 Task: Find connections with filter location Gannan with filter topic #investmentproperty with filter profile language Potuguese with filter current company HashedIn by Deloitte with filter school Careers for youth in Varanasi with filter industry Photography with filter service category CateringChange with filter keywords title Owner
Action: Mouse moved to (590, 83)
Screenshot: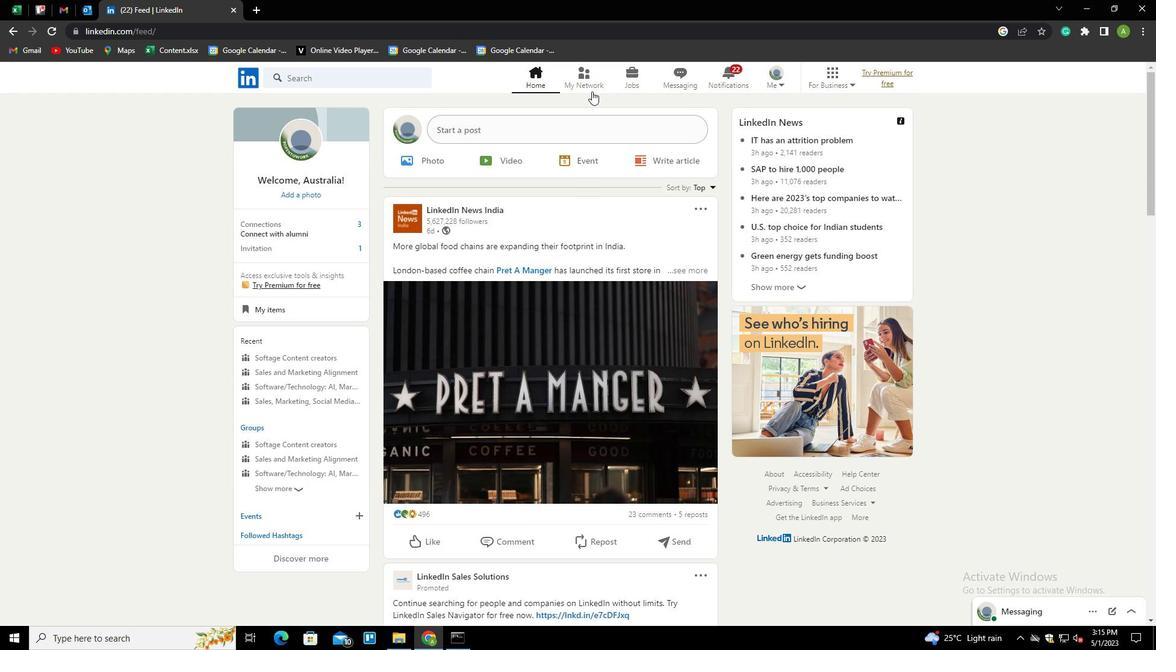 
Action: Mouse pressed left at (590, 83)
Screenshot: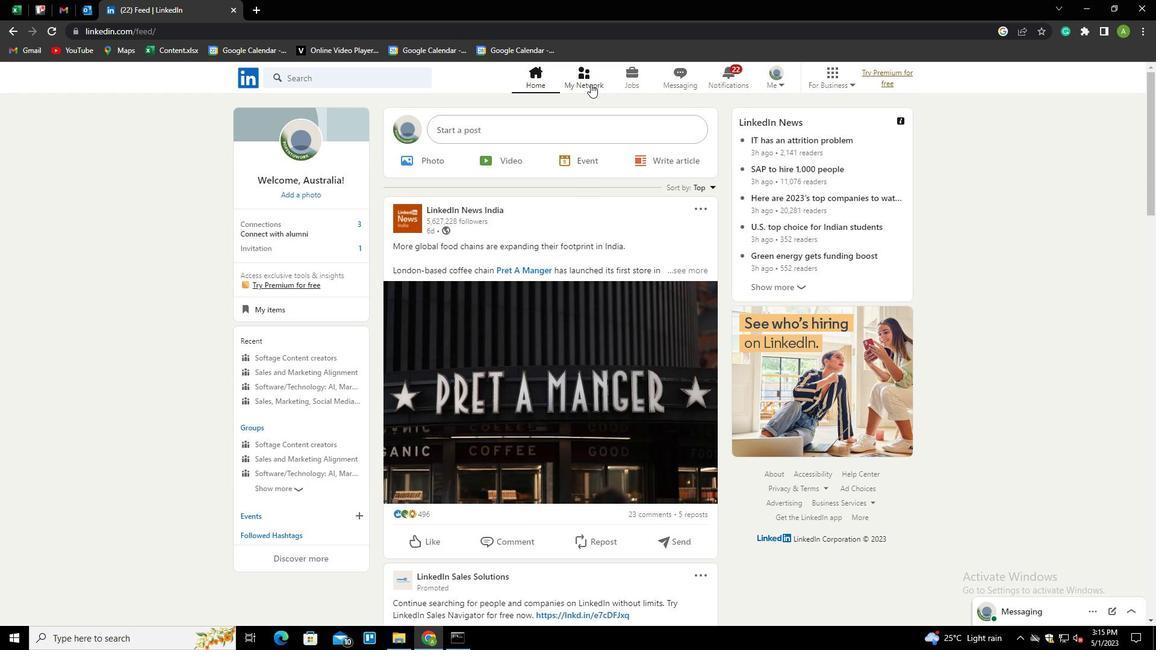 
Action: Mouse moved to (312, 144)
Screenshot: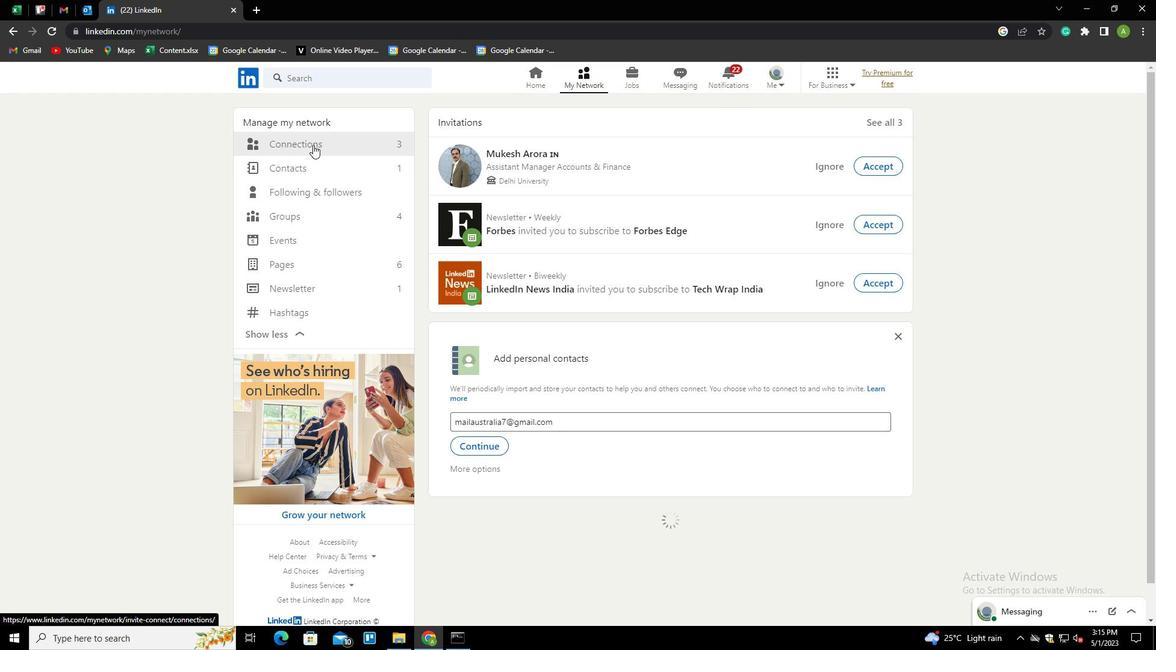 
Action: Mouse pressed left at (312, 144)
Screenshot: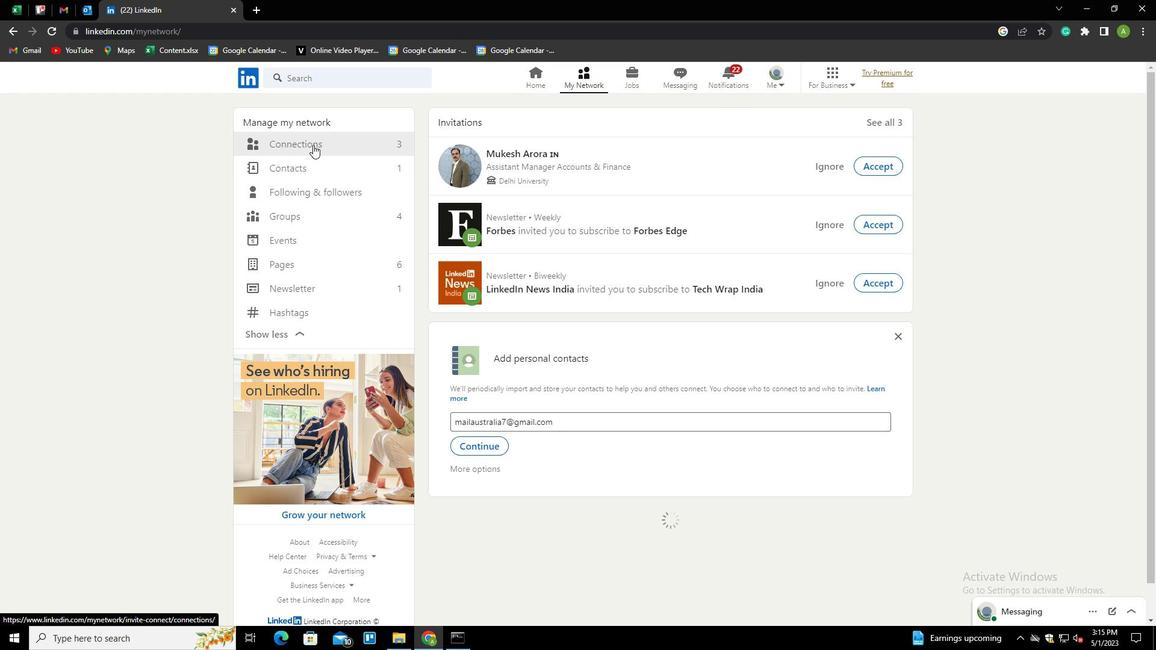 
Action: Mouse moved to (386, 145)
Screenshot: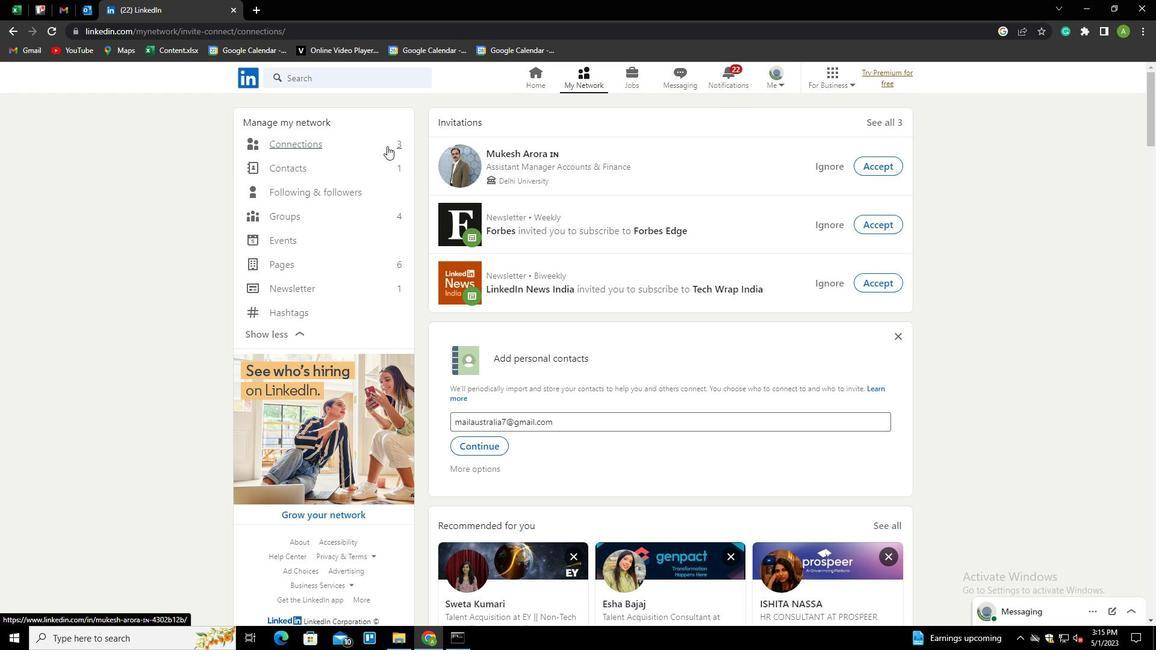 
Action: Mouse pressed left at (386, 145)
Screenshot: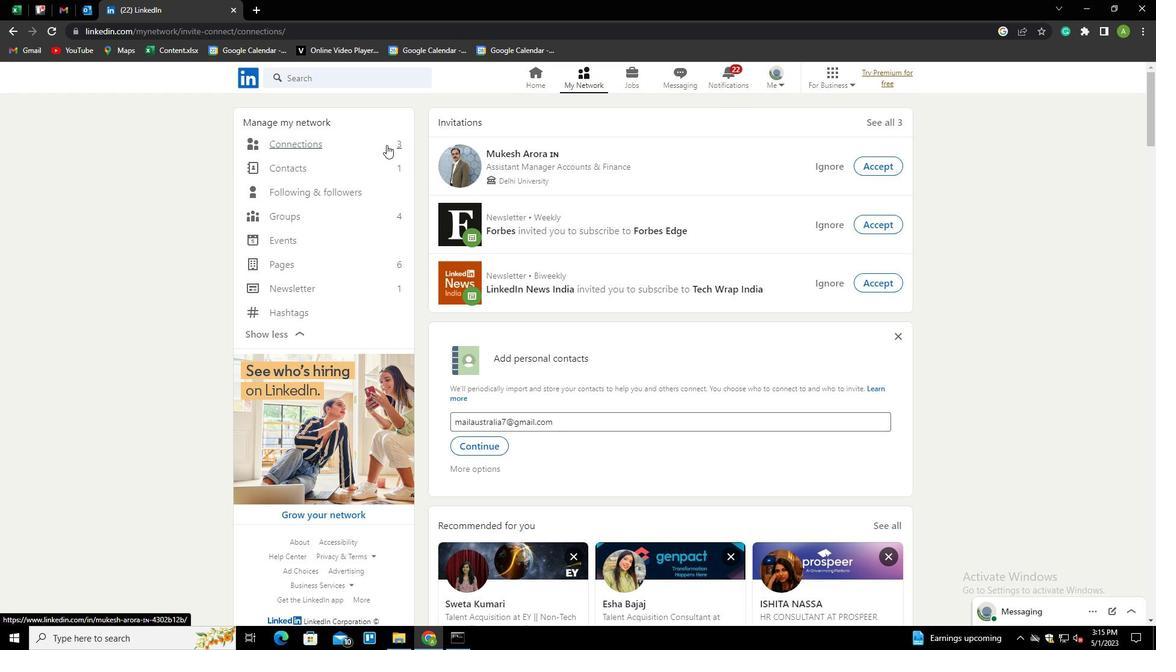
Action: Mouse moved to (685, 146)
Screenshot: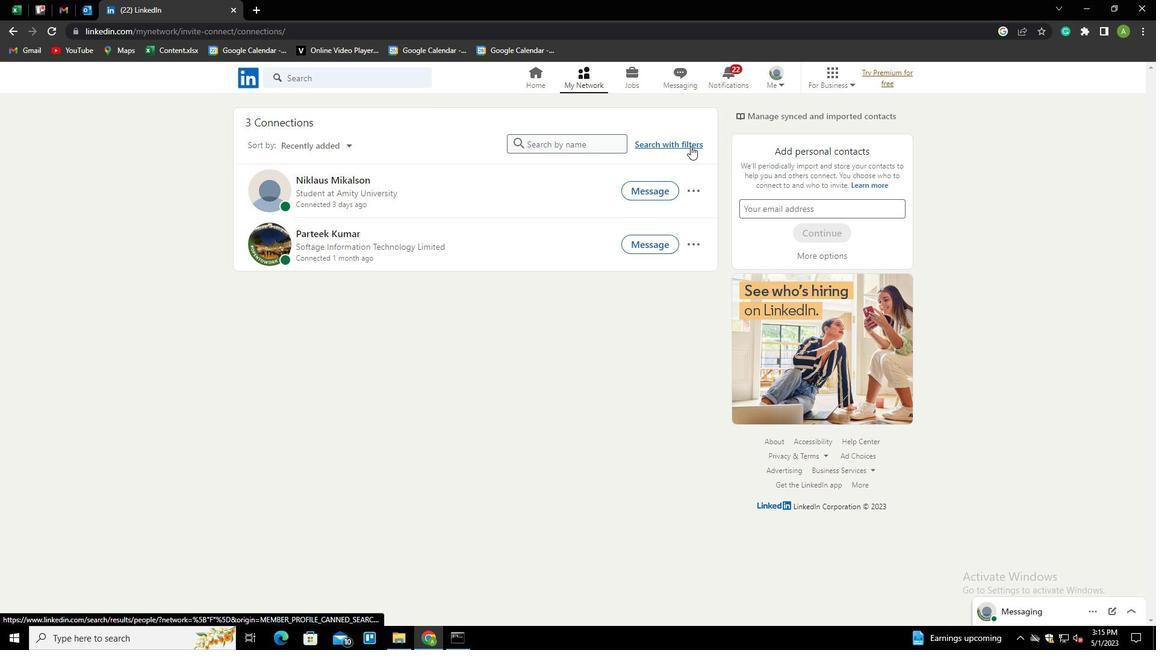 
Action: Mouse pressed left at (685, 146)
Screenshot: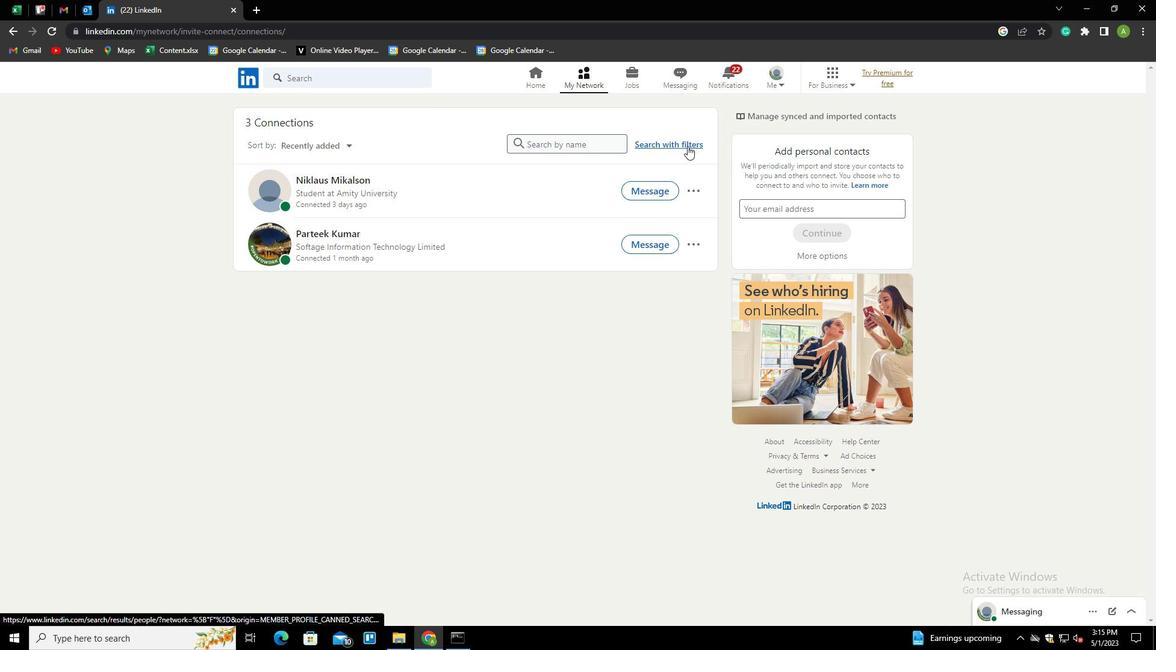 
Action: Mouse moved to (615, 107)
Screenshot: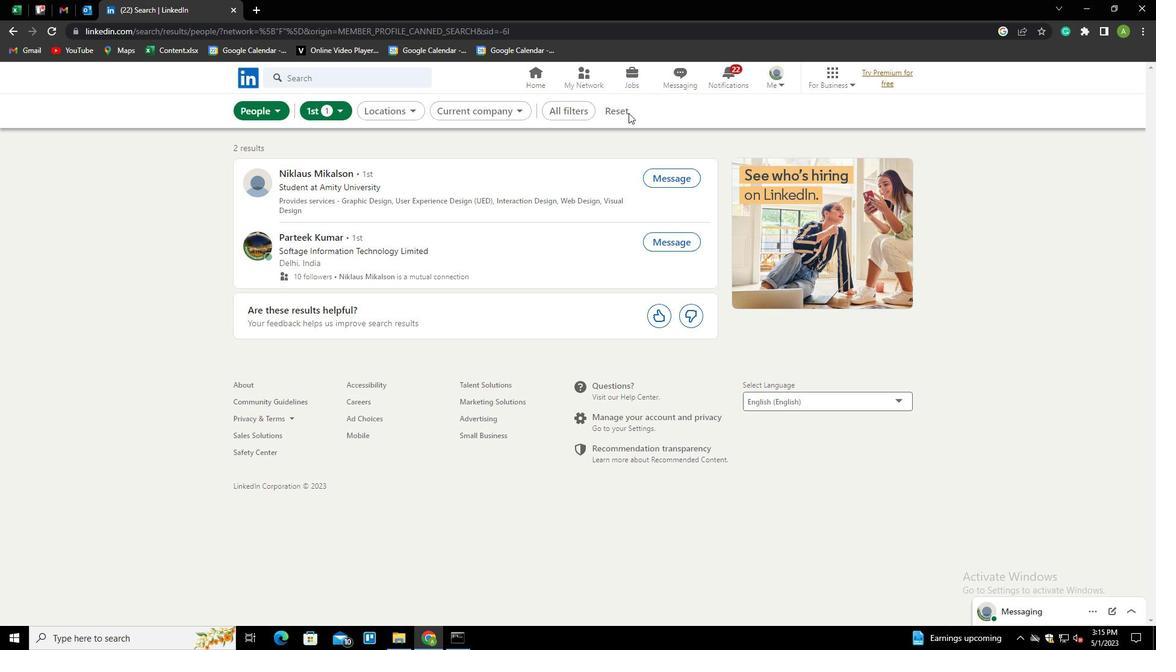 
Action: Mouse pressed left at (615, 107)
Screenshot: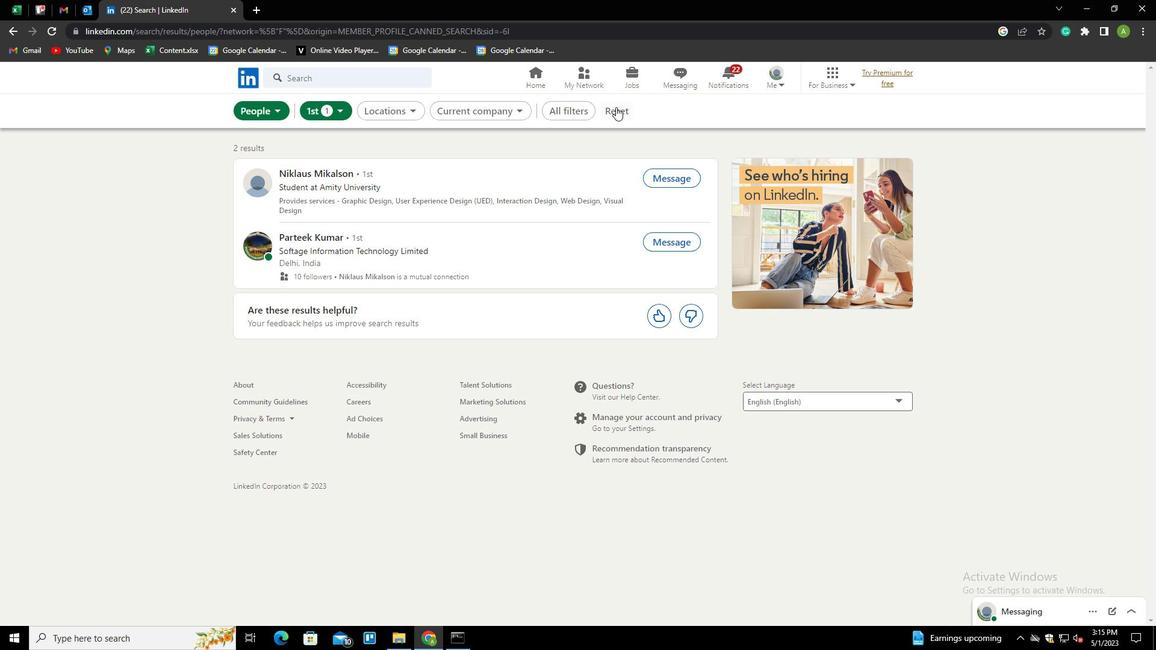 
Action: Mouse moved to (603, 110)
Screenshot: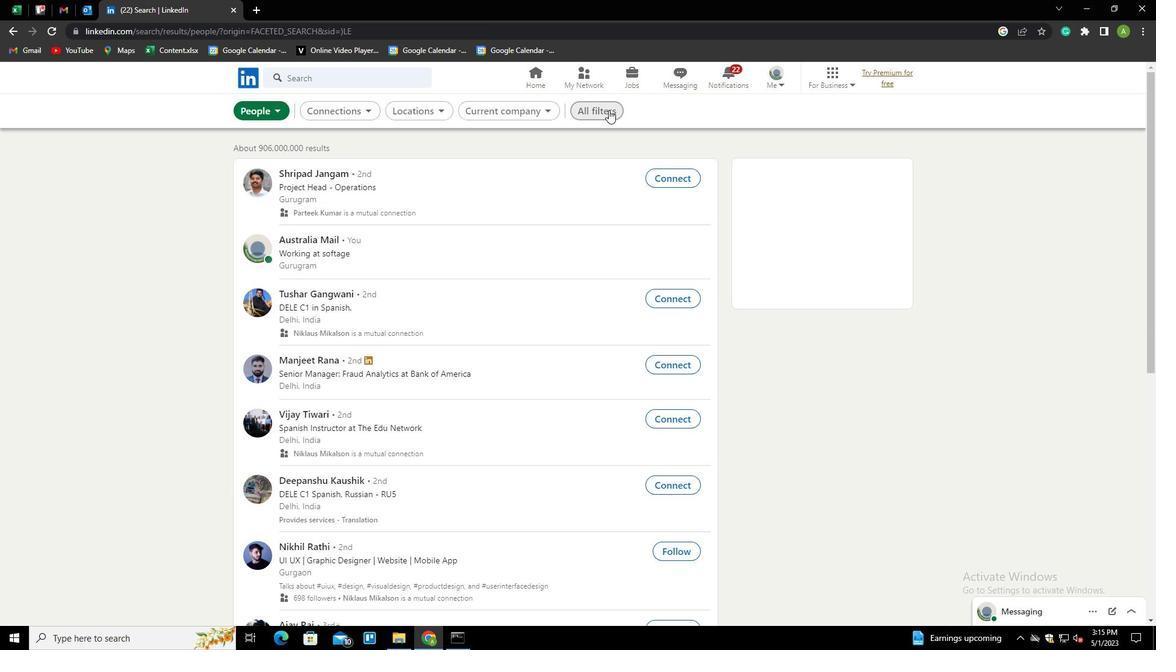 
Action: Mouse pressed left at (603, 110)
Screenshot: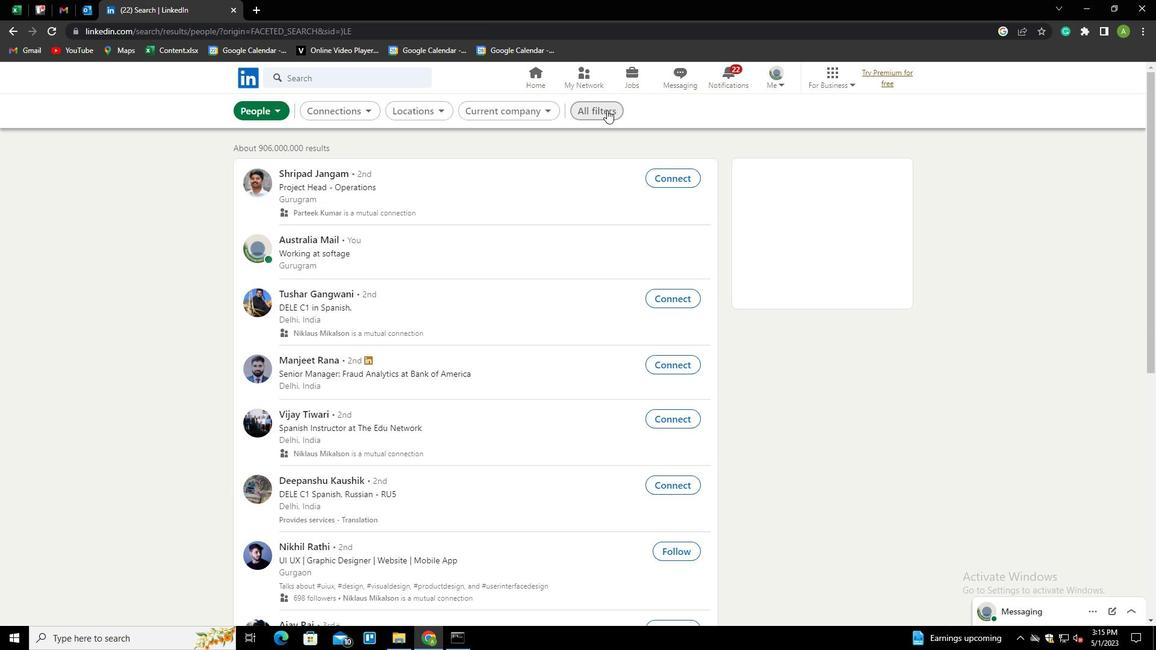
Action: Mouse moved to (942, 326)
Screenshot: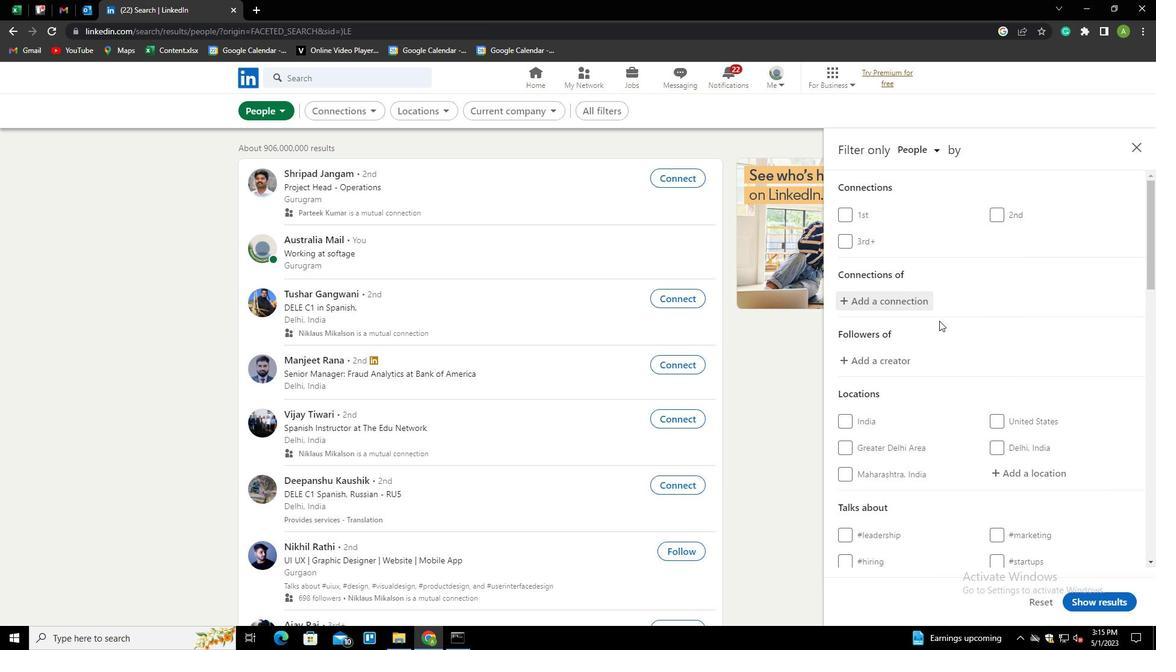 
Action: Mouse scrolled (942, 326) with delta (0, 0)
Screenshot: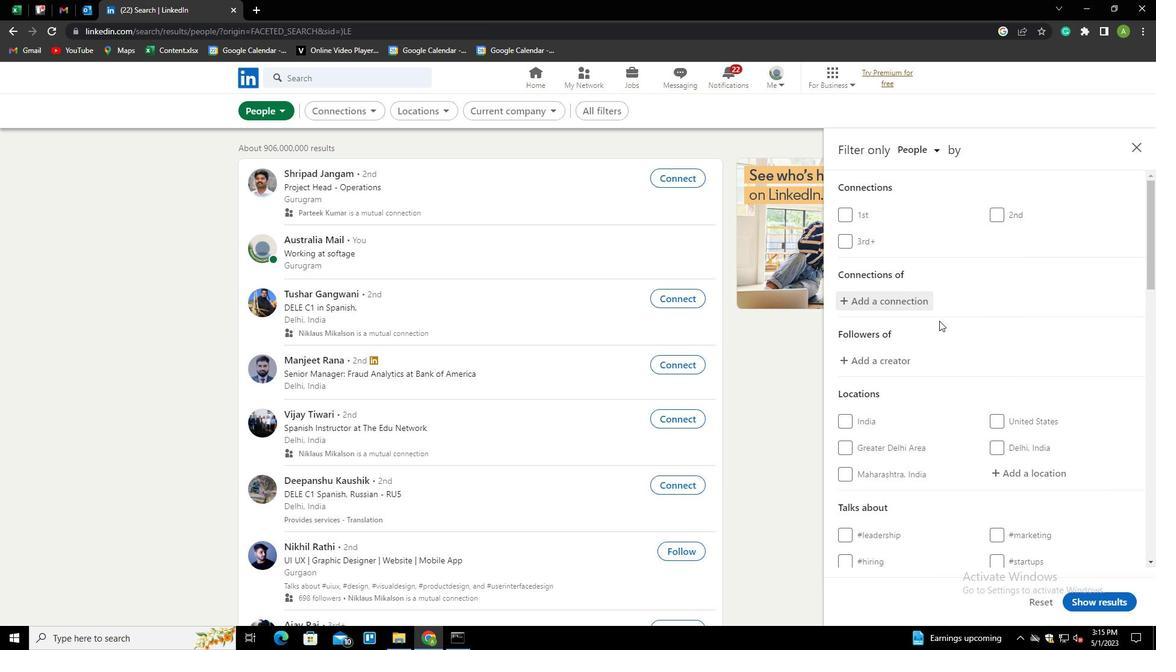 
Action: Mouse moved to (944, 328)
Screenshot: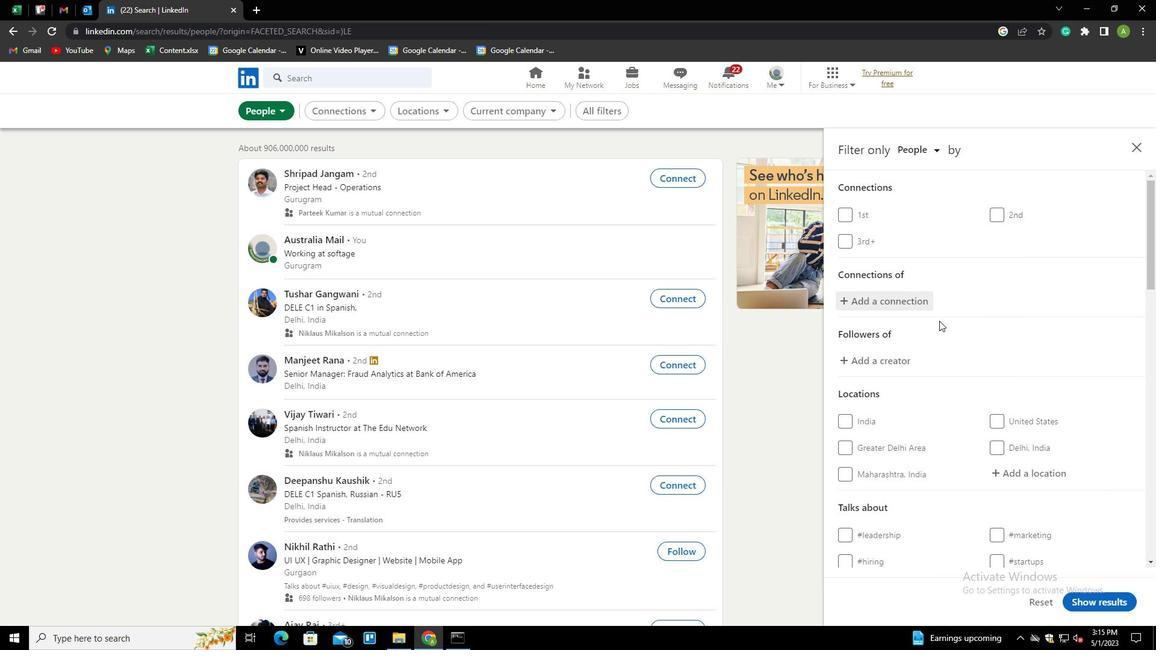 
Action: Mouse scrolled (944, 328) with delta (0, 0)
Screenshot: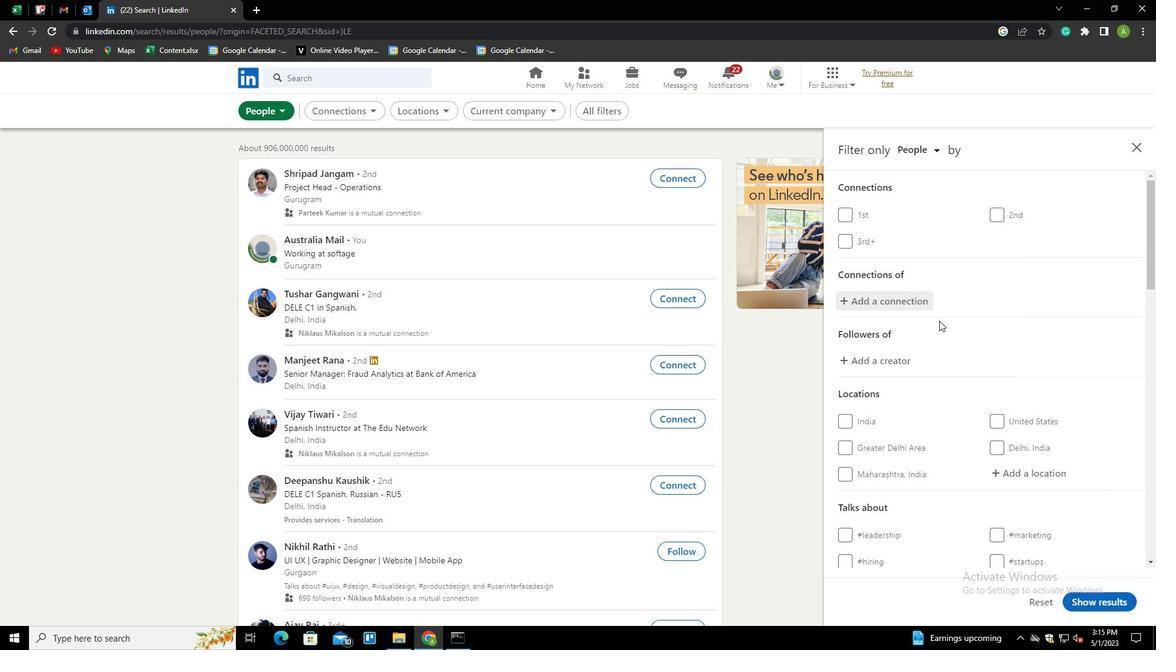 
Action: Mouse moved to (1041, 358)
Screenshot: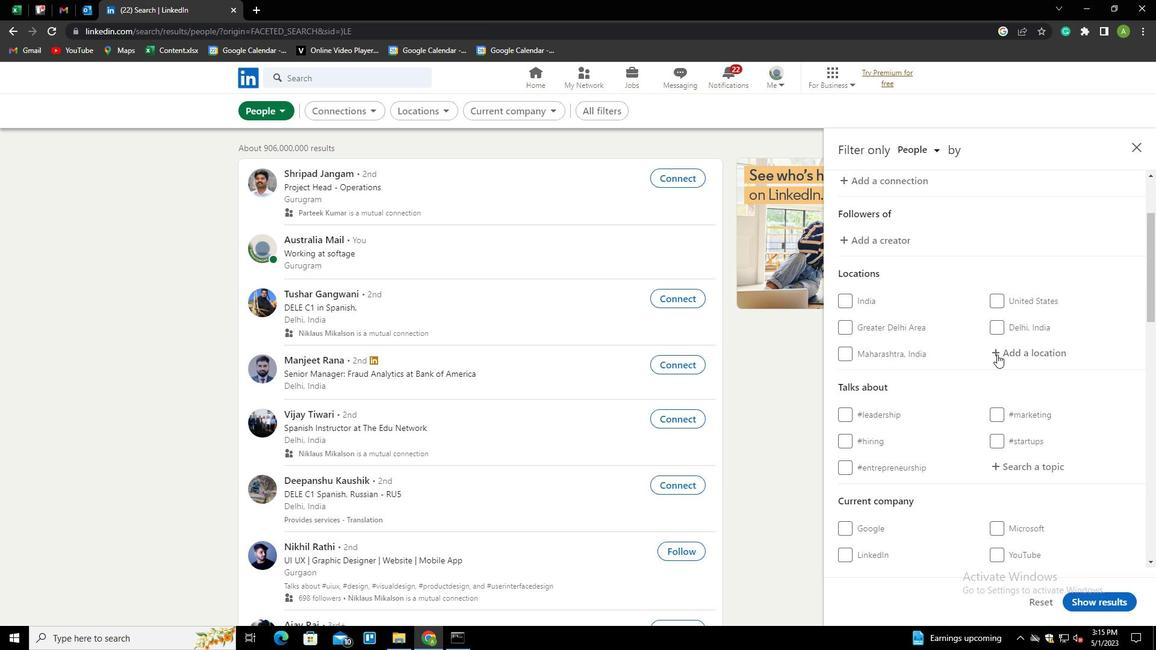 
Action: Mouse pressed left at (1041, 358)
Screenshot: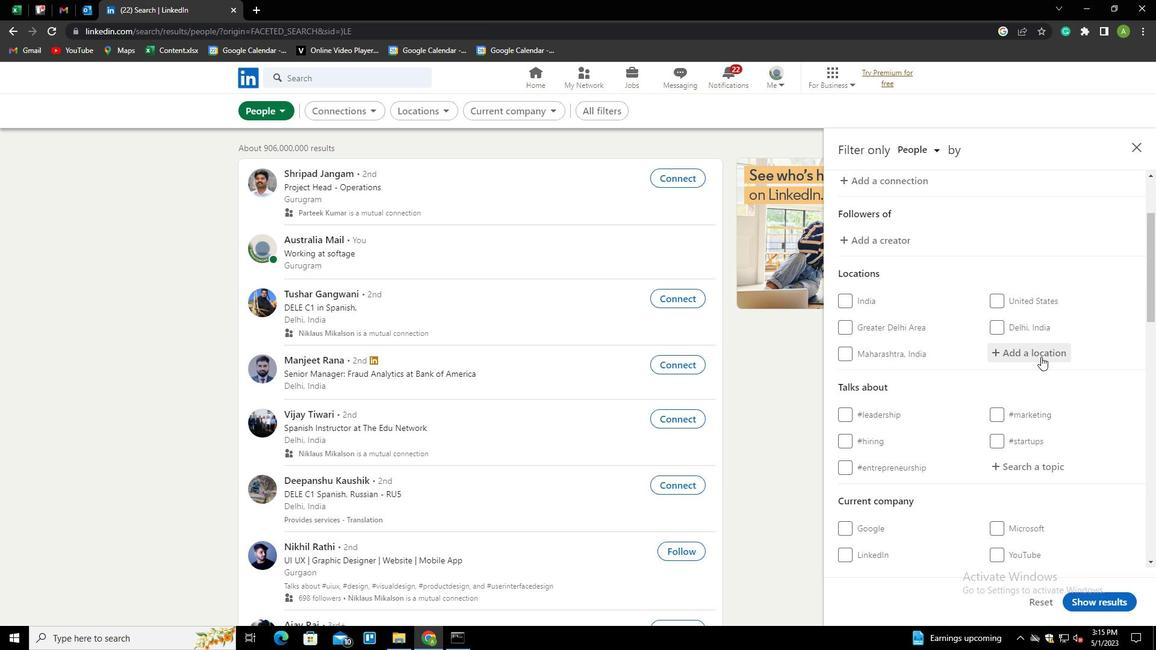 
Action: Mouse moved to (1039, 353)
Screenshot: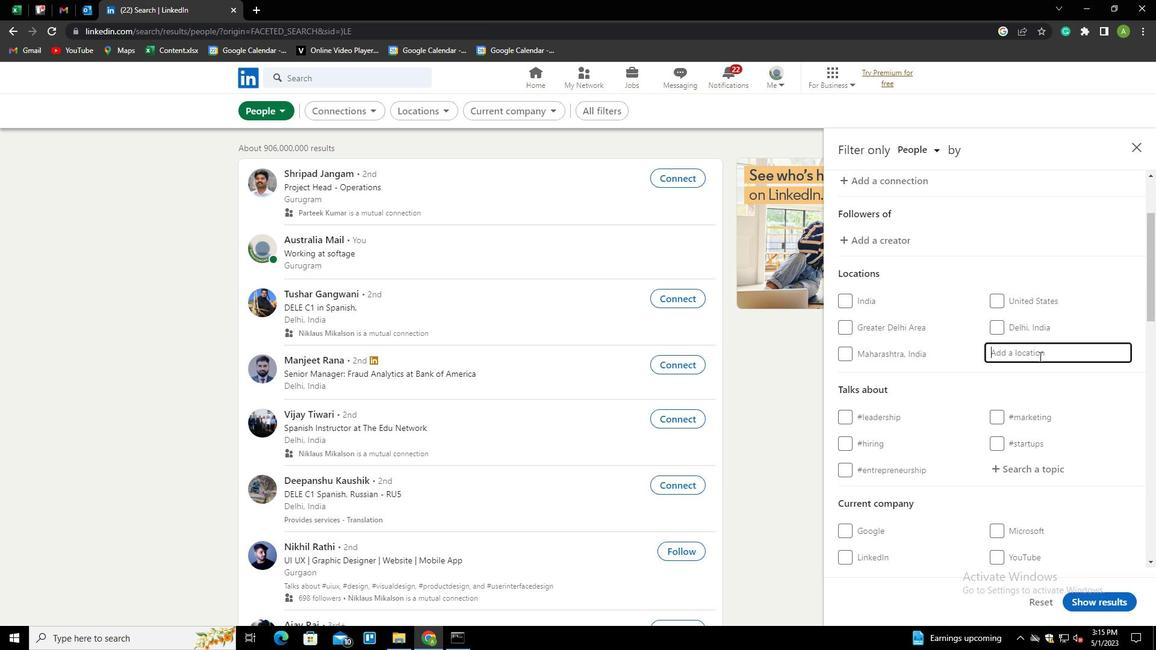 
Action: Mouse pressed left at (1039, 353)
Screenshot: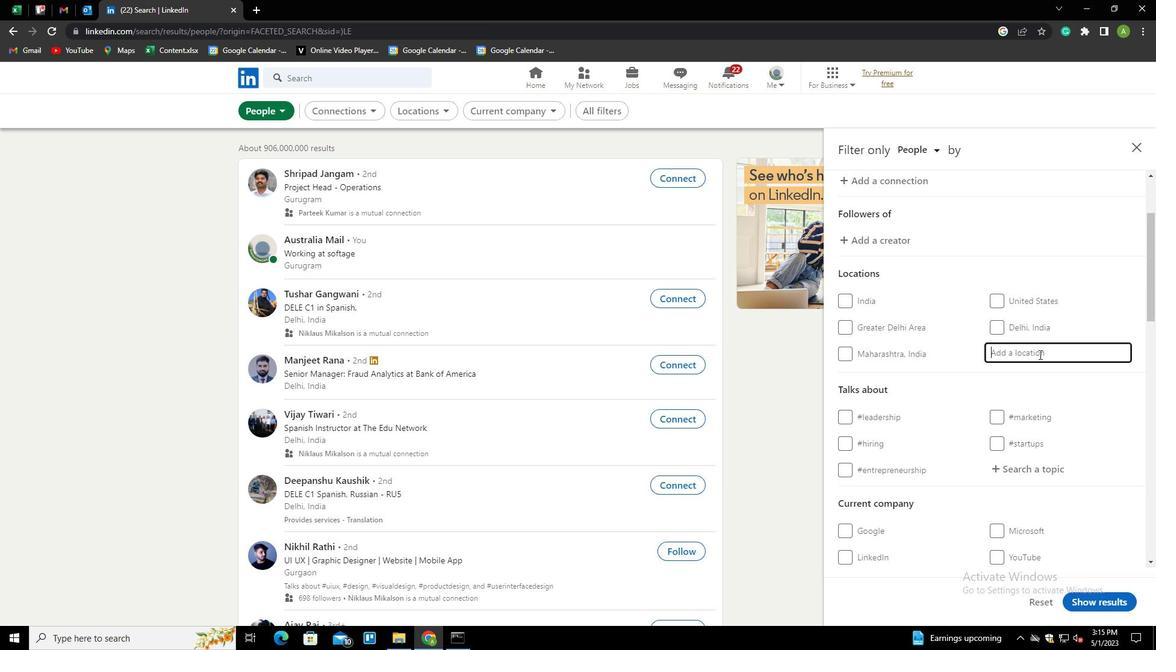 
Action: Key pressed <Key.shift>GANNAN<Key.down><Key.enter>
Screenshot: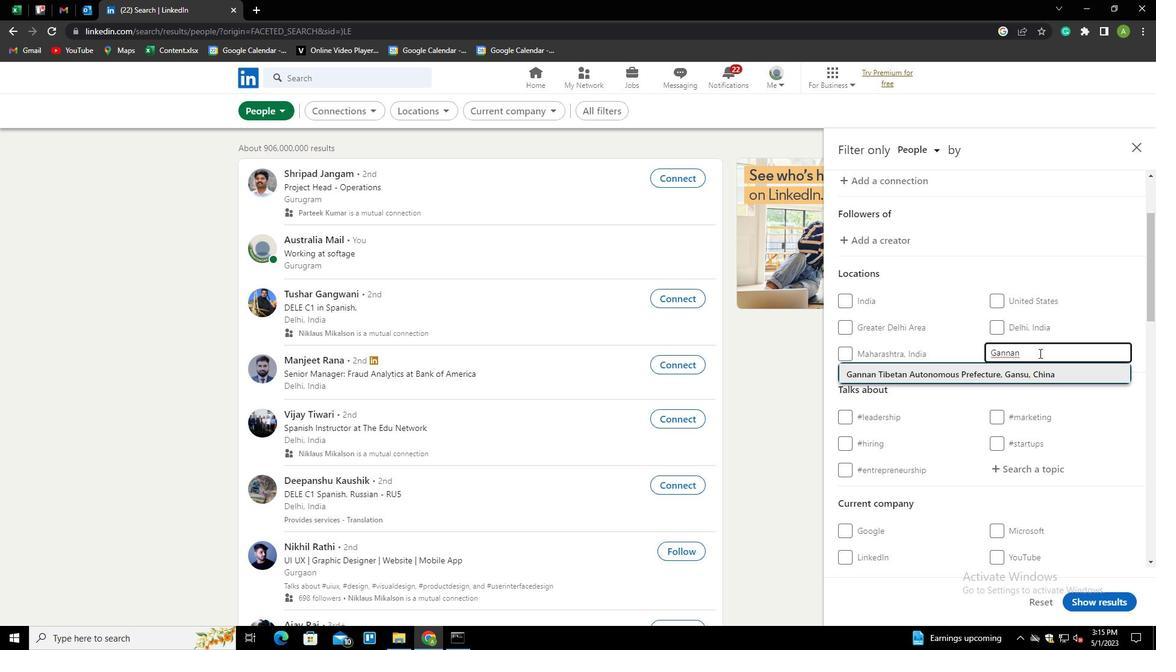 
Action: Mouse scrolled (1039, 352) with delta (0, 0)
Screenshot: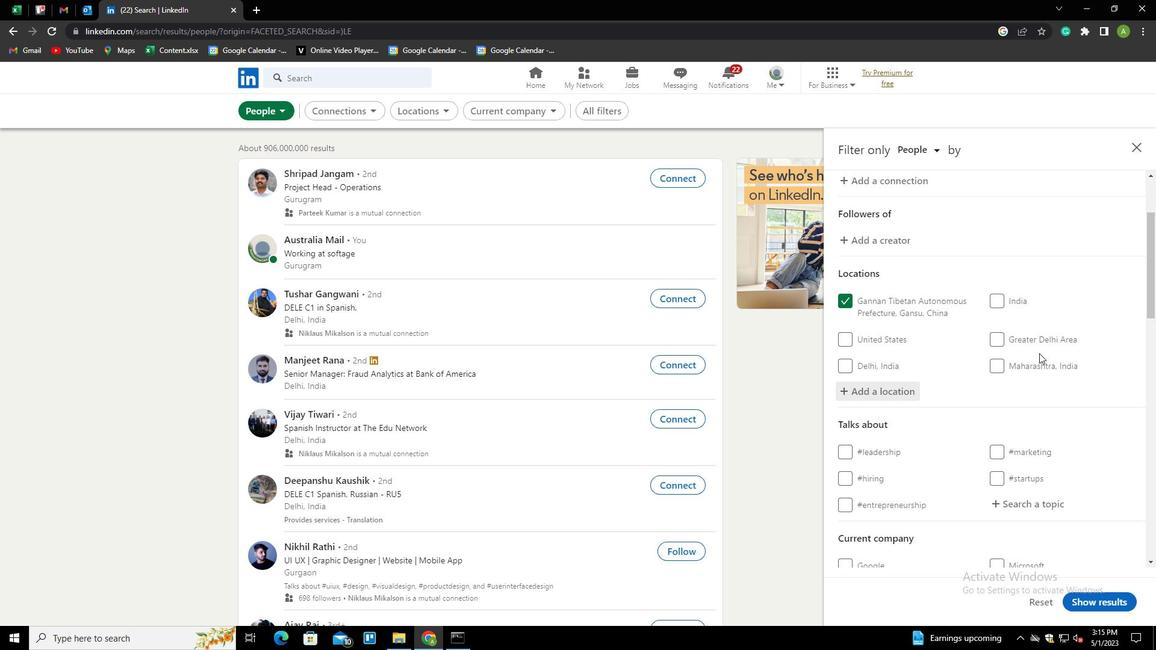 
Action: Mouse scrolled (1039, 352) with delta (0, 0)
Screenshot: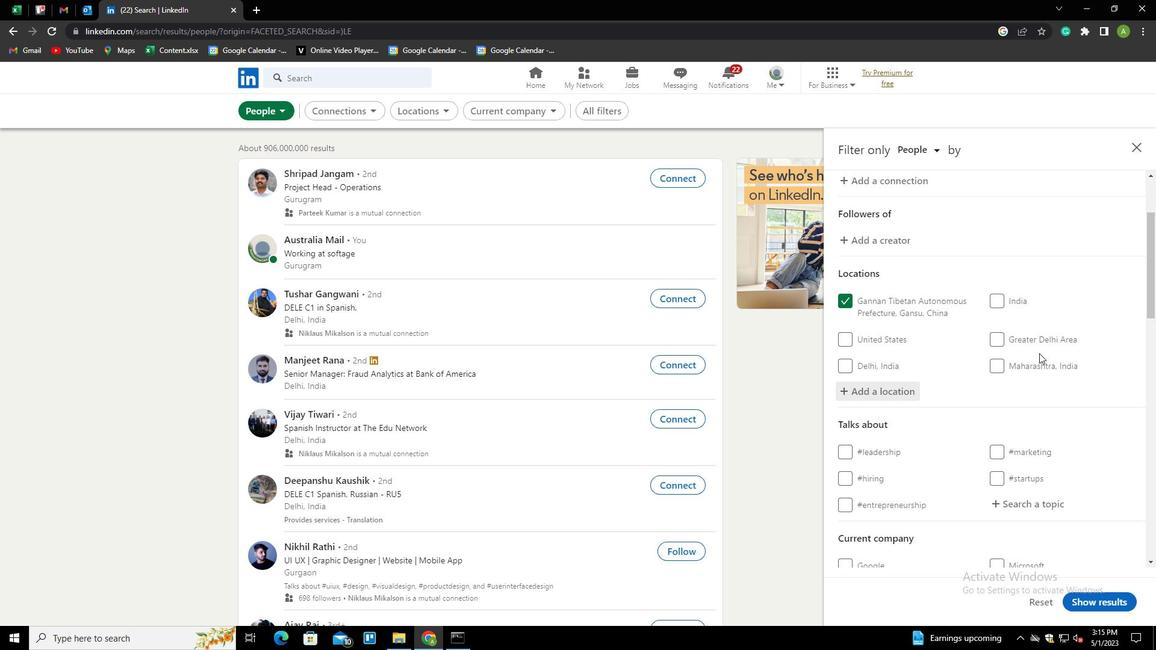 
Action: Mouse moved to (1019, 388)
Screenshot: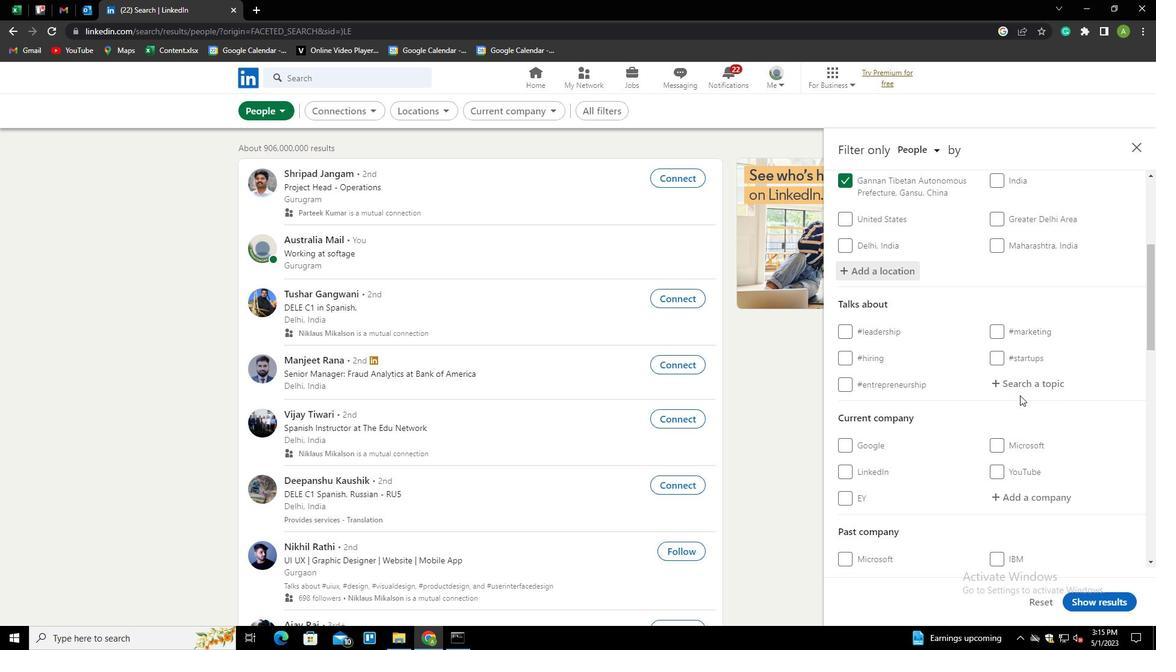 
Action: Mouse pressed left at (1019, 388)
Screenshot: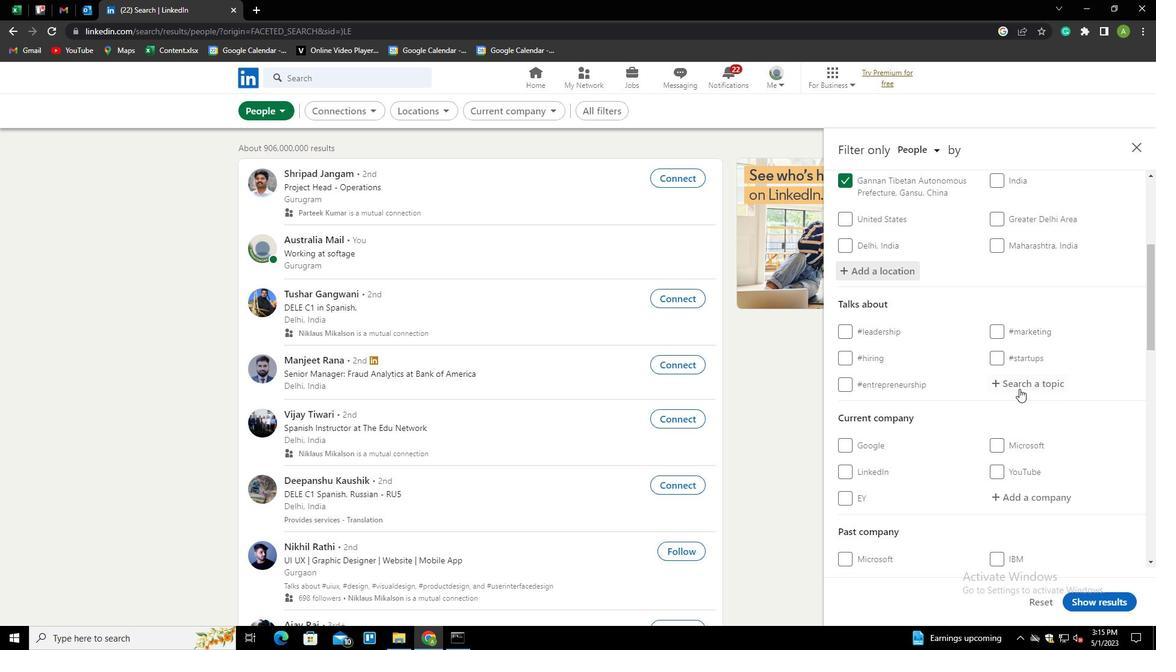 
Action: Key pressed INVESTMENT<Key.down><Key.down><Key.down><Key.down><Key.down><Key.down><Key.down><Key.down>PR<Key.down><Key.enter>
Screenshot: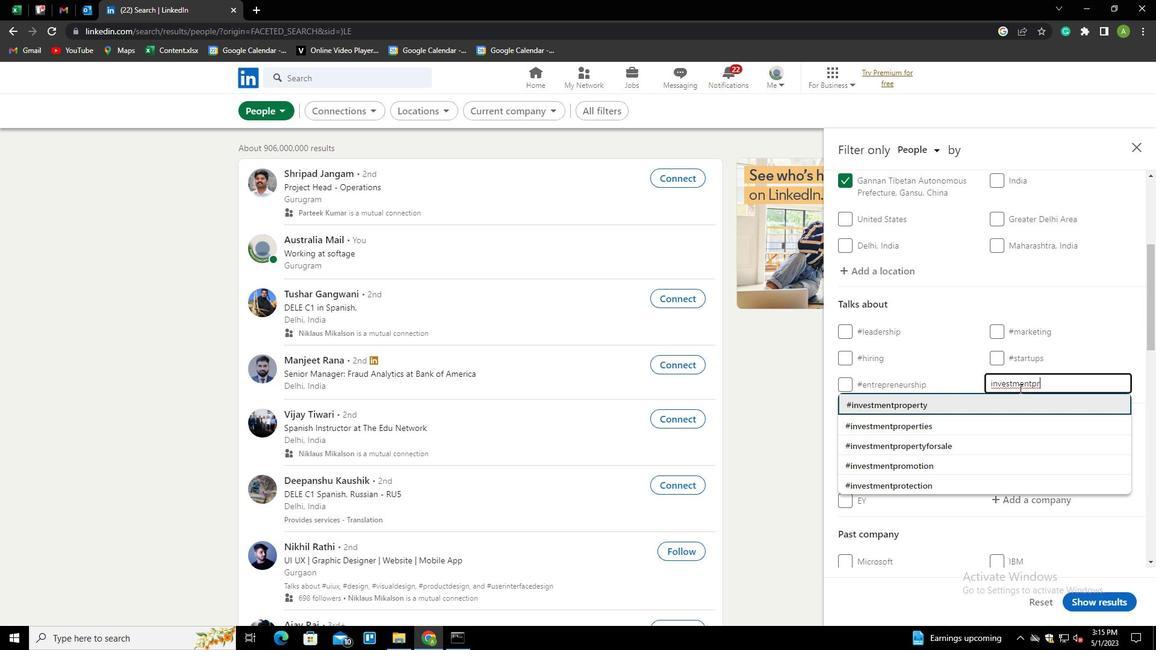 
Action: Mouse moved to (1021, 385)
Screenshot: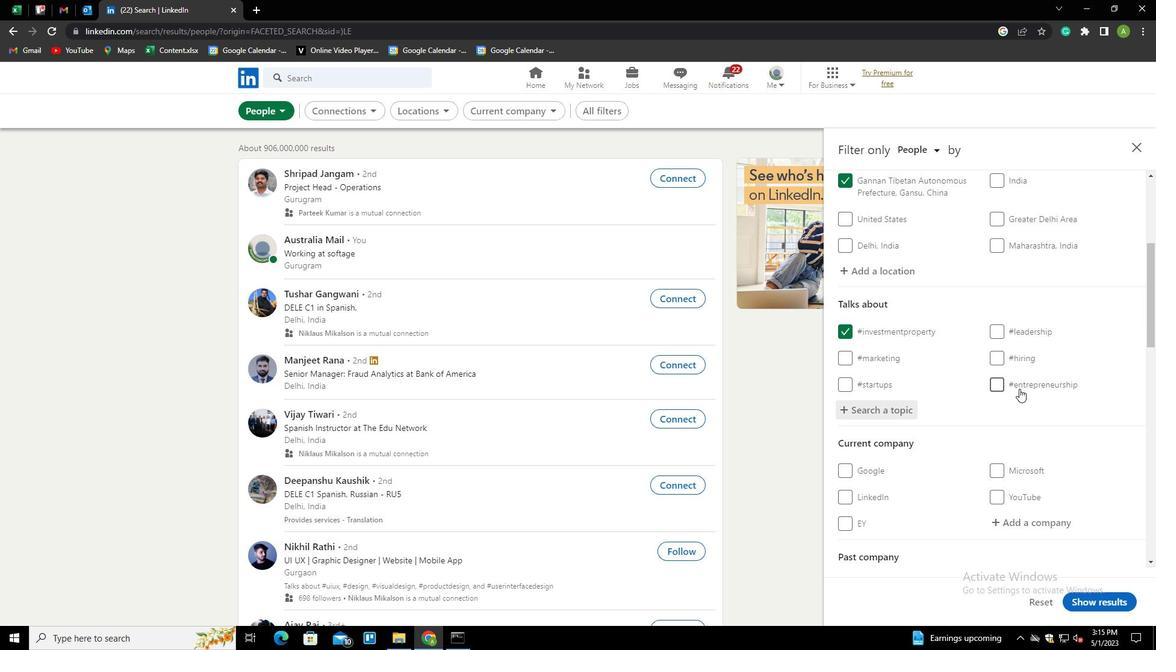 
Action: Mouse scrolled (1021, 385) with delta (0, 0)
Screenshot: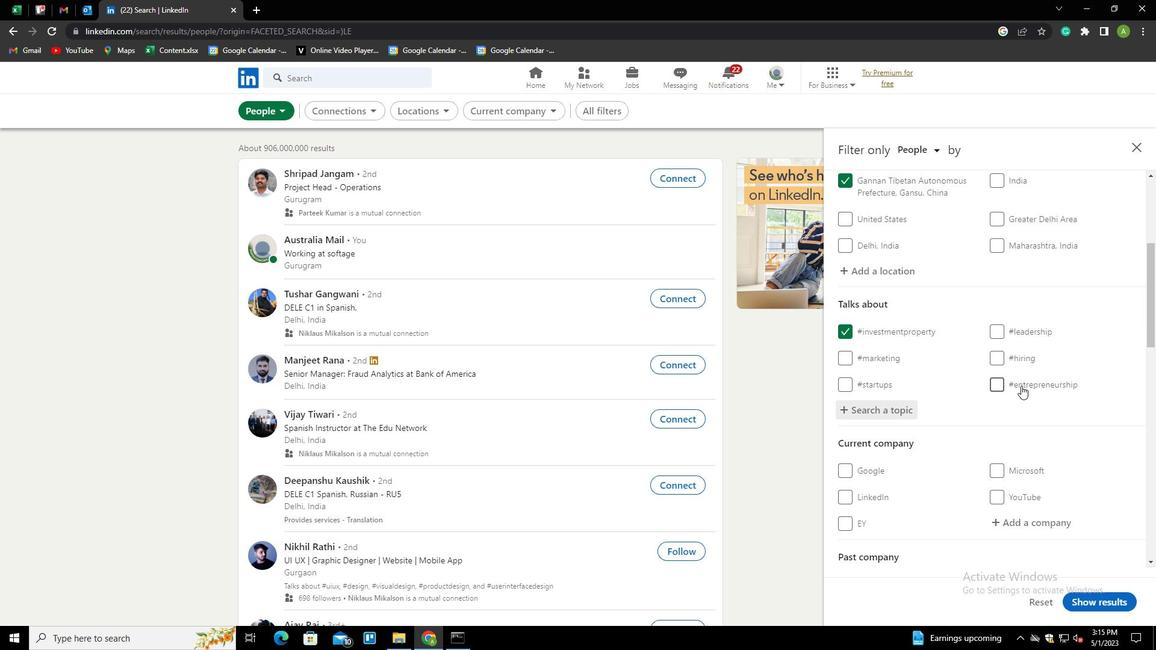 
Action: Mouse scrolled (1021, 385) with delta (0, 0)
Screenshot: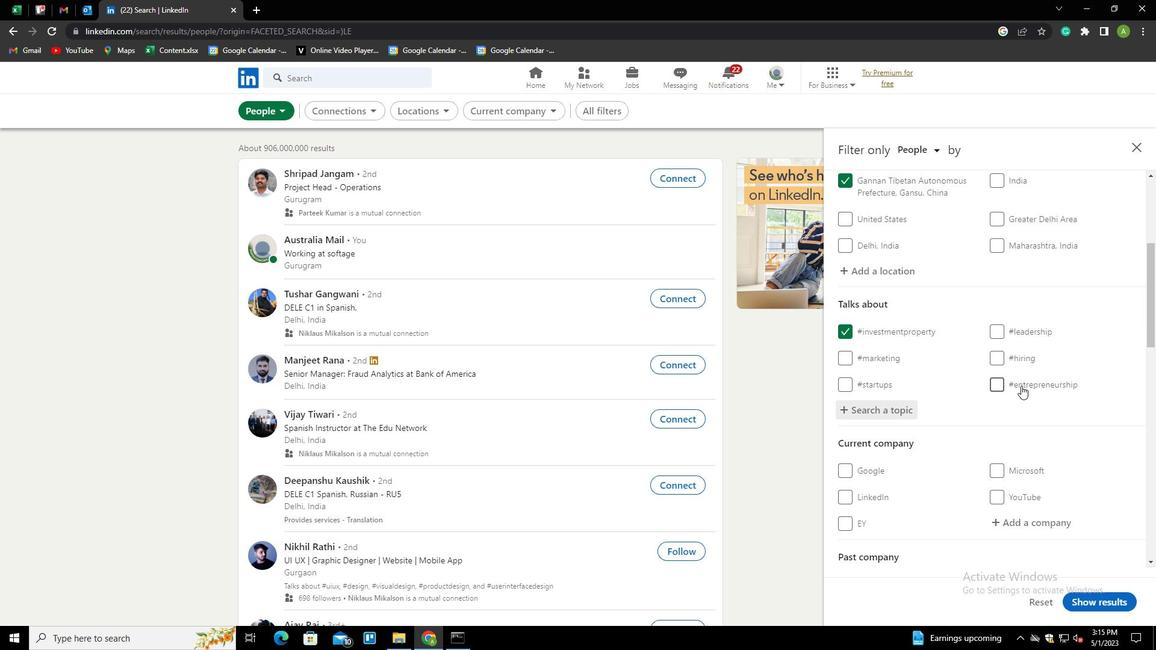 
Action: Mouse scrolled (1021, 385) with delta (0, 0)
Screenshot: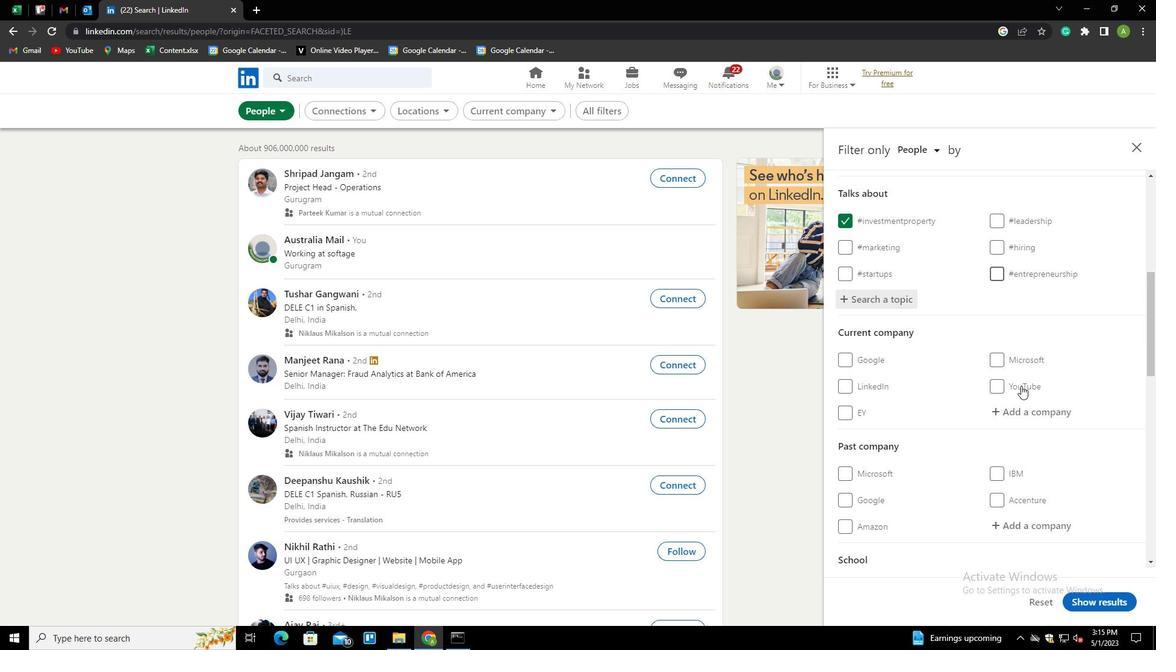 
Action: Mouse moved to (1041, 398)
Screenshot: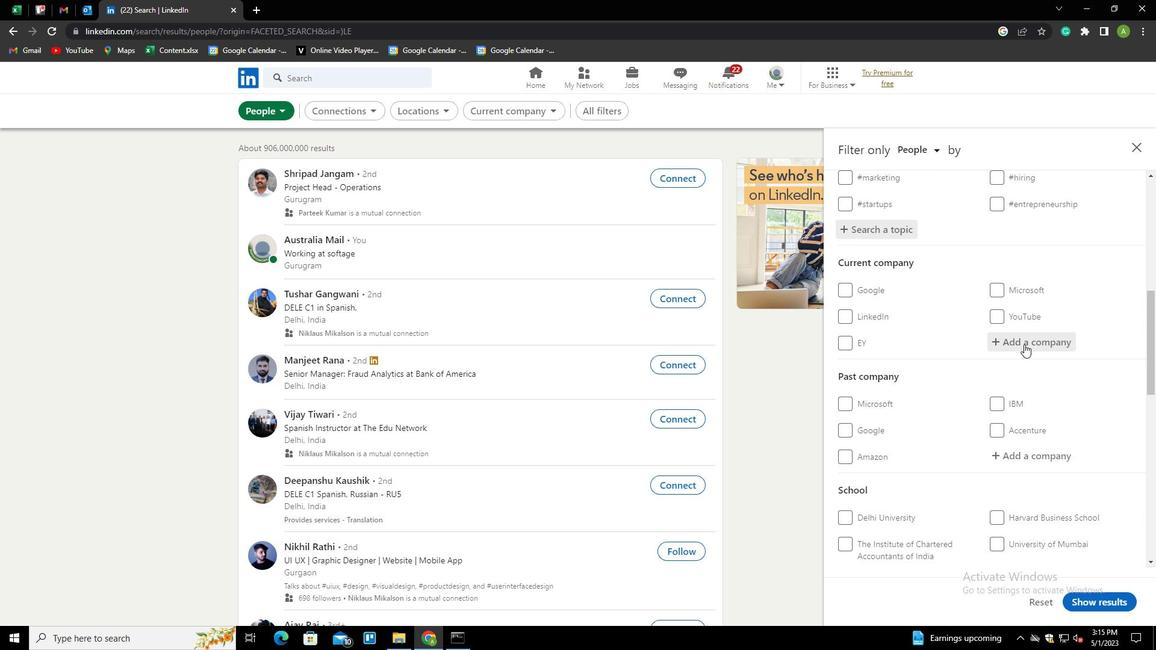 
Action: Mouse scrolled (1041, 397) with delta (0, 0)
Screenshot: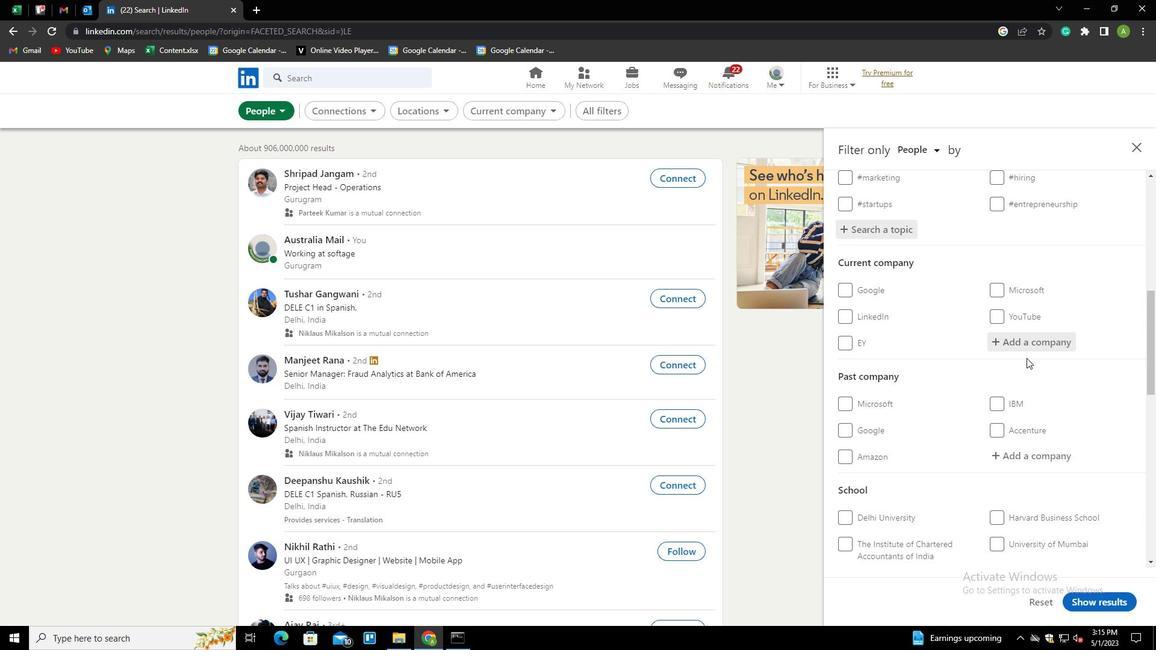 
Action: Mouse scrolled (1041, 397) with delta (0, 0)
Screenshot: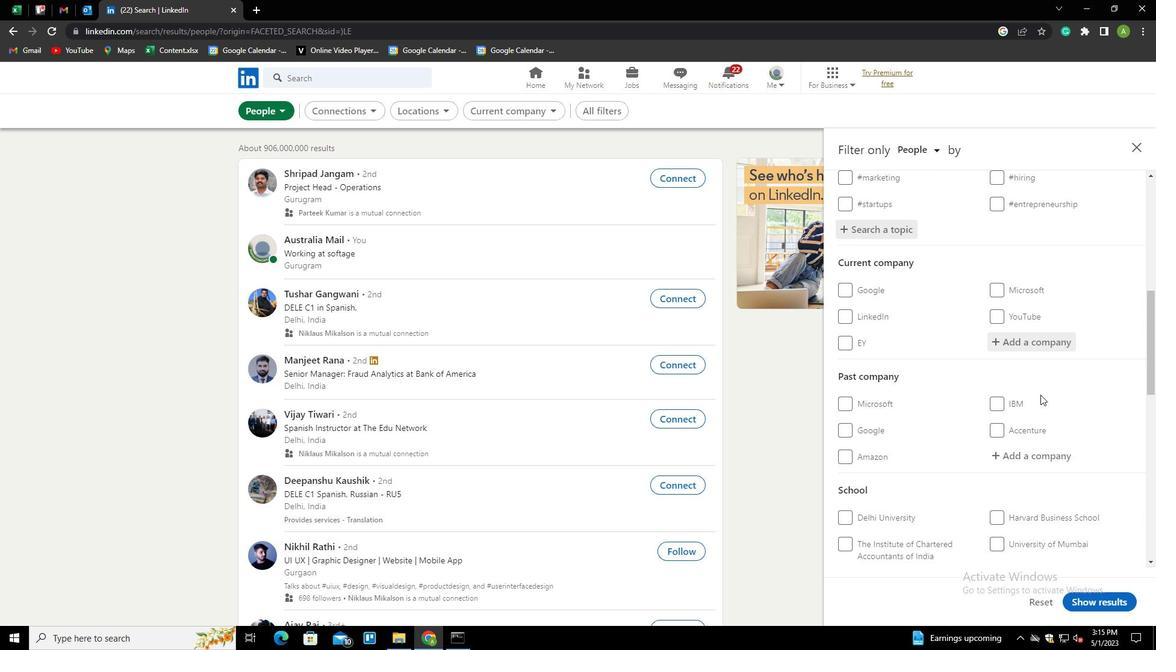 
Action: Mouse scrolled (1041, 397) with delta (0, 0)
Screenshot: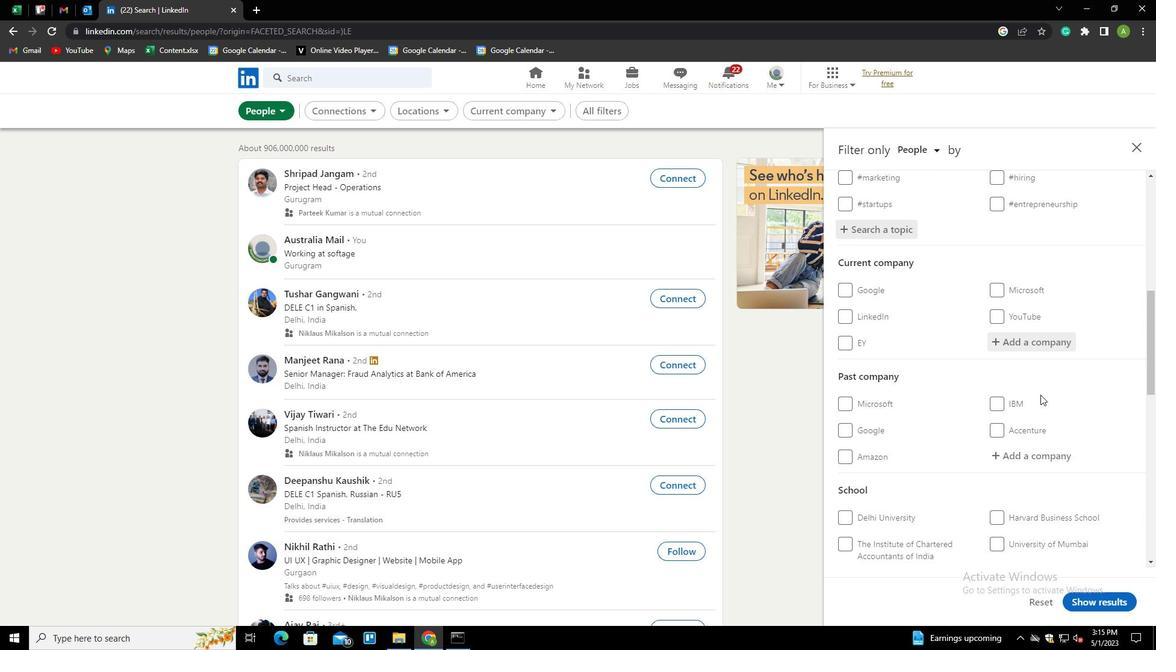 
Action: Mouse scrolled (1041, 397) with delta (0, 0)
Screenshot: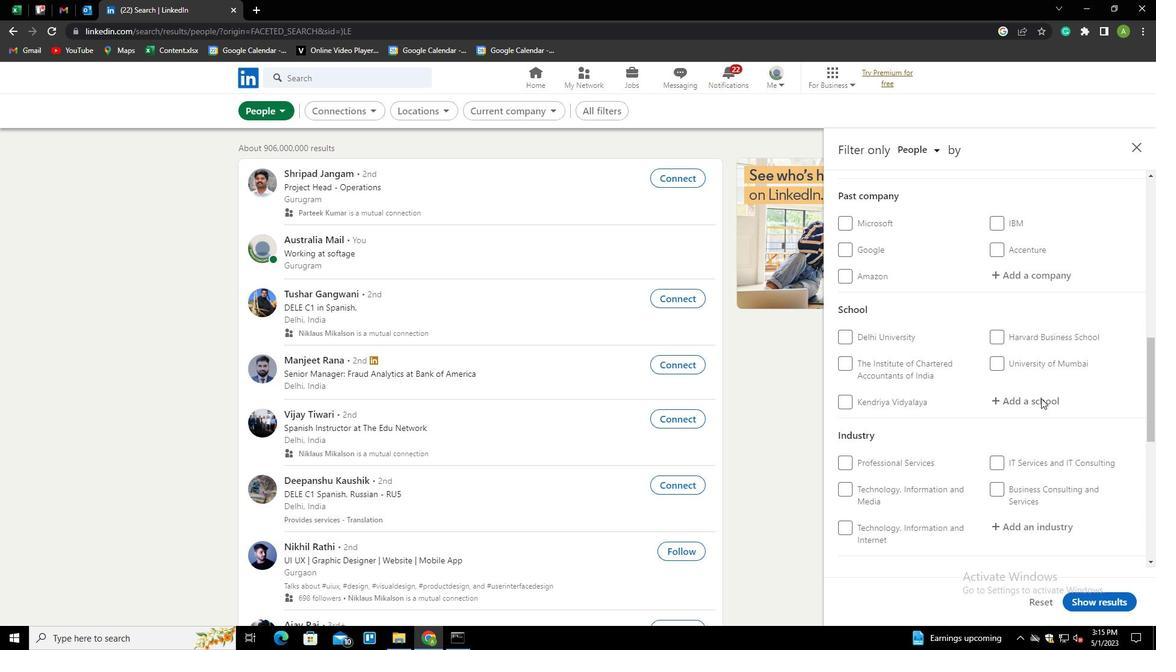 
Action: Mouse scrolled (1041, 397) with delta (0, 0)
Screenshot: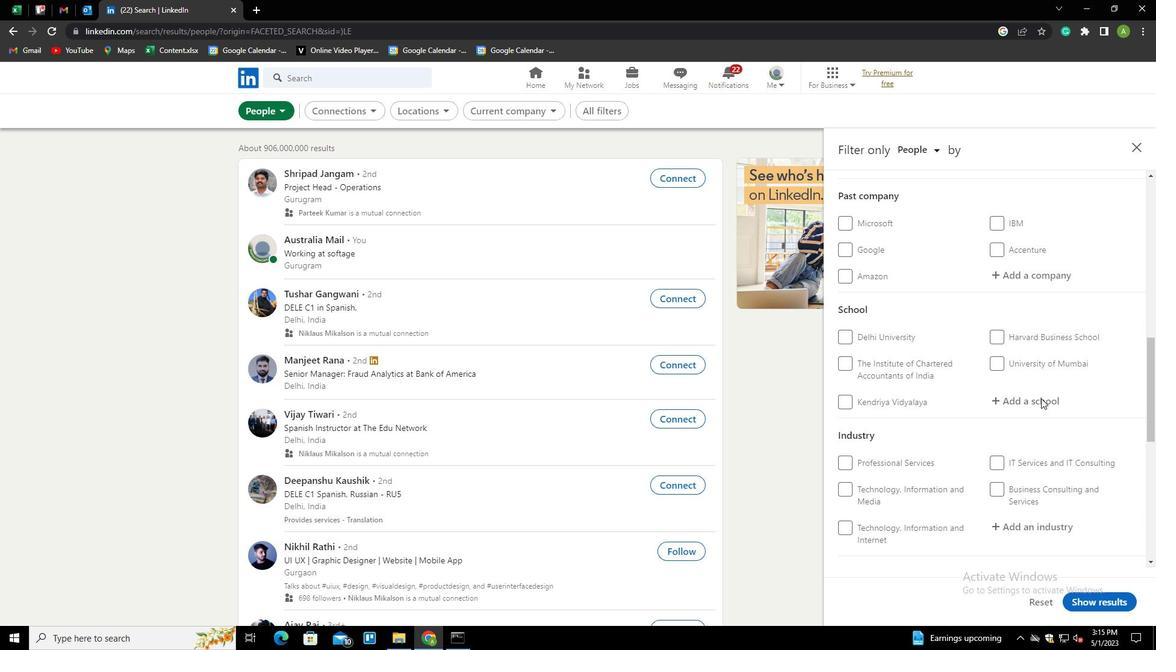 
Action: Mouse scrolled (1041, 397) with delta (0, 0)
Screenshot: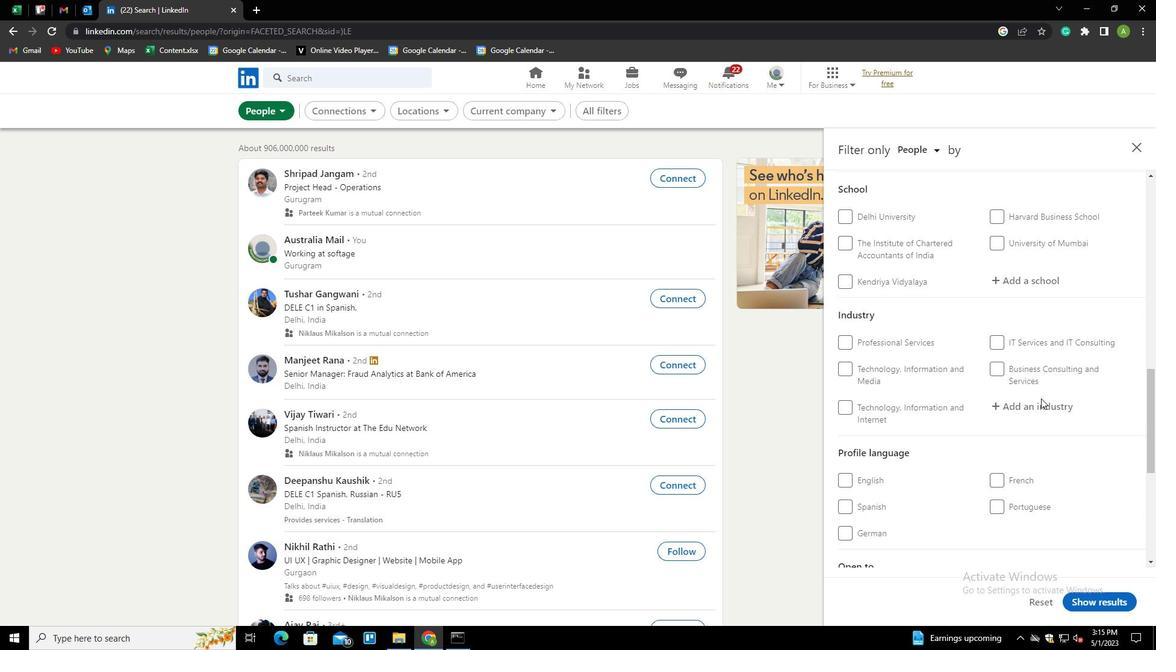 
Action: Mouse scrolled (1041, 397) with delta (0, 0)
Screenshot: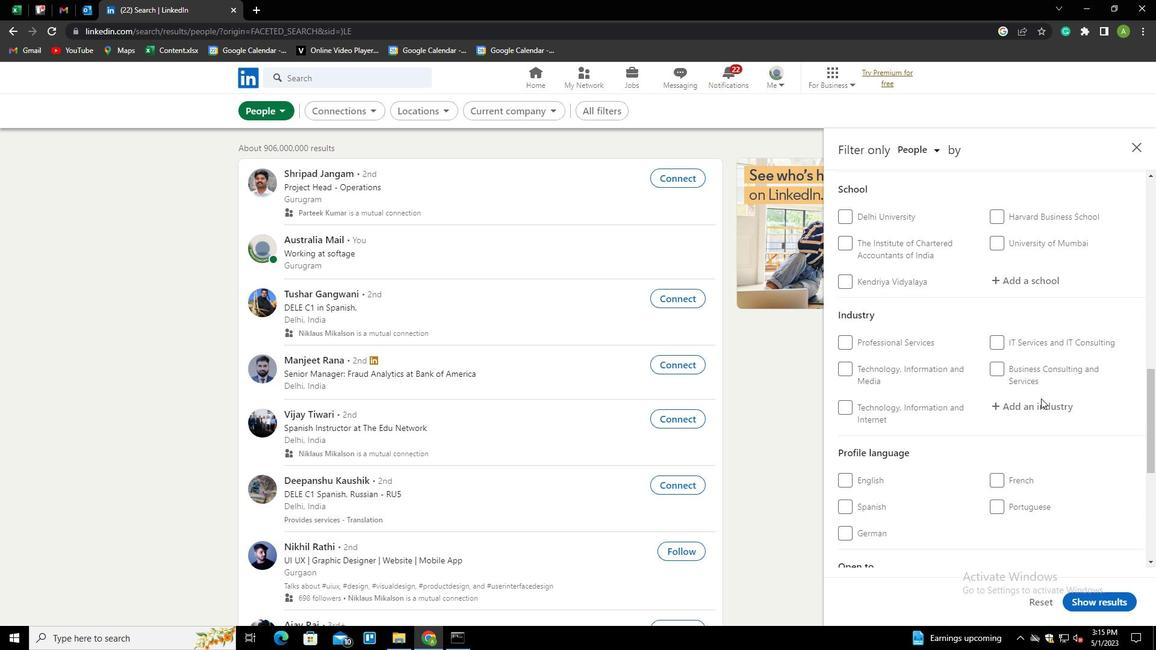 
Action: Mouse moved to (1030, 407)
Screenshot: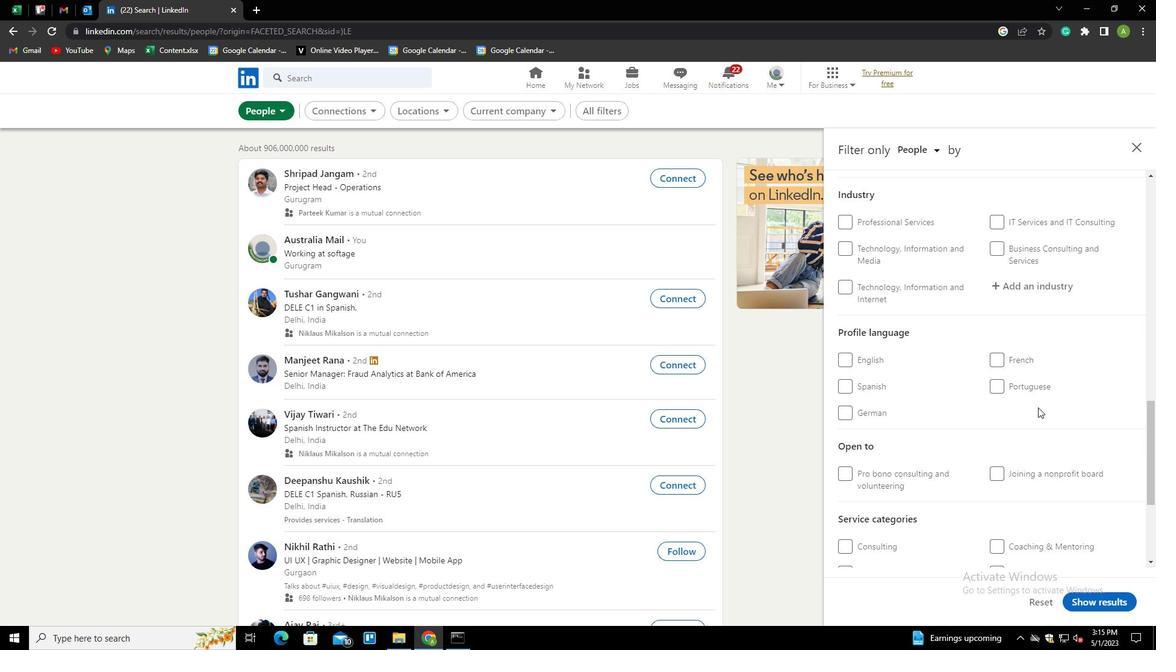 
Action: Mouse scrolled (1030, 406) with delta (0, 0)
Screenshot: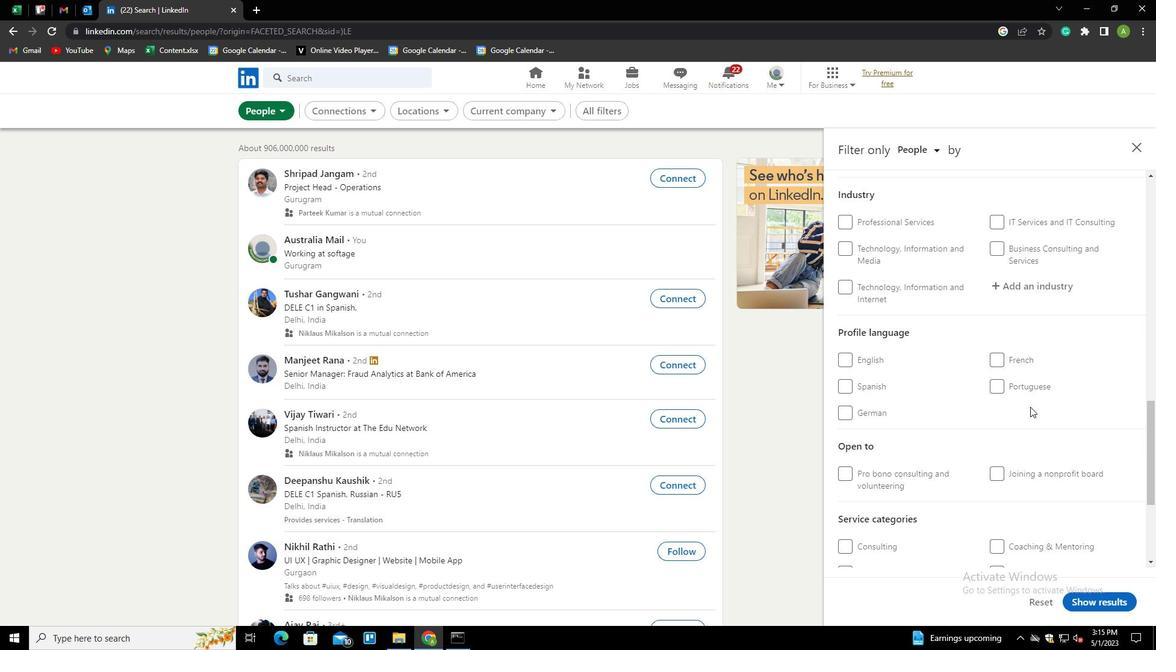 
Action: Mouse moved to (1010, 316)
Screenshot: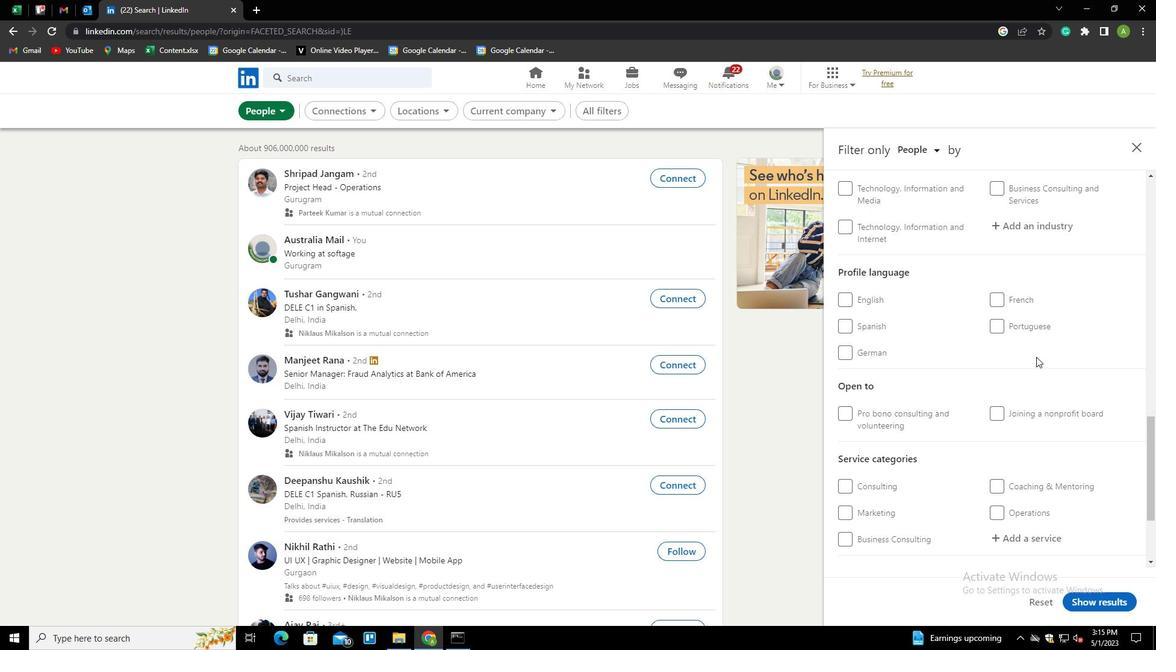 
Action: Mouse pressed left at (1010, 316)
Screenshot: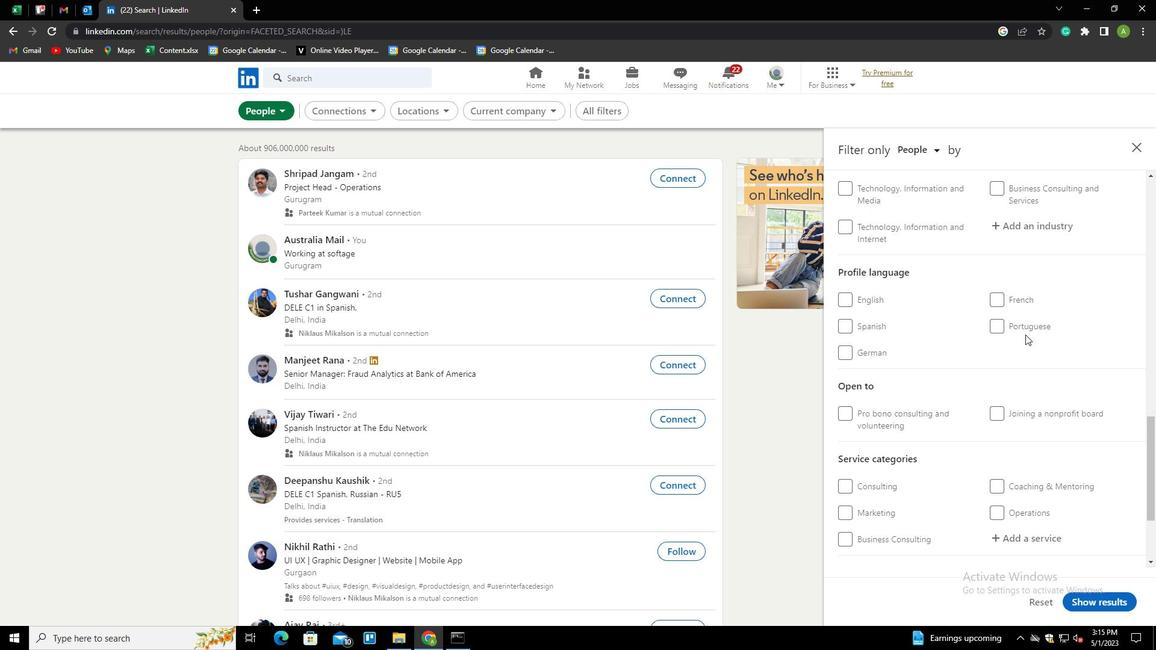 
Action: Mouse moved to (1010, 326)
Screenshot: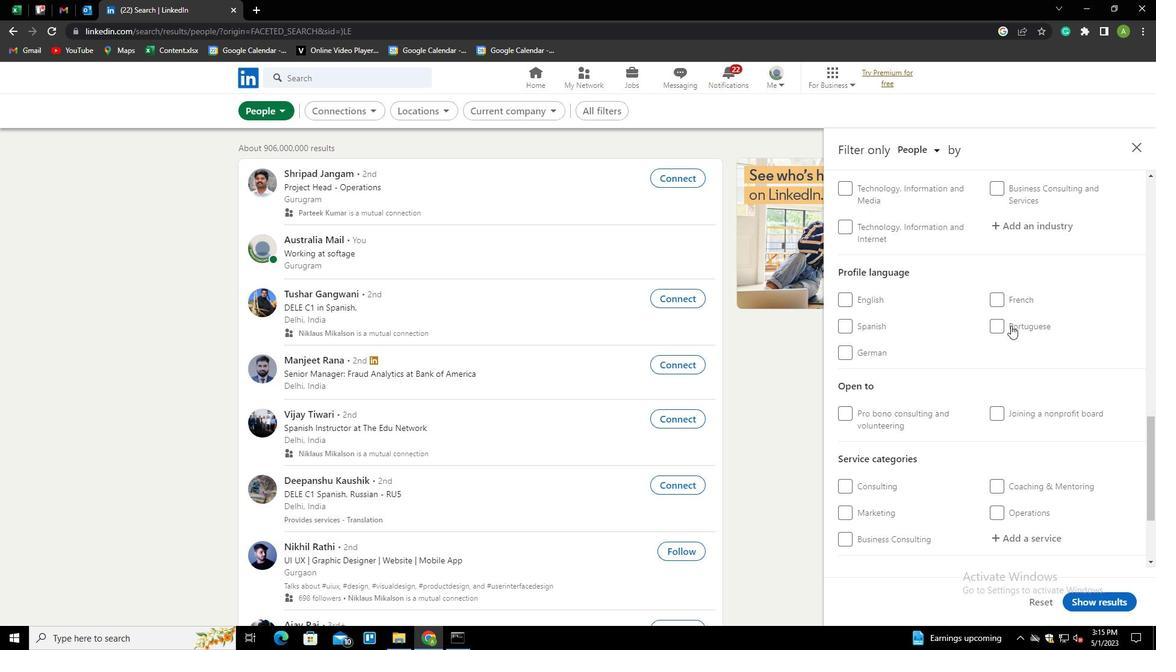 
Action: Mouse pressed left at (1010, 326)
Screenshot: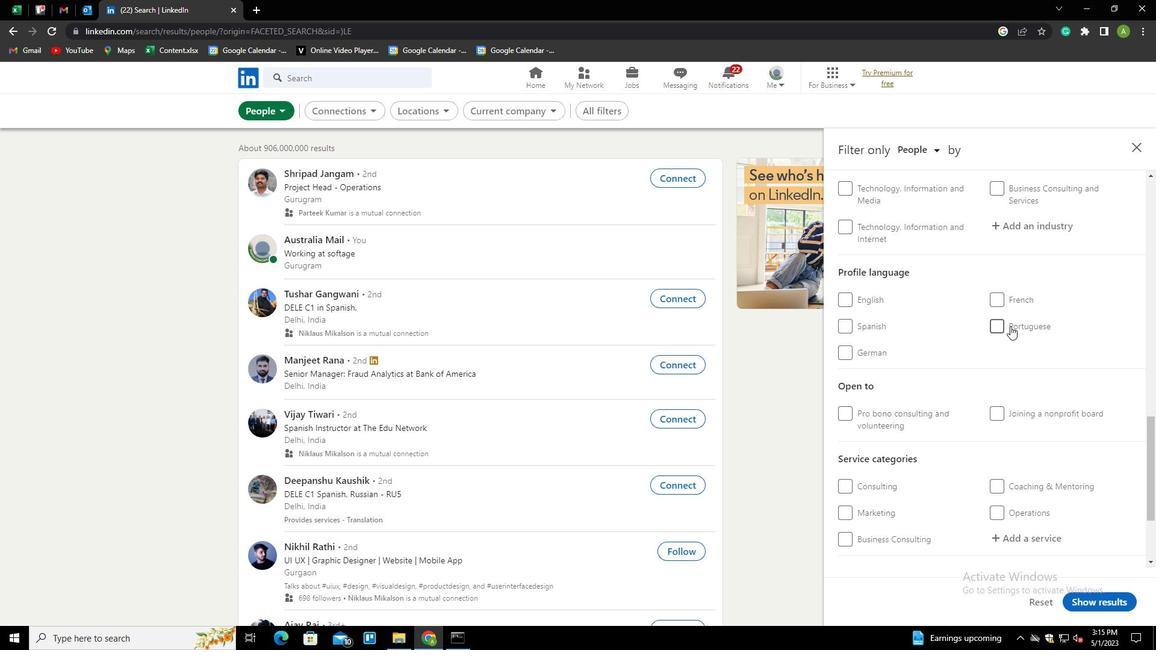 
Action: Mouse moved to (1044, 356)
Screenshot: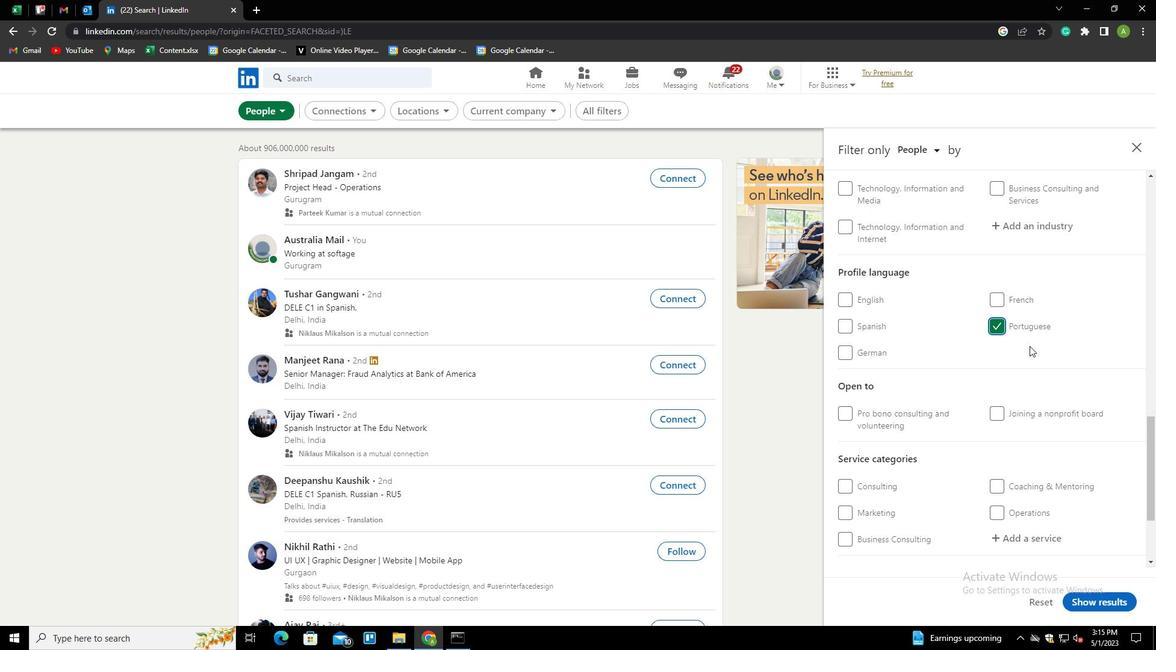 
Action: Mouse scrolled (1044, 357) with delta (0, 0)
Screenshot: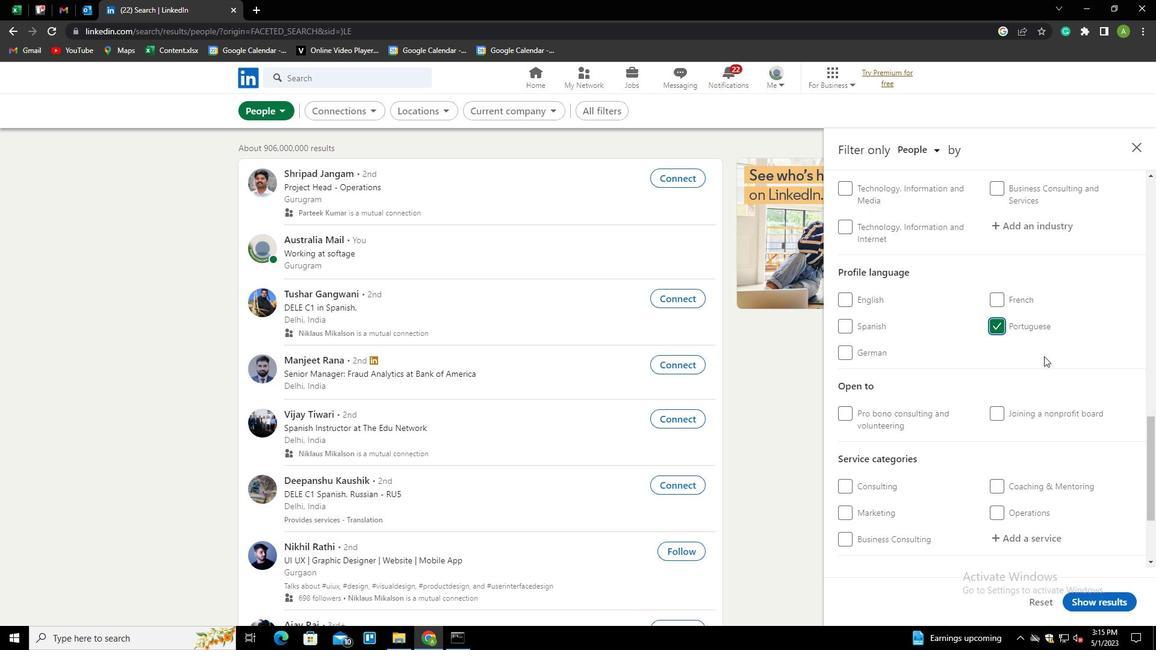 
Action: Mouse scrolled (1044, 357) with delta (0, 0)
Screenshot: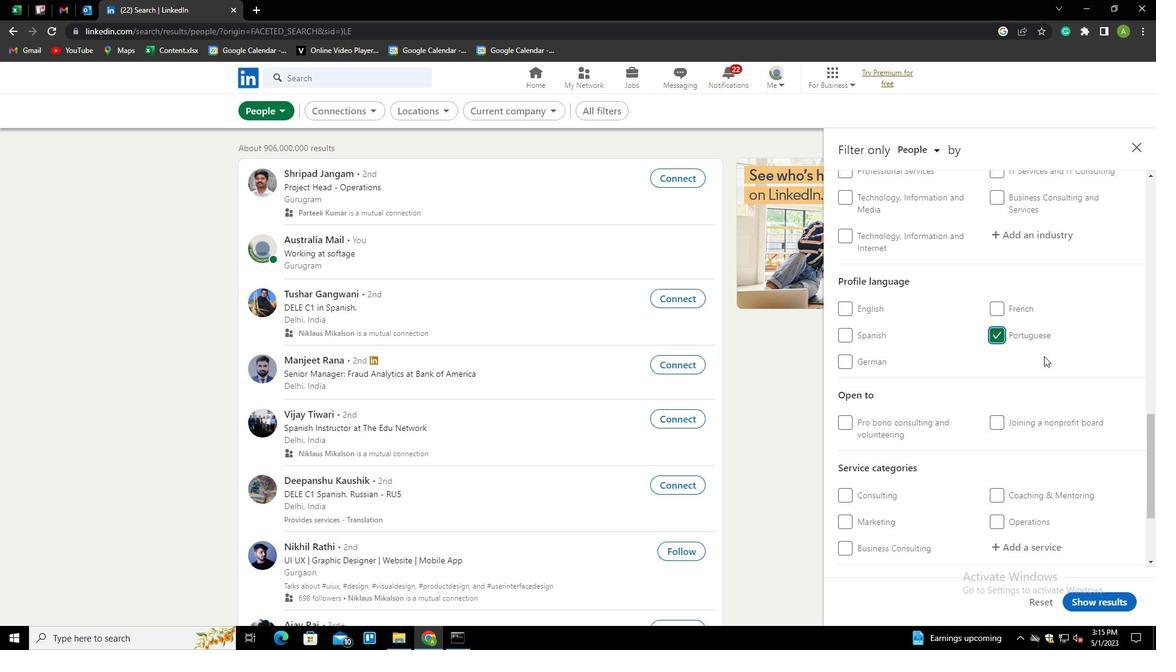 
Action: Mouse scrolled (1044, 357) with delta (0, 0)
Screenshot: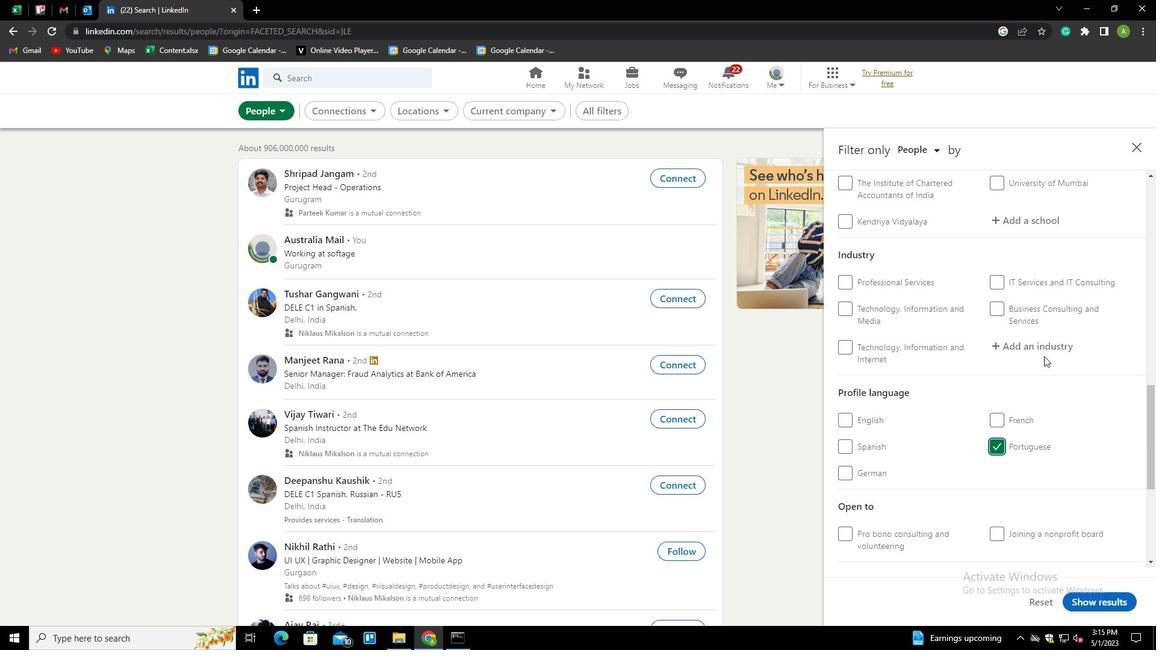 
Action: Mouse scrolled (1044, 357) with delta (0, 0)
Screenshot: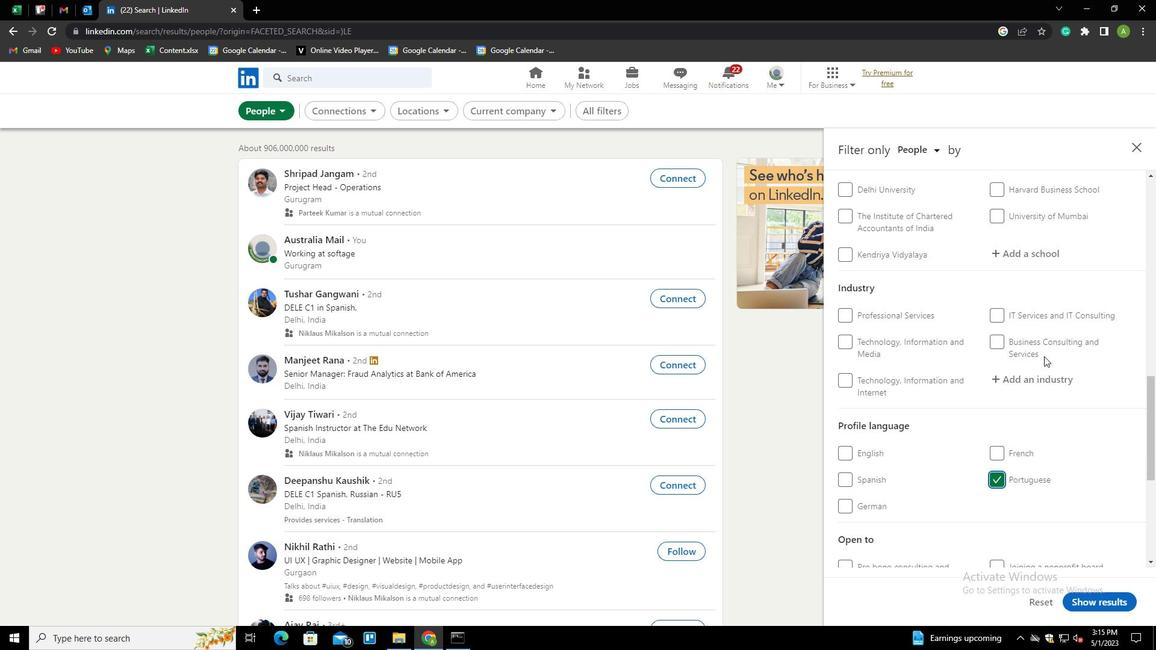 
Action: Mouse scrolled (1044, 357) with delta (0, 0)
Screenshot: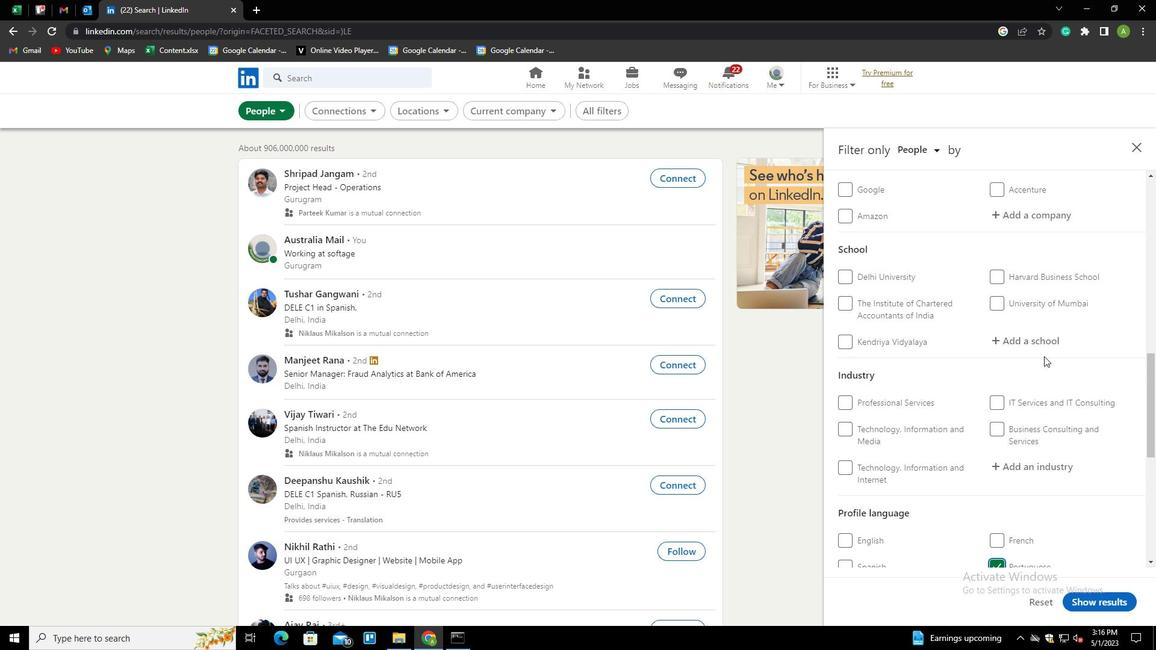 
Action: Mouse scrolled (1044, 357) with delta (0, 0)
Screenshot: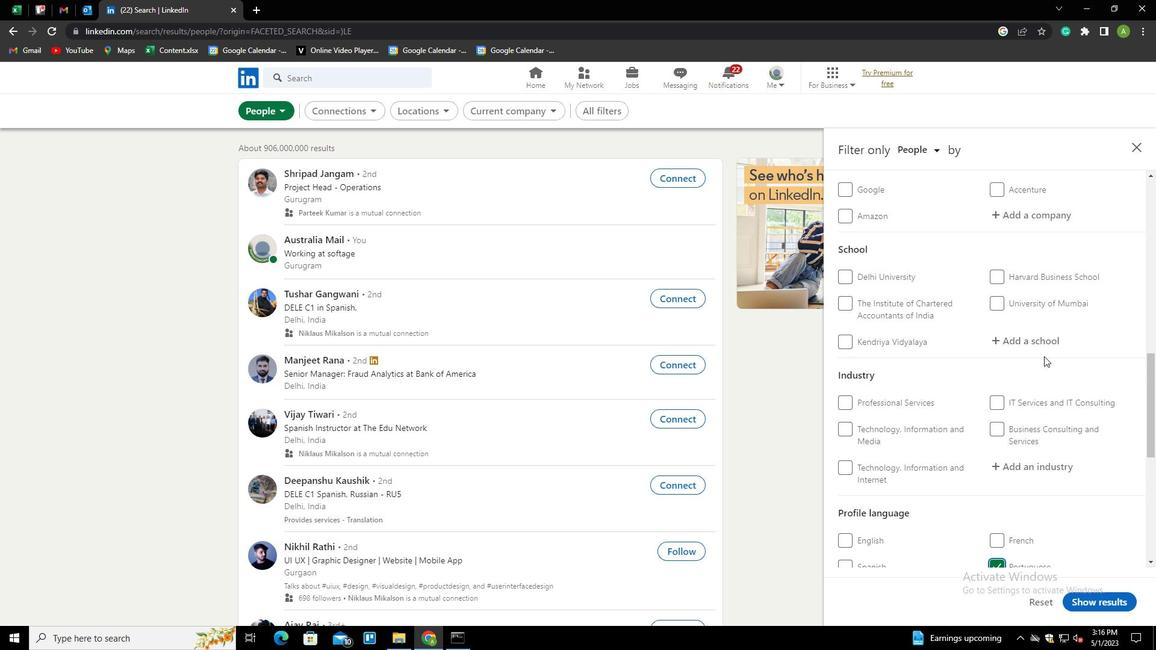 
Action: Mouse scrolled (1044, 357) with delta (0, 0)
Screenshot: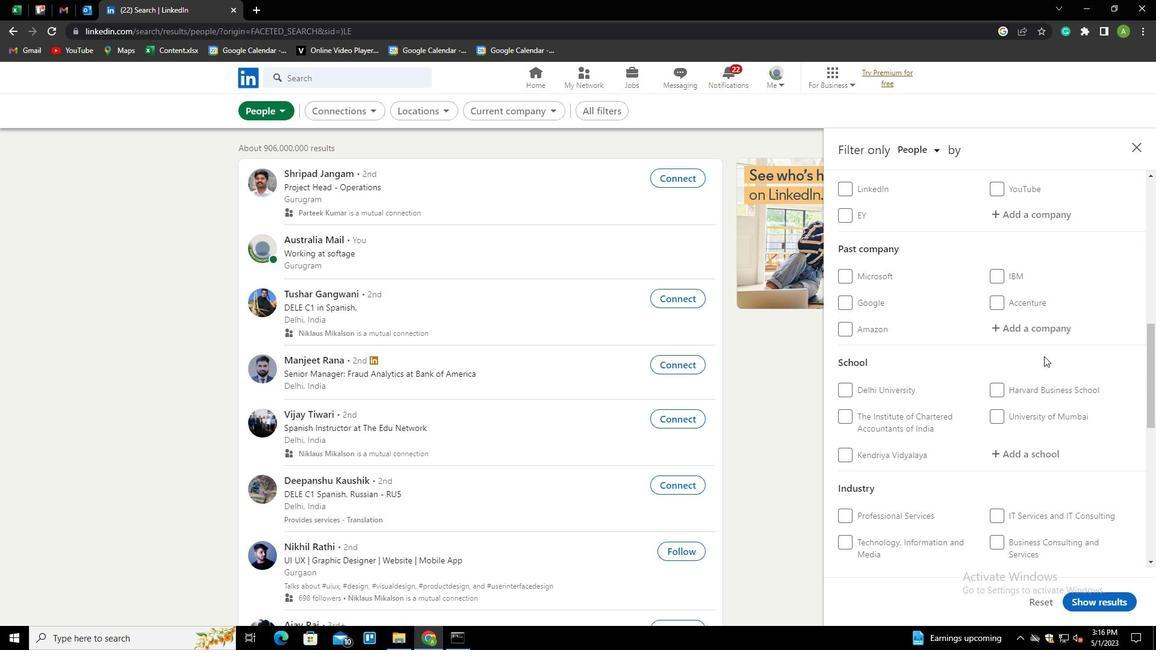 
Action: Mouse moved to (1010, 286)
Screenshot: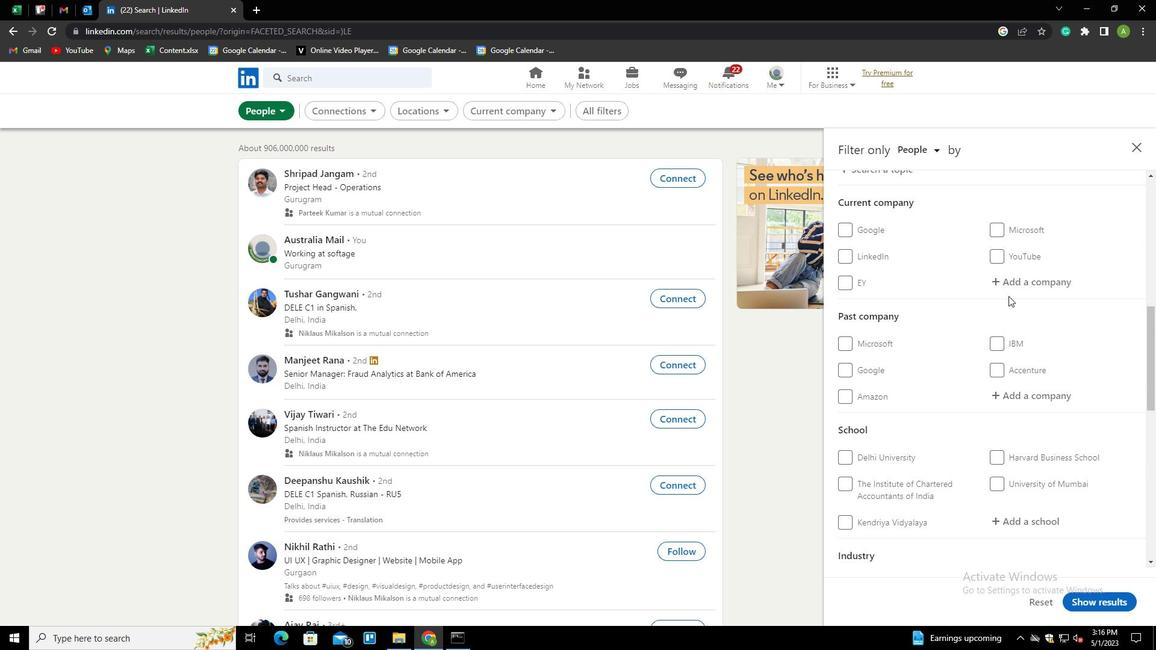 
Action: Mouse pressed left at (1010, 286)
Screenshot: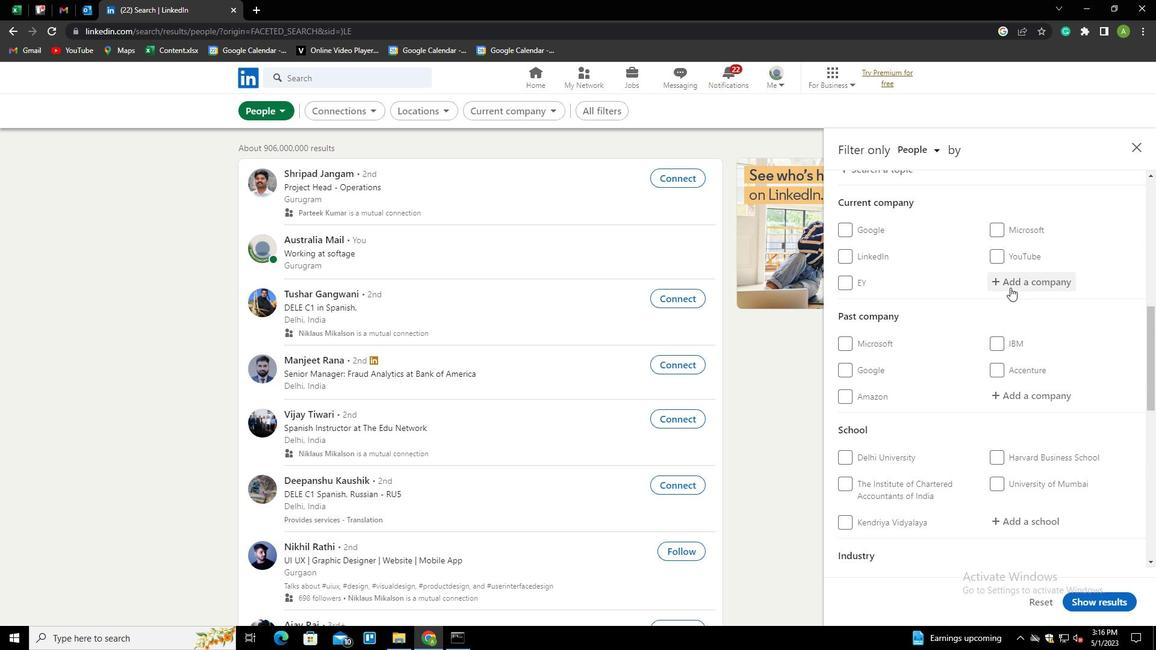 
Action: Key pressed <Key.shift>HASHED<Key.down><Key.enter>
Screenshot: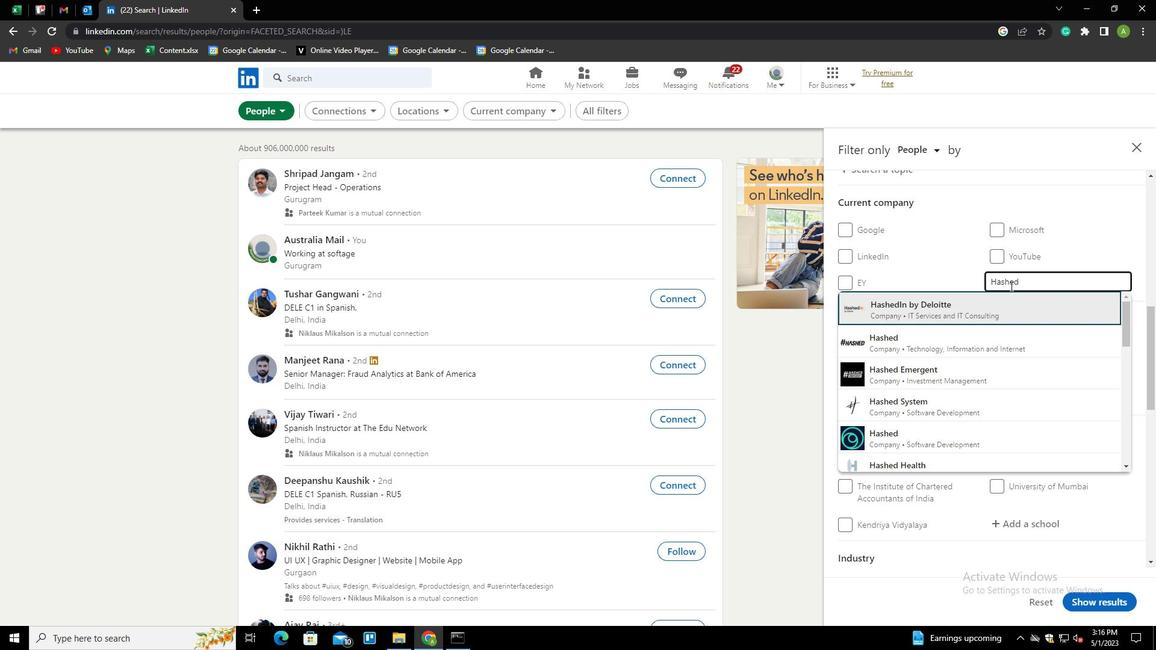 
Action: Mouse scrolled (1010, 285) with delta (0, 0)
Screenshot: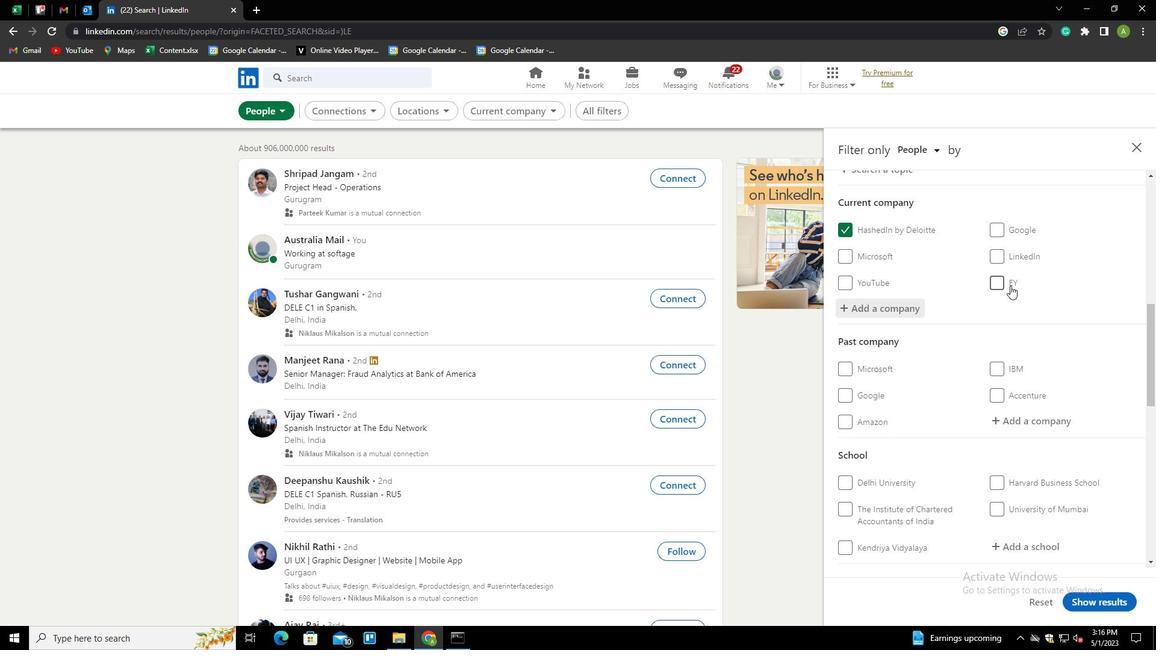
Action: Mouse scrolled (1010, 285) with delta (0, 0)
Screenshot: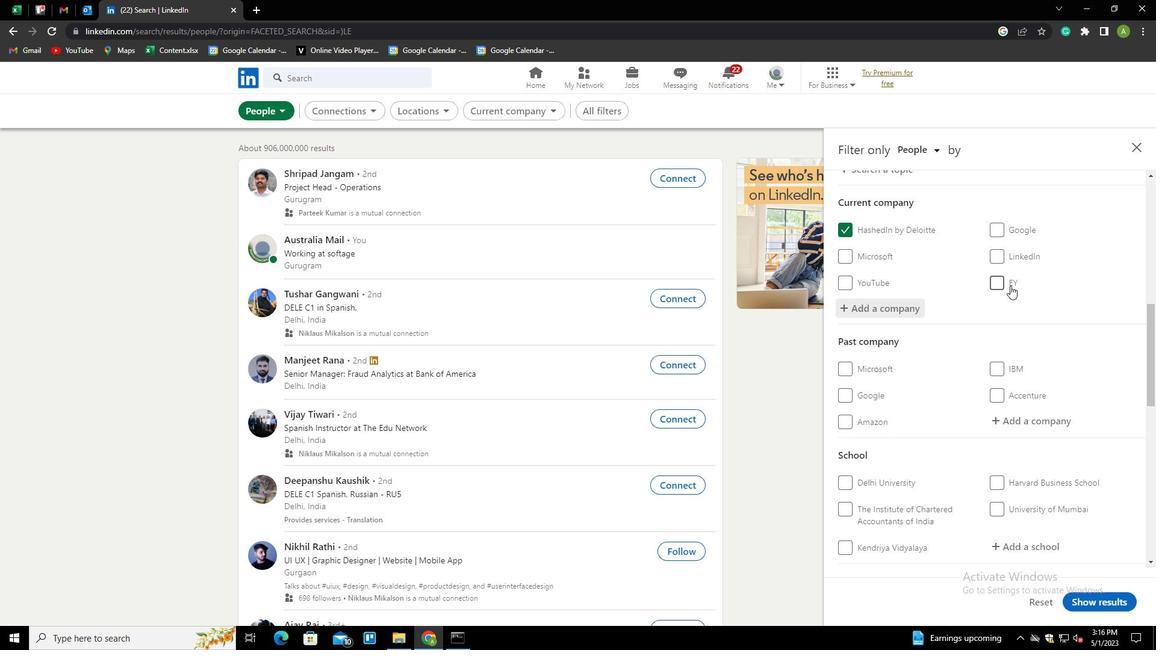 
Action: Mouse moved to (1010, 286)
Screenshot: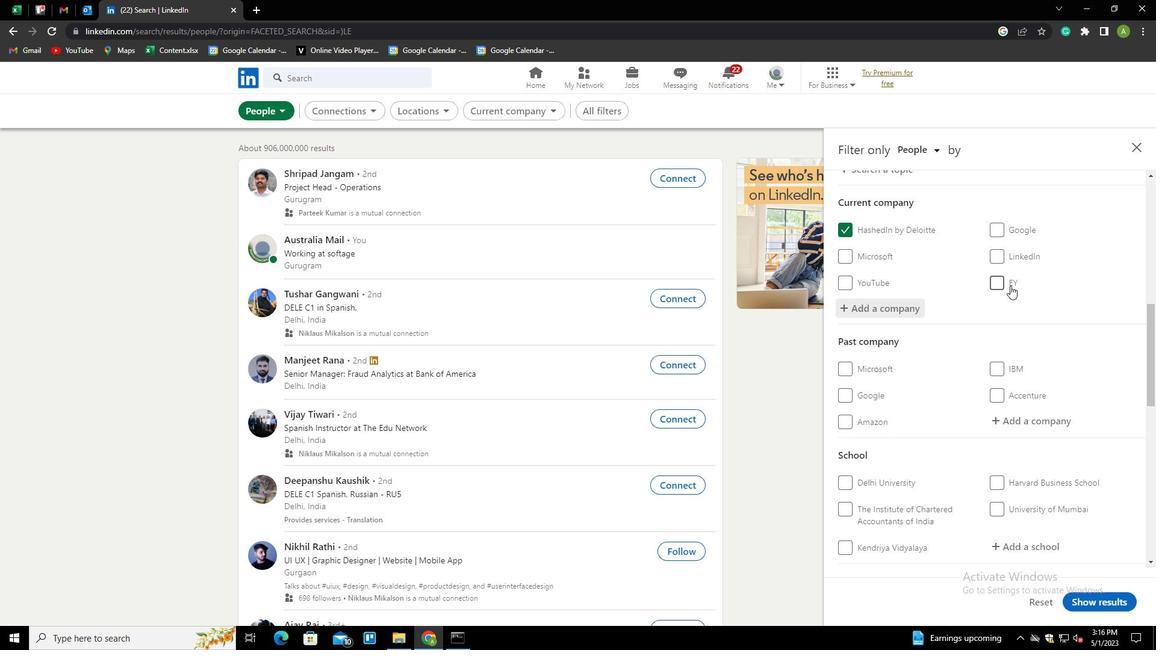 
Action: Mouse scrolled (1010, 285) with delta (0, 0)
Screenshot: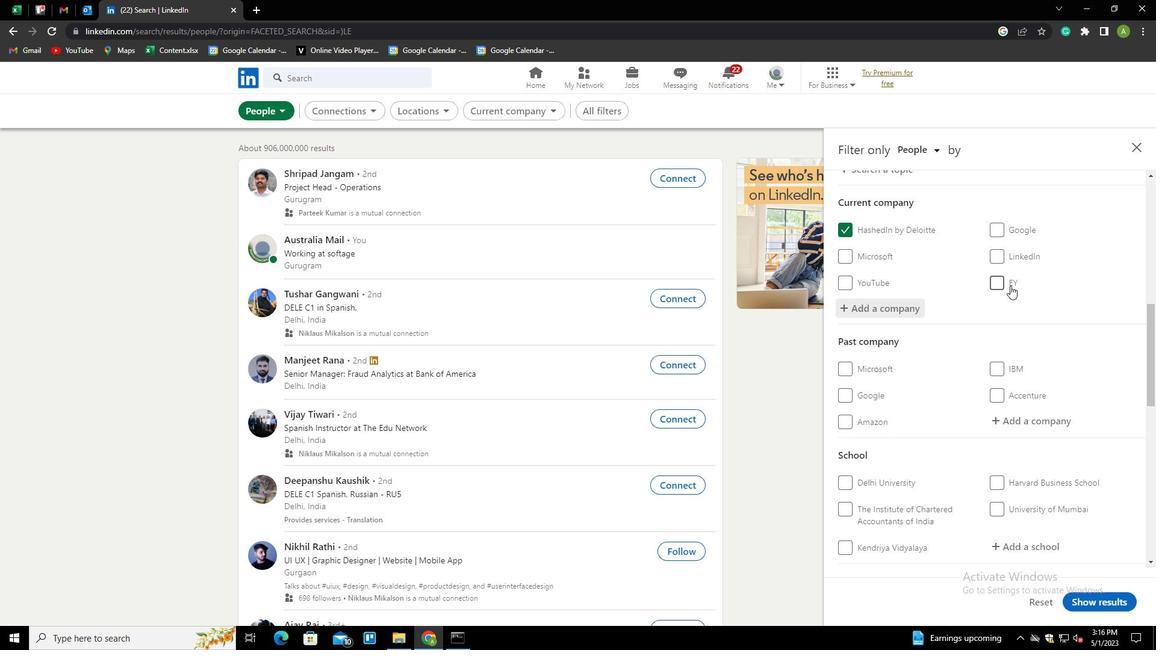 
Action: Mouse moved to (998, 372)
Screenshot: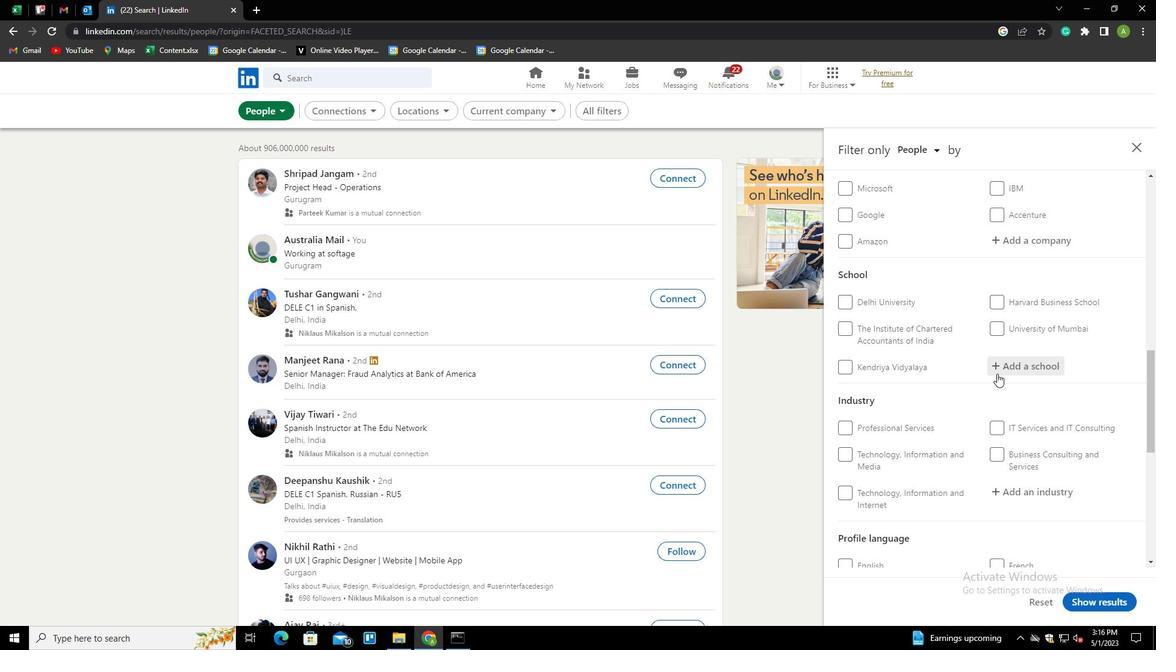 
Action: Mouse pressed left at (998, 372)
Screenshot: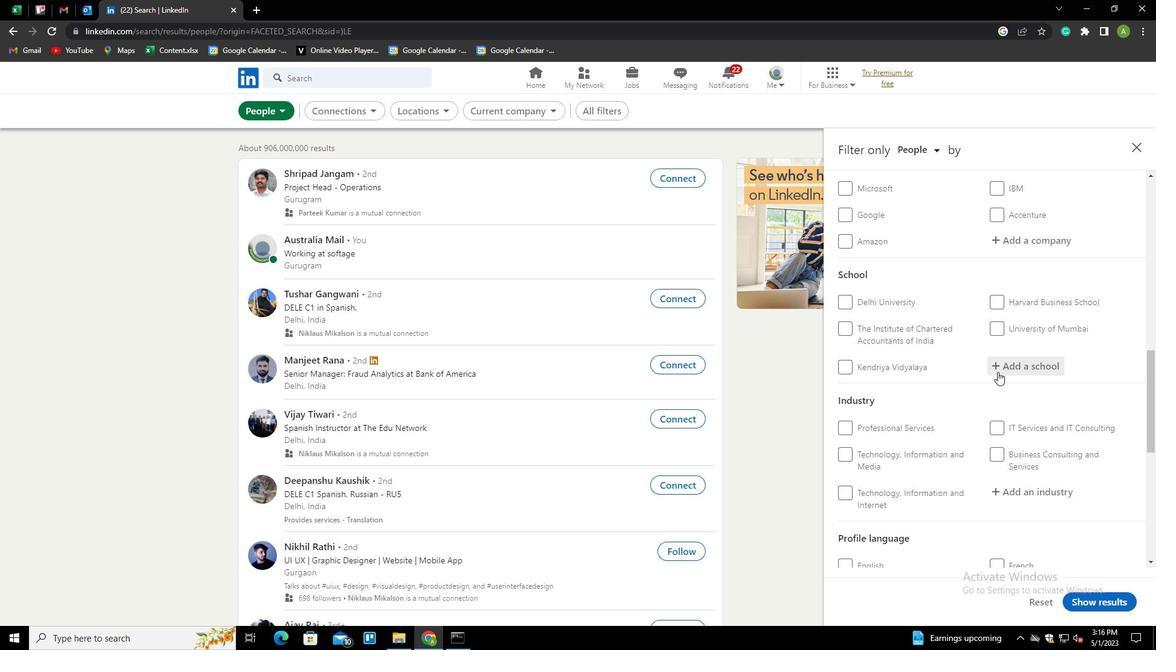 
Action: Mouse moved to (1006, 364)
Screenshot: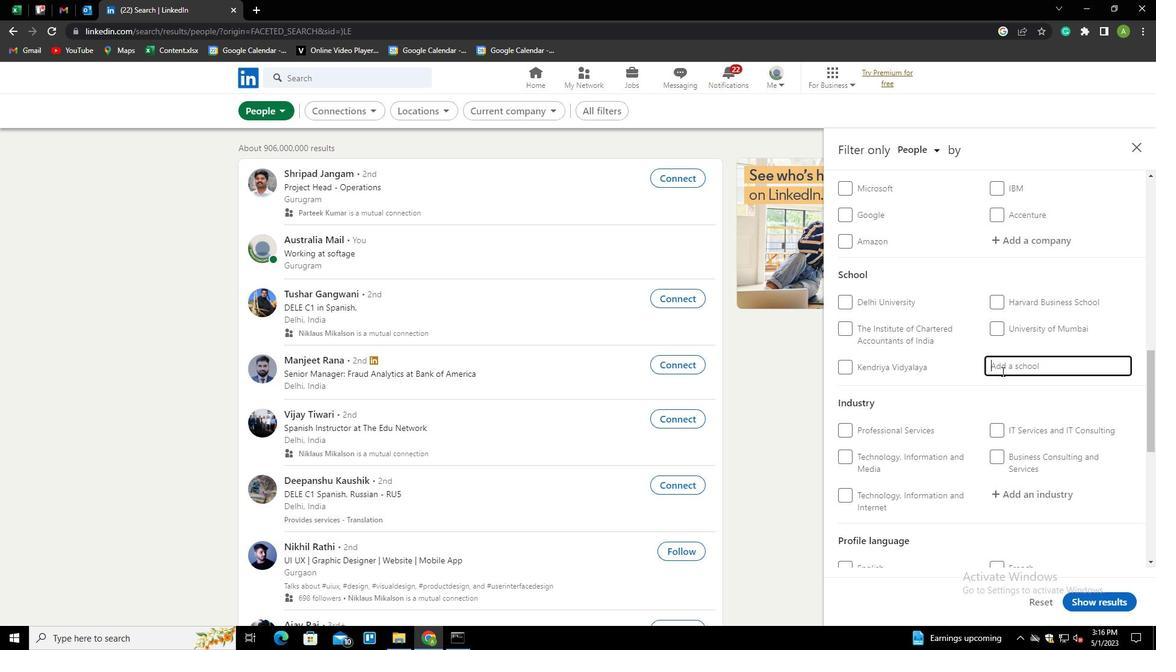 
Action: Mouse pressed left at (1006, 364)
Screenshot: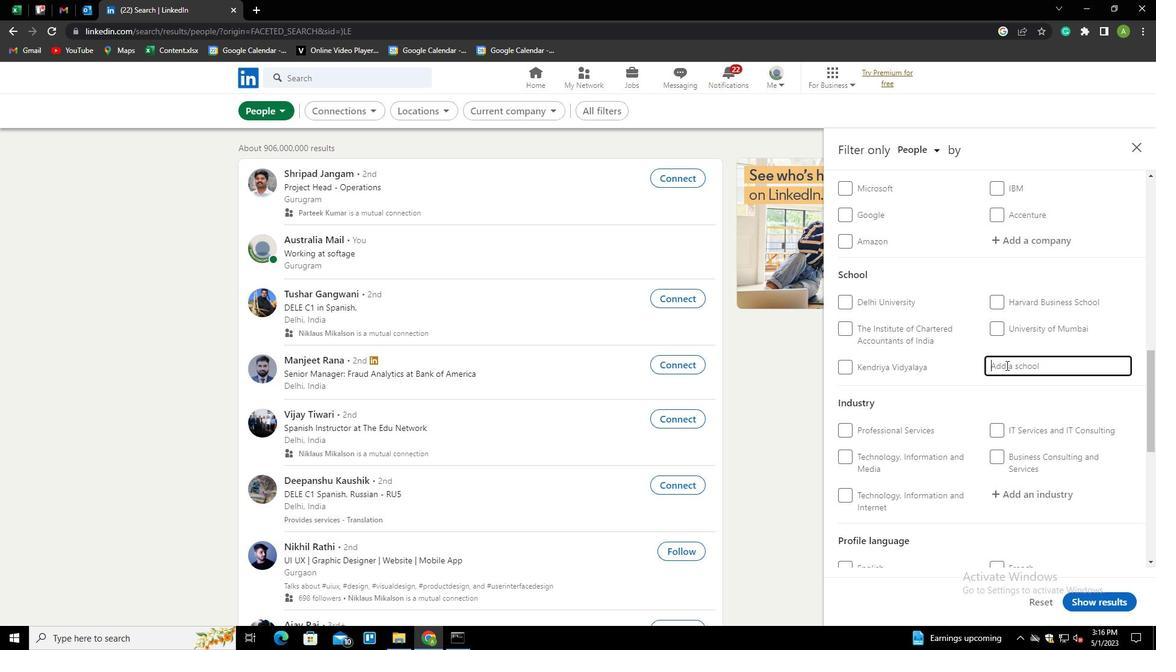 
Action: Key pressed <Key.shift><Key.shift><Key.shift><Key.shift>CAREERS<Key.down><Key.down><Key.down><Key.up><Key.down><Key.down><Key.enter>
Screenshot: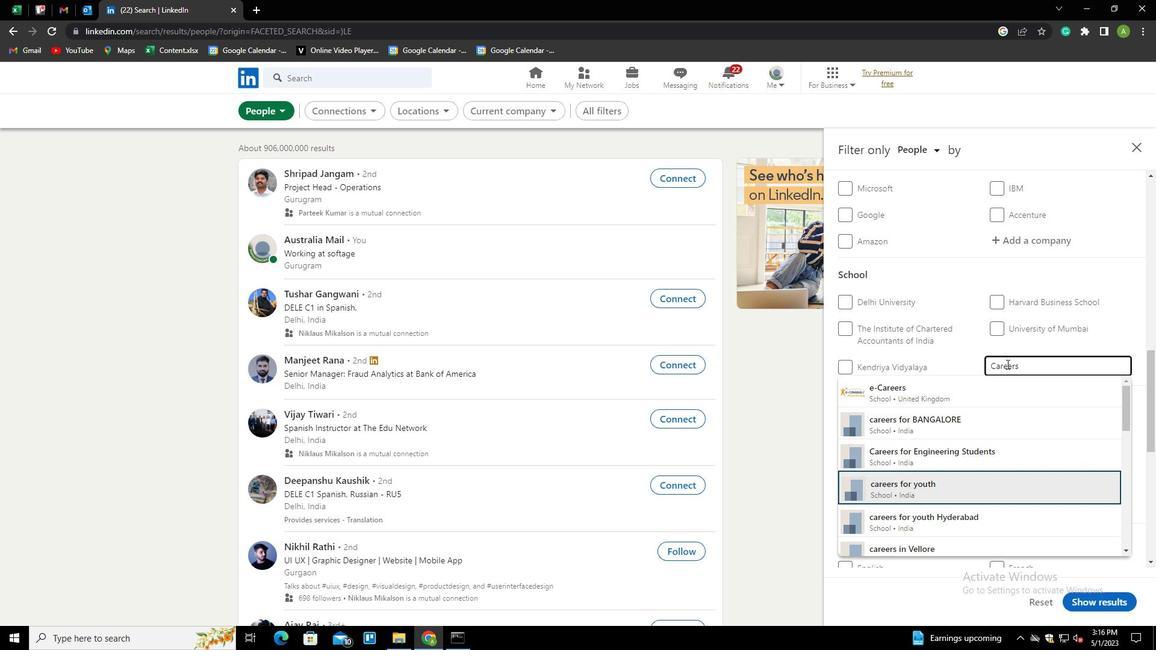 
Action: Mouse scrolled (1006, 363) with delta (0, 0)
Screenshot: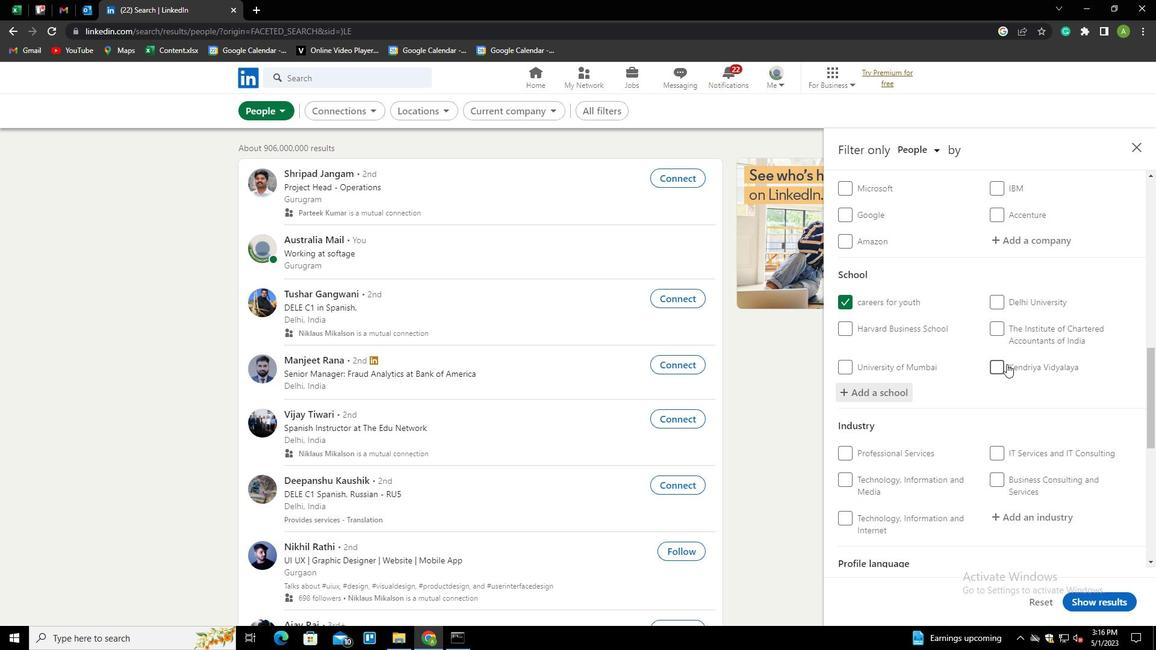 
Action: Mouse scrolled (1006, 363) with delta (0, 0)
Screenshot: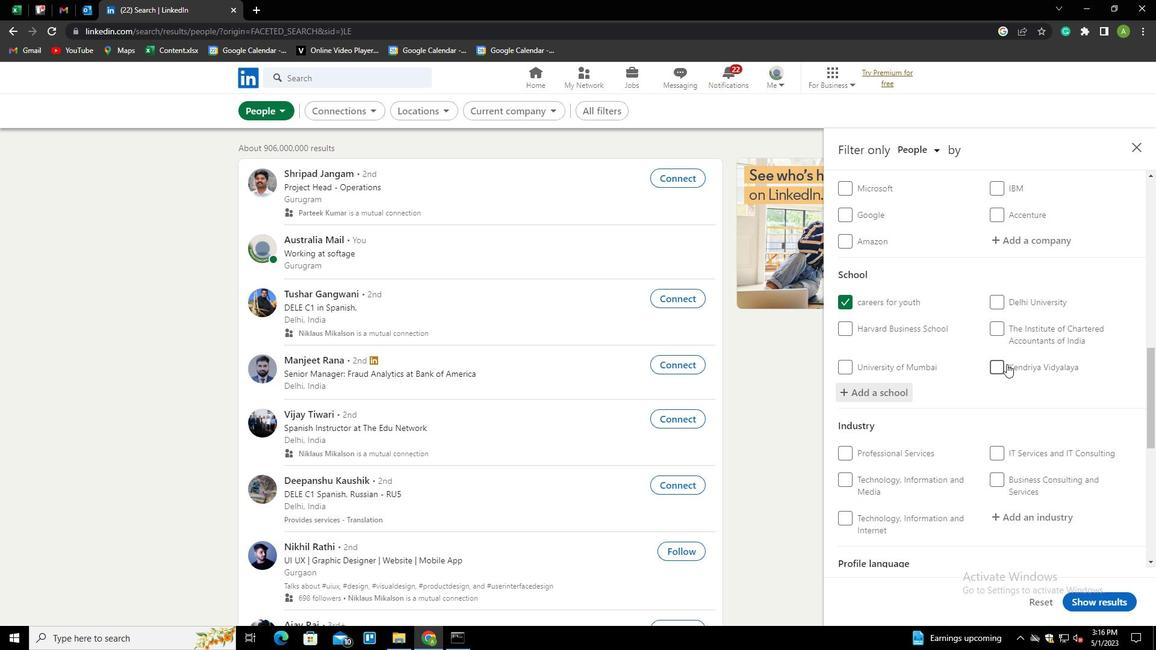 
Action: Mouse scrolled (1006, 363) with delta (0, 0)
Screenshot: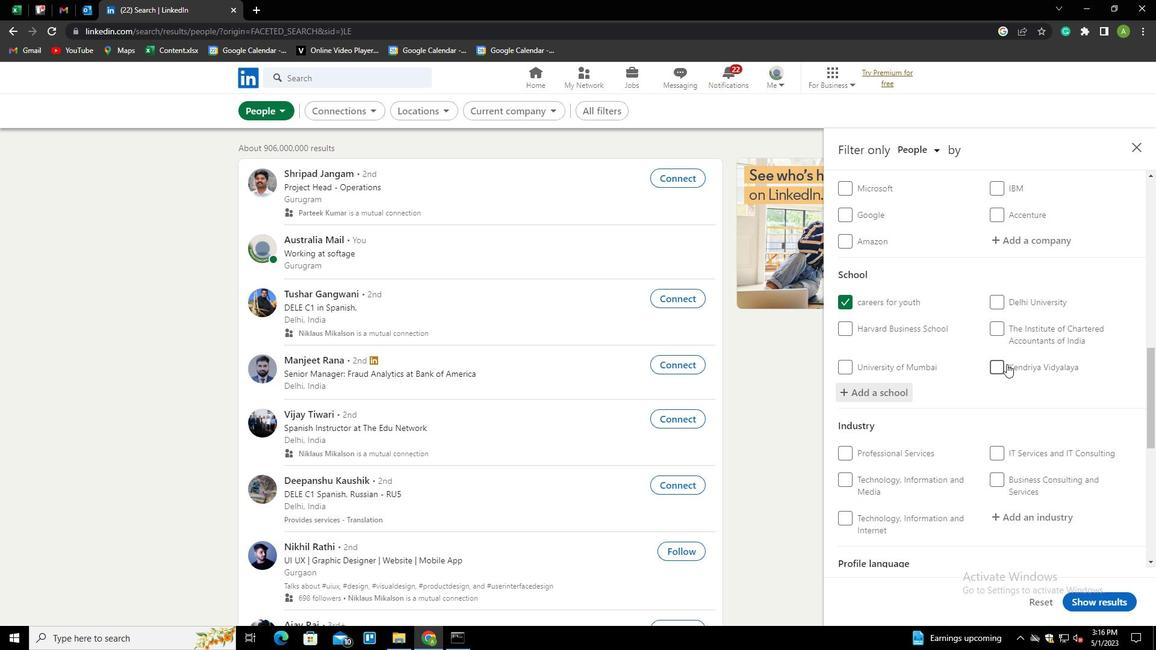 
Action: Mouse moved to (1010, 339)
Screenshot: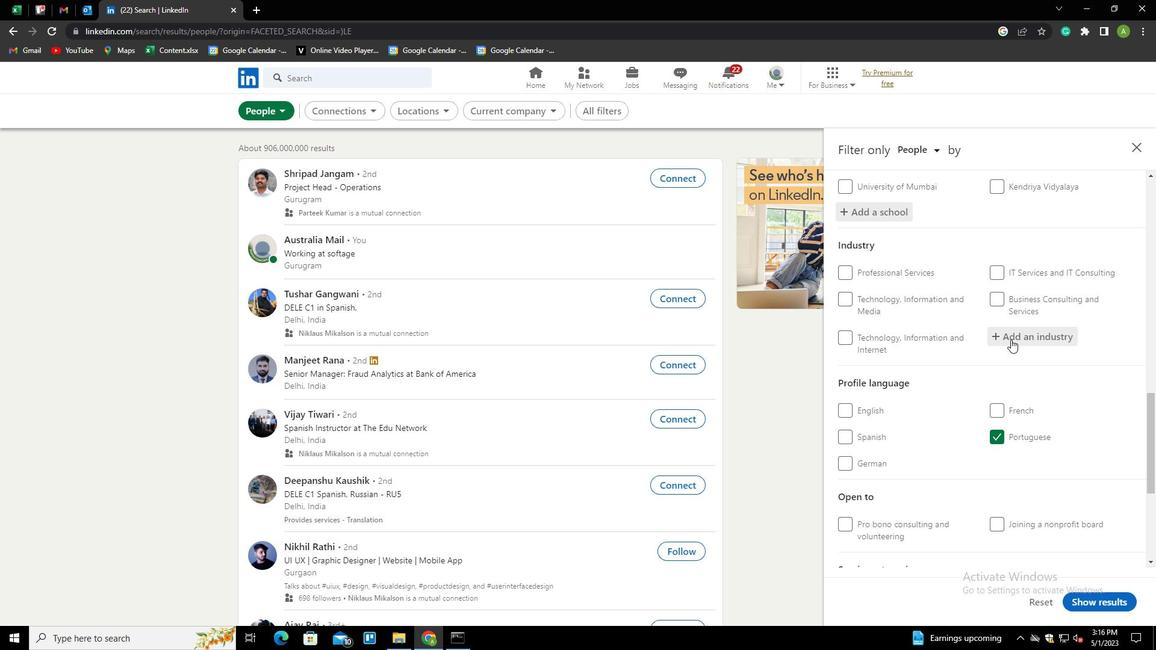 
Action: Mouse pressed left at (1010, 339)
Screenshot: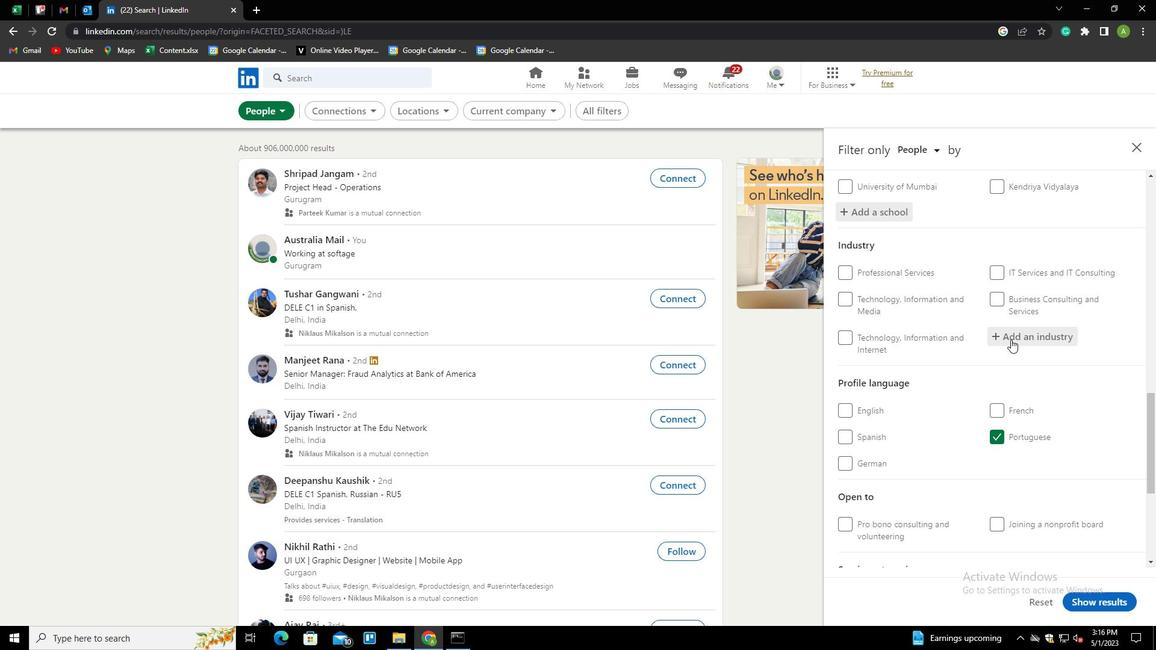 
Action: Mouse moved to (1017, 337)
Screenshot: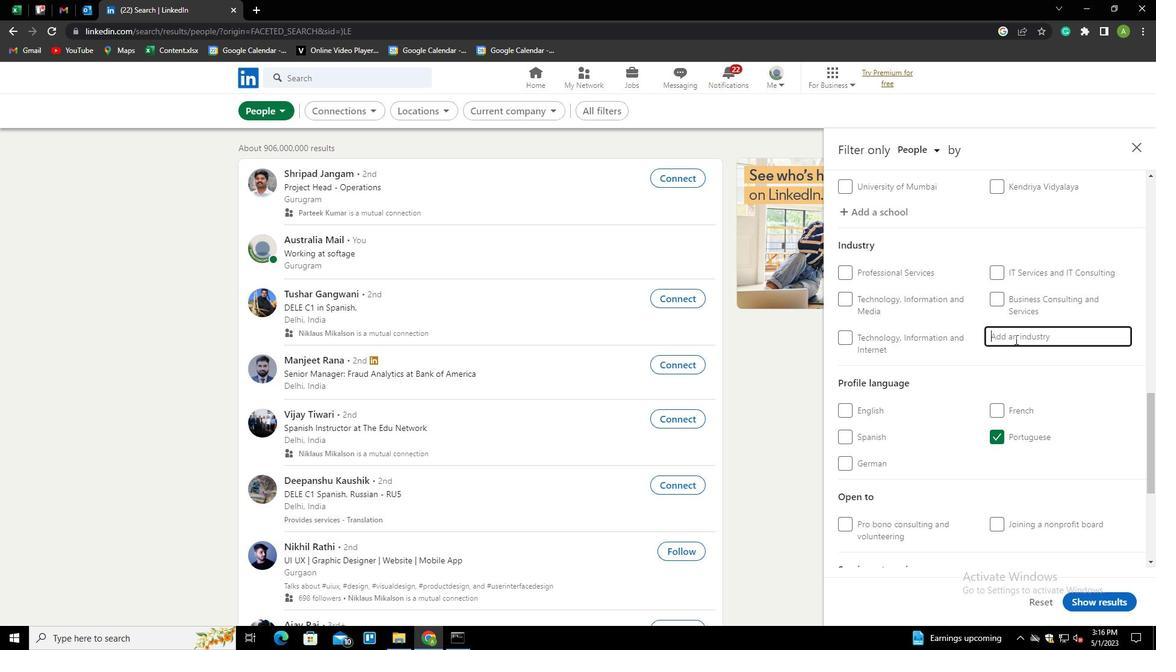 
Action: Mouse pressed left at (1017, 337)
Screenshot: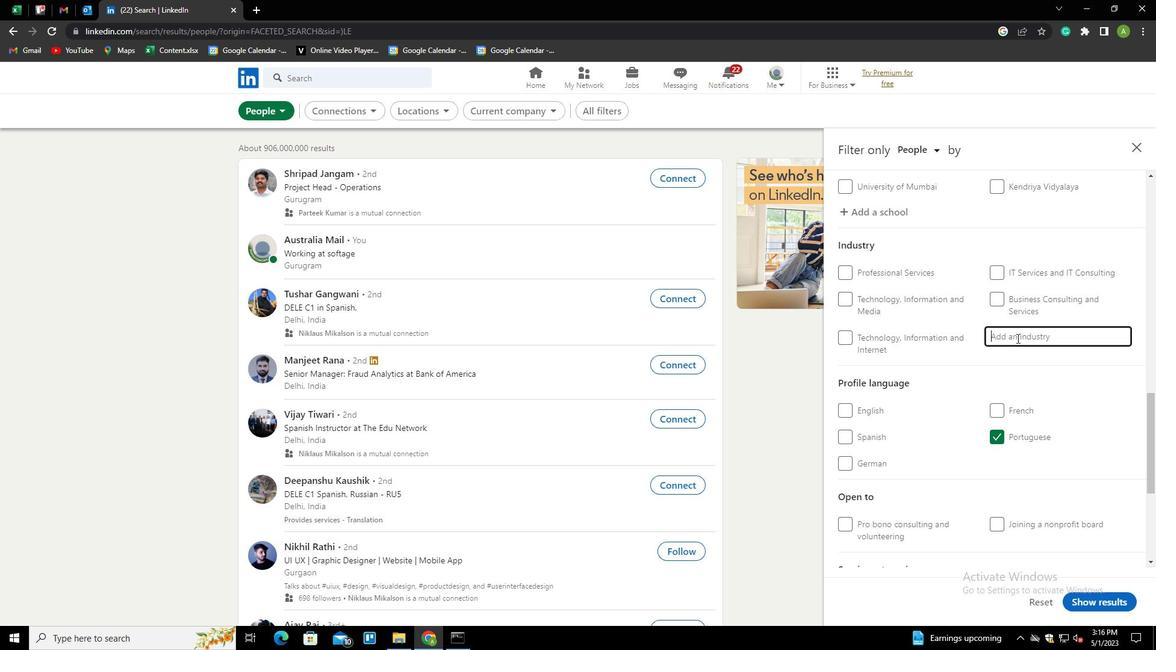 
Action: Key pressed <Key.shift>PHOTO<Key.down><Key.enter>
Screenshot: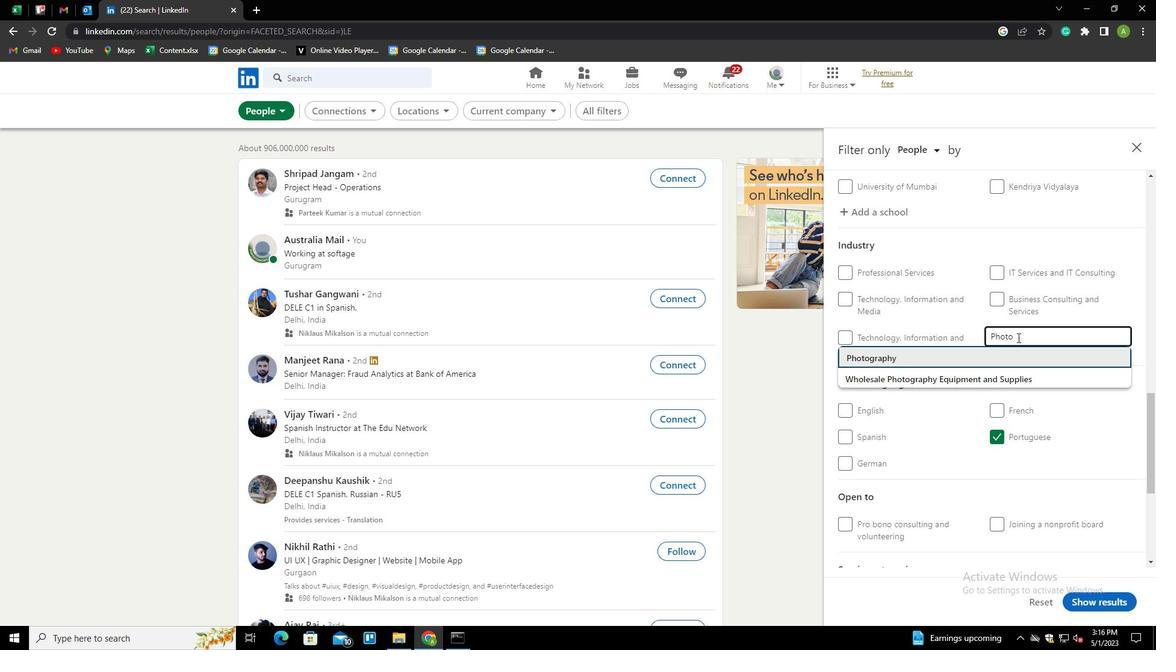 
Action: Mouse scrolled (1017, 337) with delta (0, 0)
Screenshot: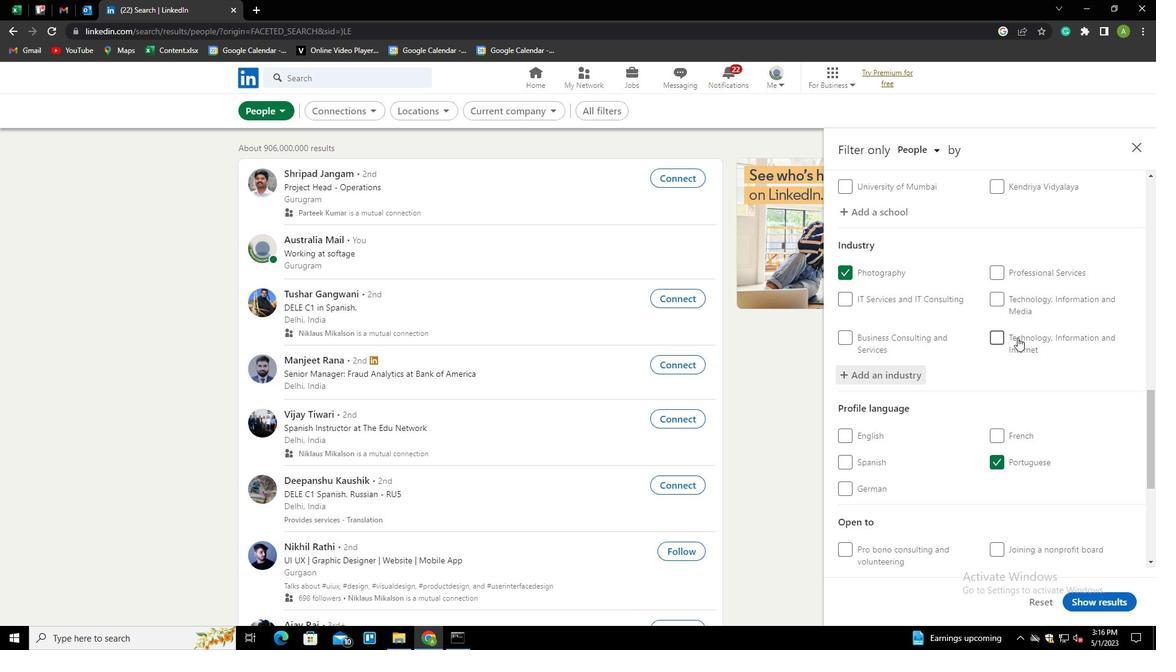 
Action: Mouse scrolled (1017, 337) with delta (0, 0)
Screenshot: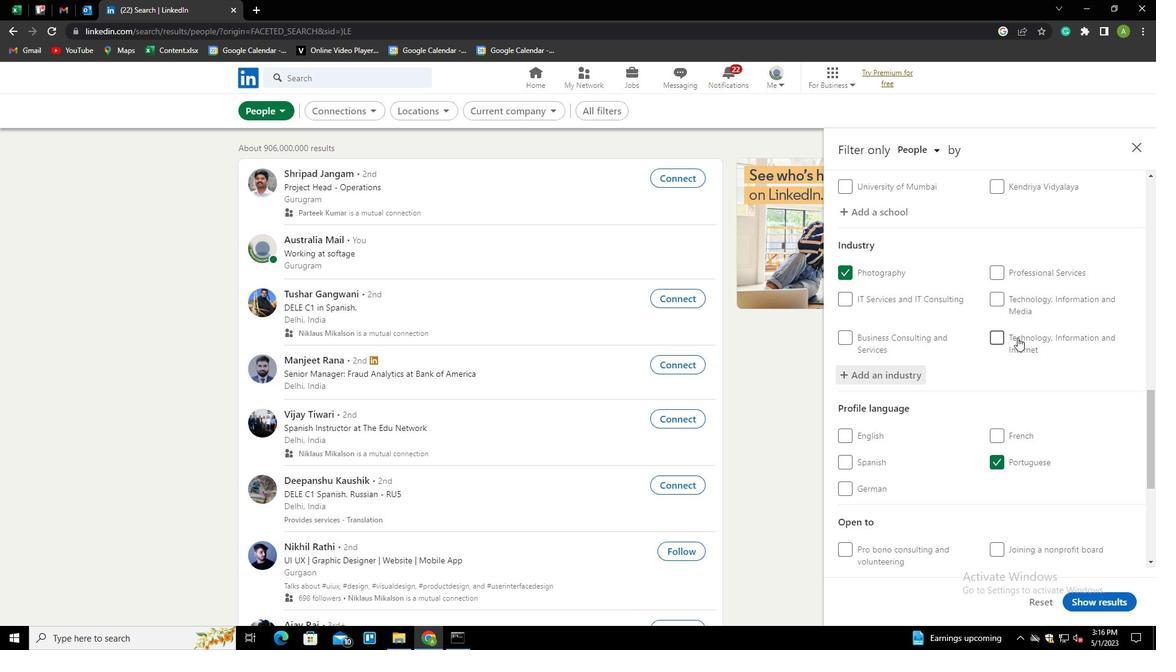 
Action: Mouse scrolled (1017, 337) with delta (0, 0)
Screenshot: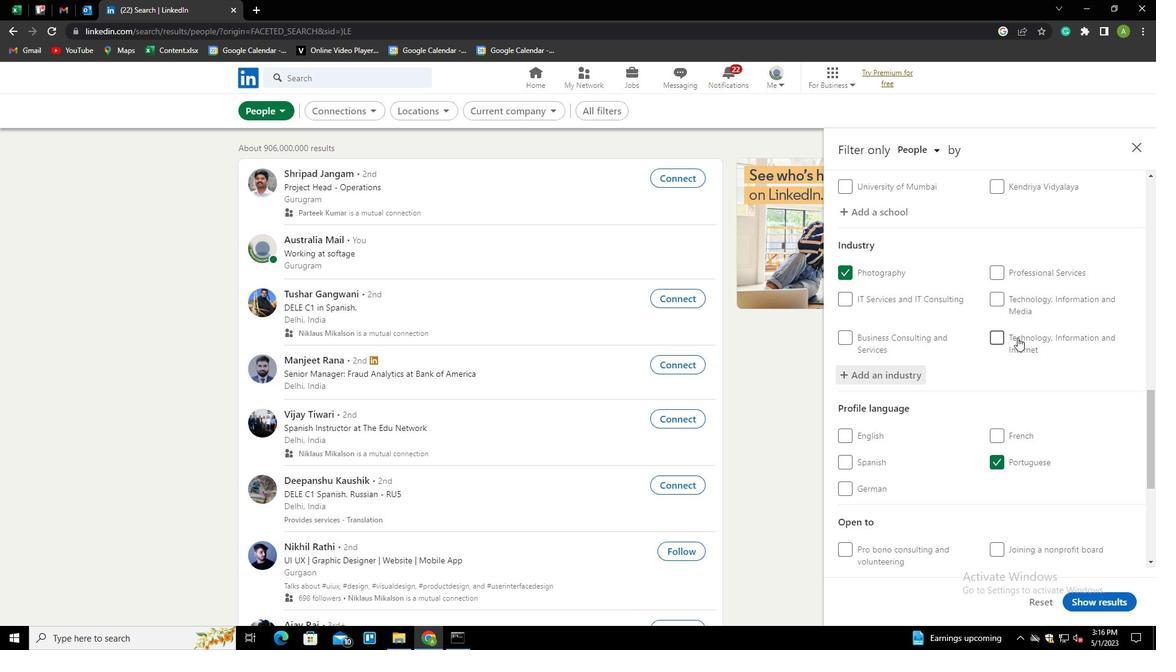 
Action: Mouse moved to (1014, 495)
Screenshot: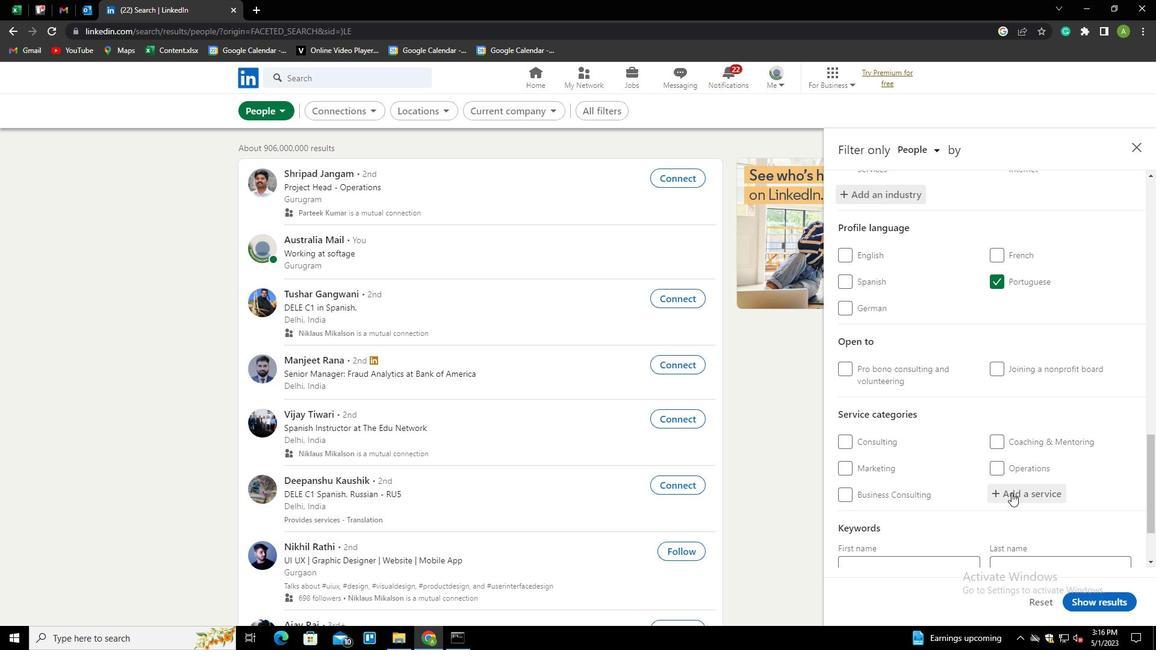
Action: Mouse pressed left at (1014, 495)
Screenshot: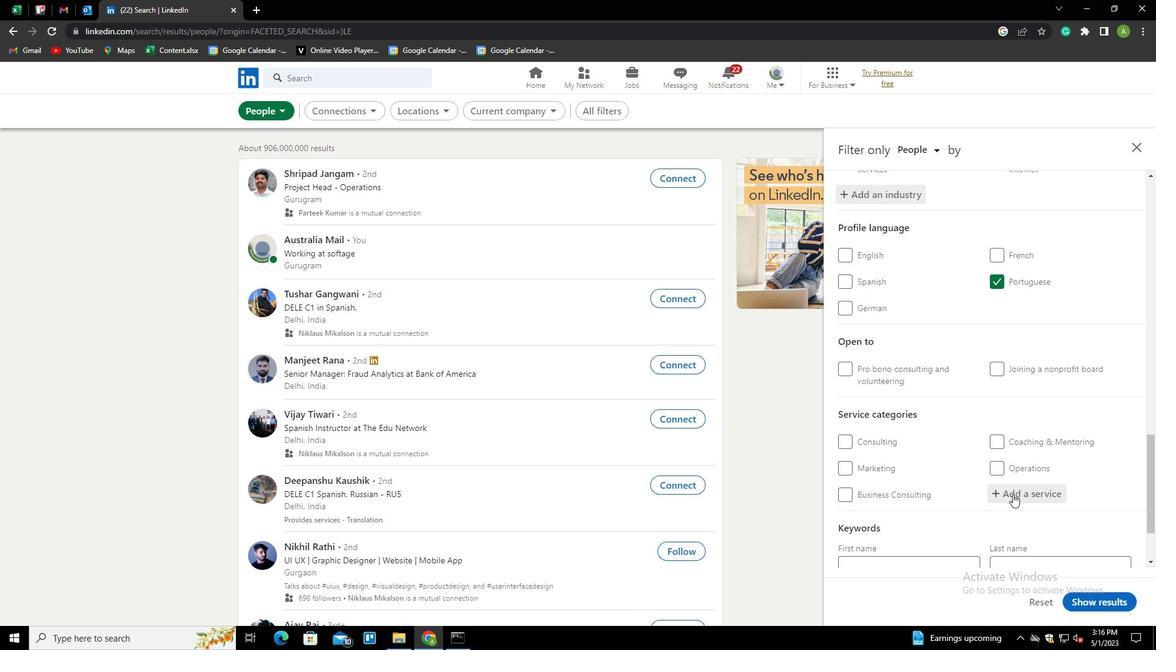
Action: Key pressed <Key.shift>CATER<Key.down><Key.down><Key.enter>
Screenshot: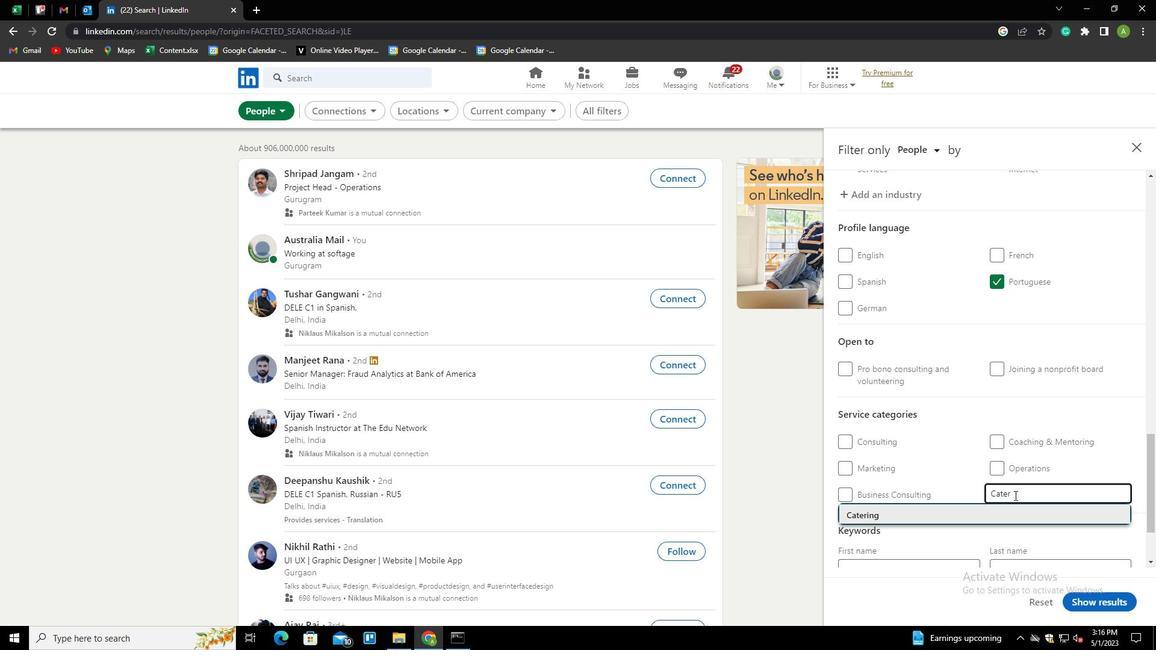 
Action: Mouse scrolled (1014, 494) with delta (0, 0)
Screenshot: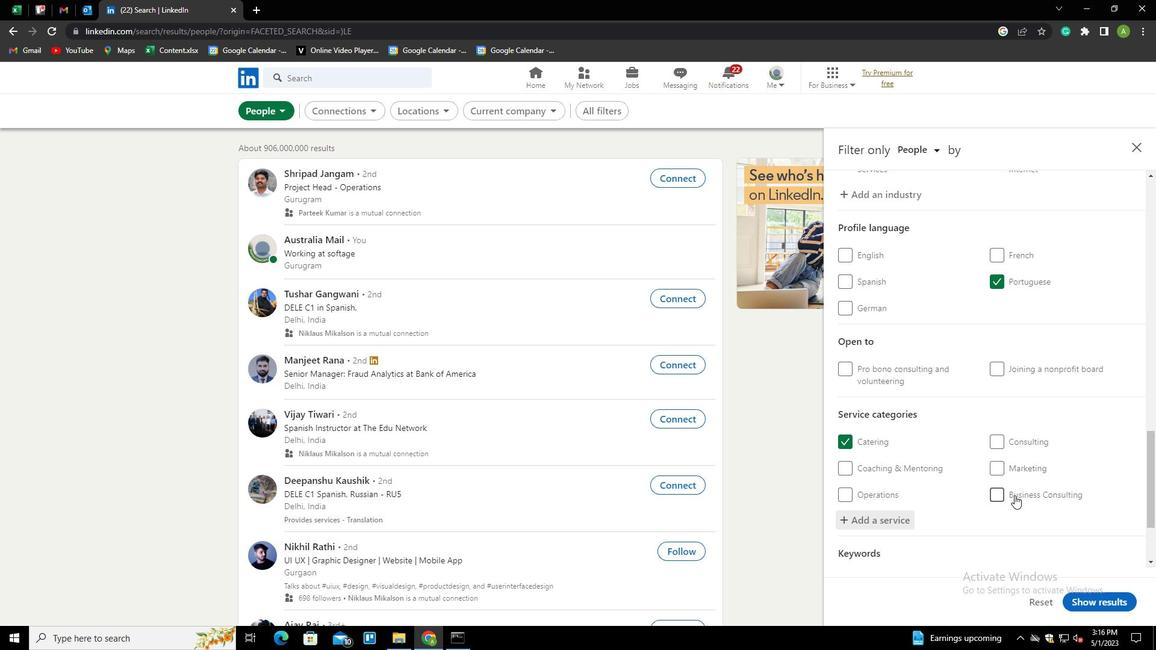 
Action: Mouse scrolled (1014, 494) with delta (0, 0)
Screenshot: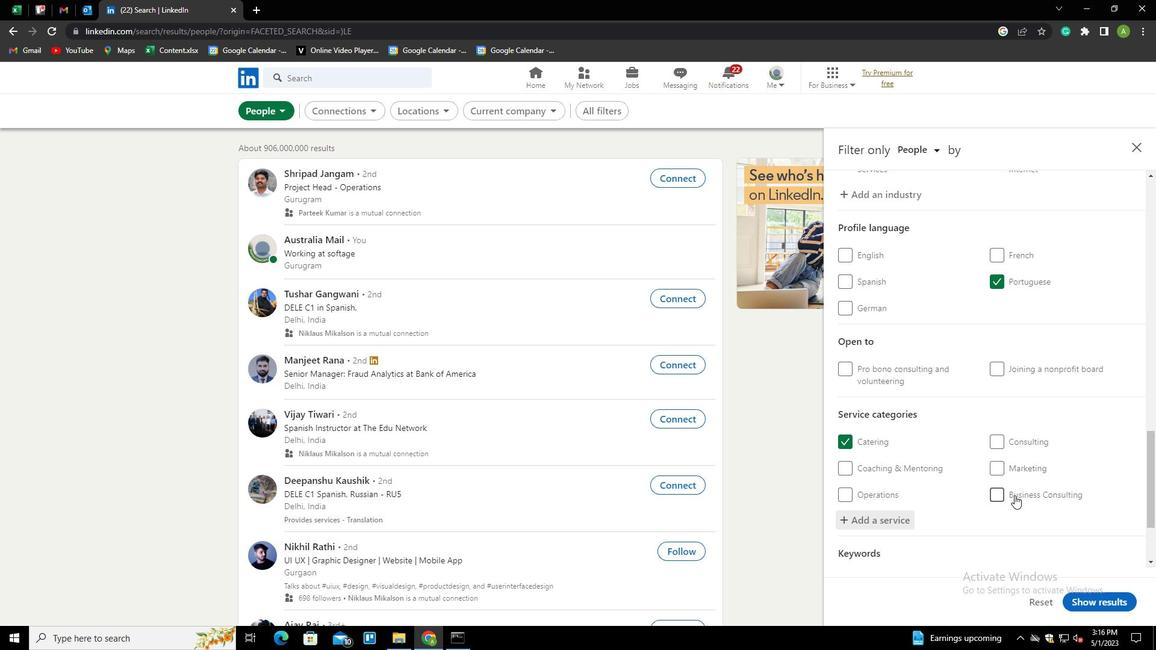 
Action: Mouse scrolled (1014, 494) with delta (0, 0)
Screenshot: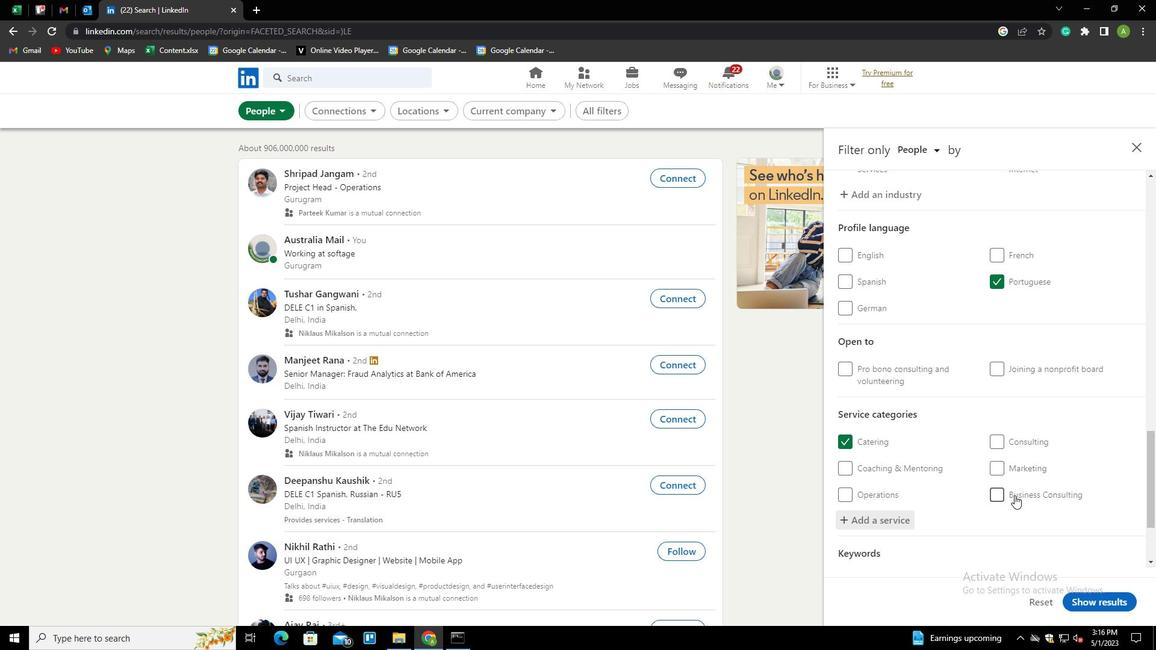 
Action: Mouse scrolled (1014, 494) with delta (0, 0)
Screenshot: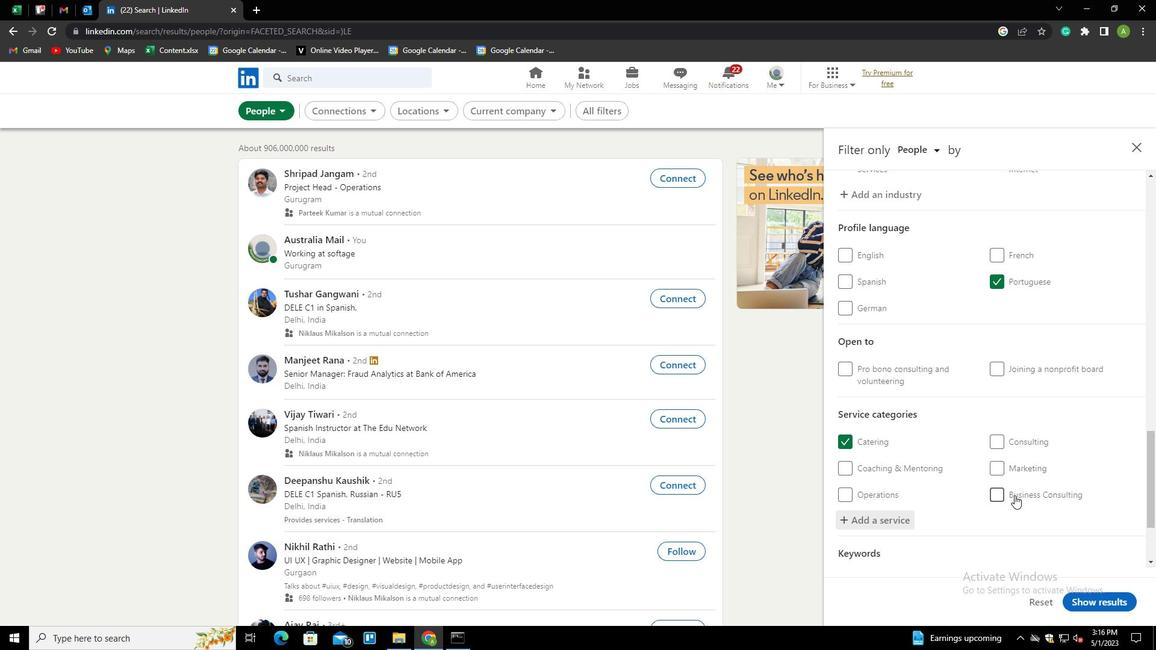 
Action: Mouse scrolled (1014, 494) with delta (0, 0)
Screenshot: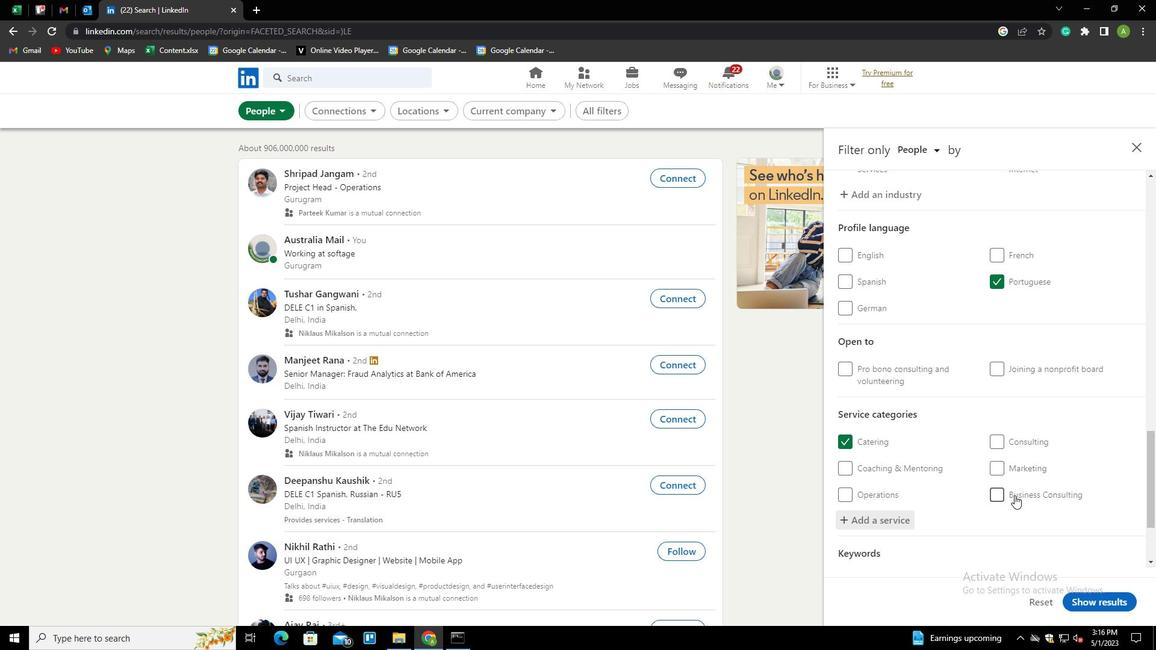 
Action: Mouse scrolled (1014, 494) with delta (0, 0)
Screenshot: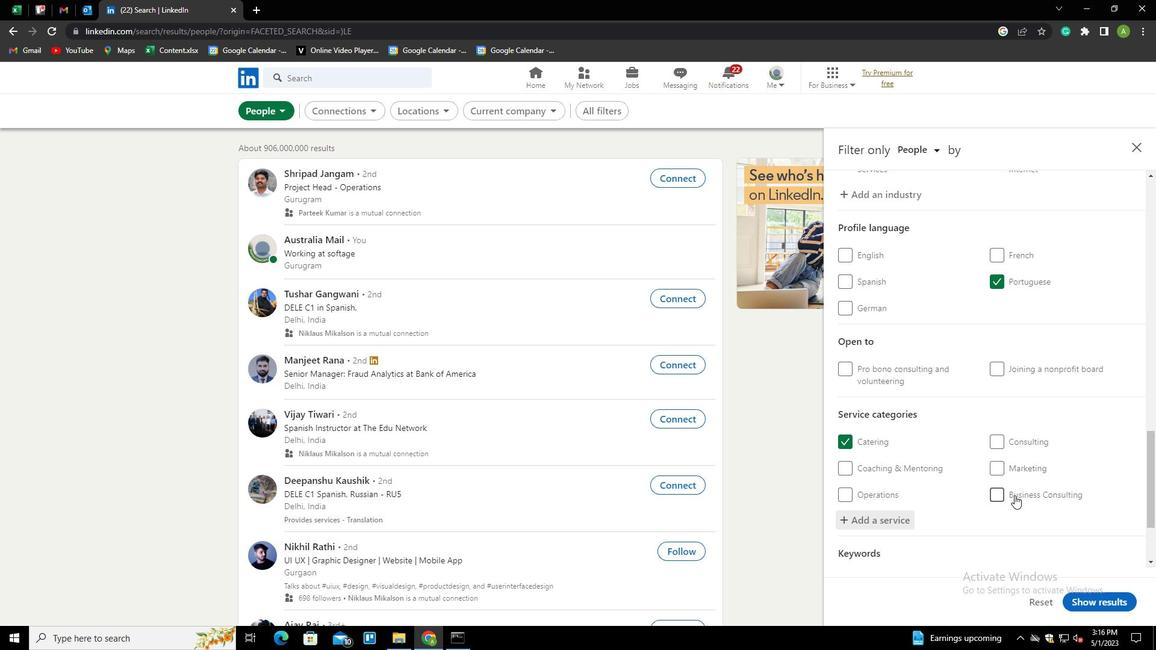 
Action: Mouse scrolled (1014, 494) with delta (0, 0)
Screenshot: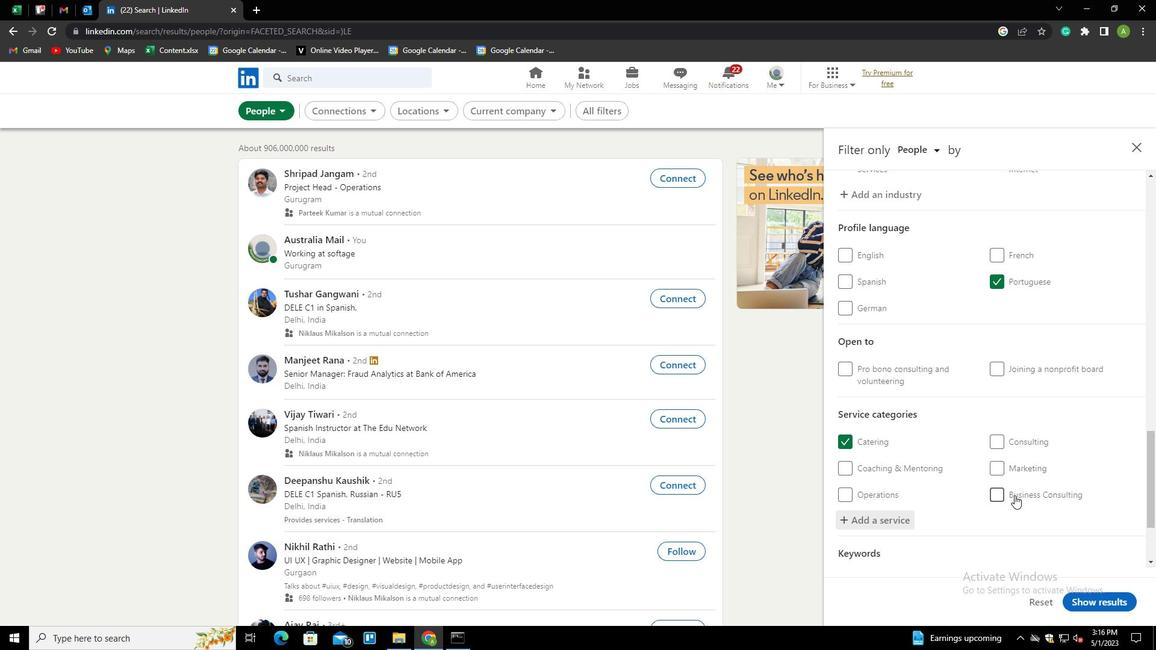 
Action: Mouse moved to (921, 517)
Screenshot: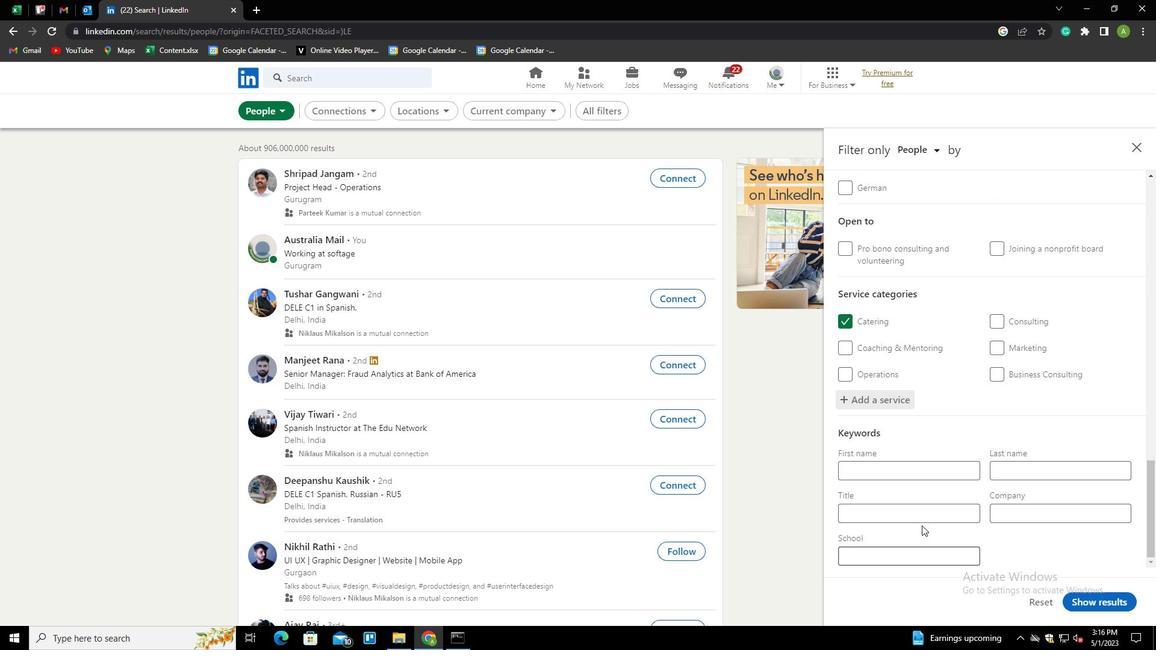 
Action: Mouse pressed left at (921, 517)
Screenshot: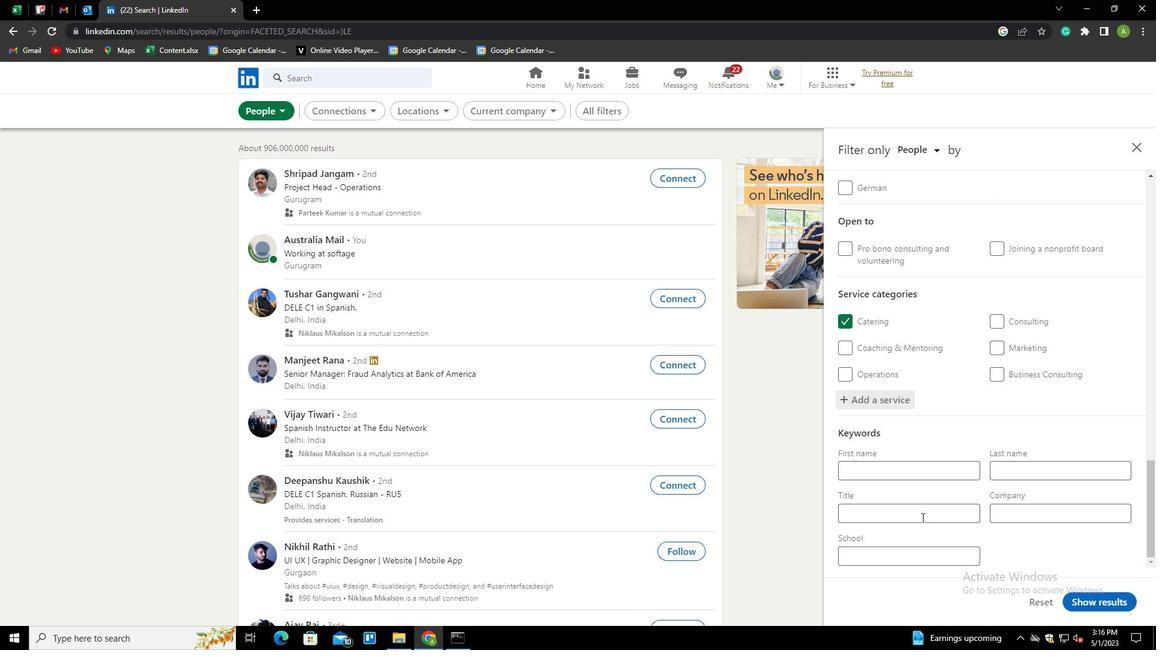 
Action: Key pressed <Key.shift>OWNER
Screenshot: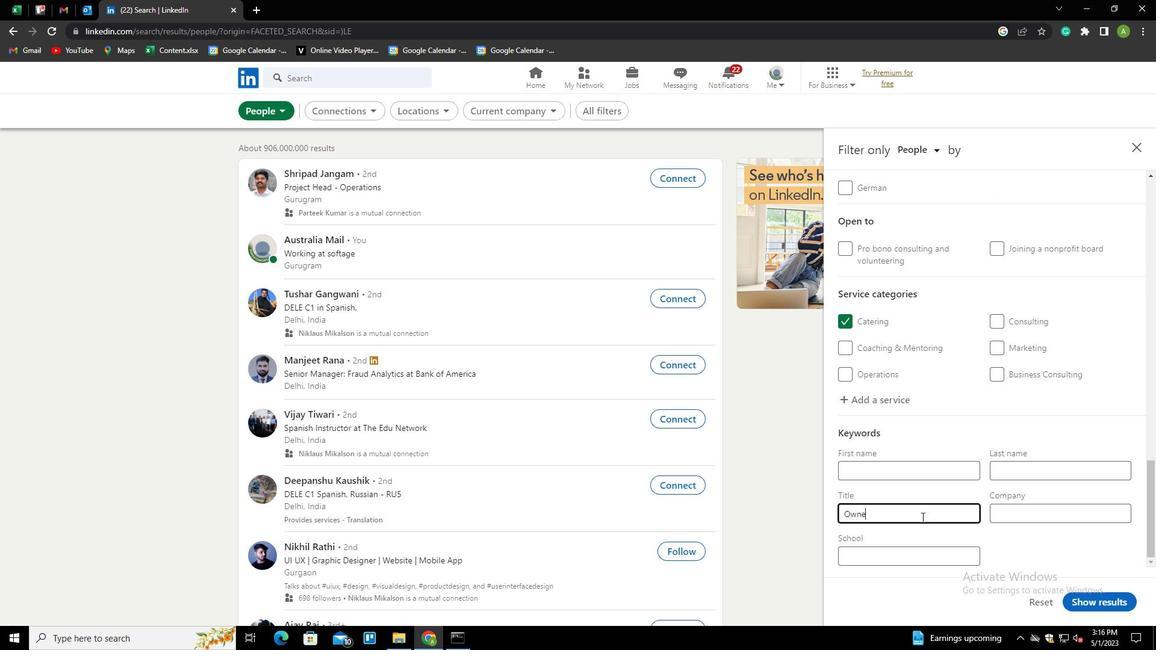 
Action: Mouse moved to (1051, 543)
Screenshot: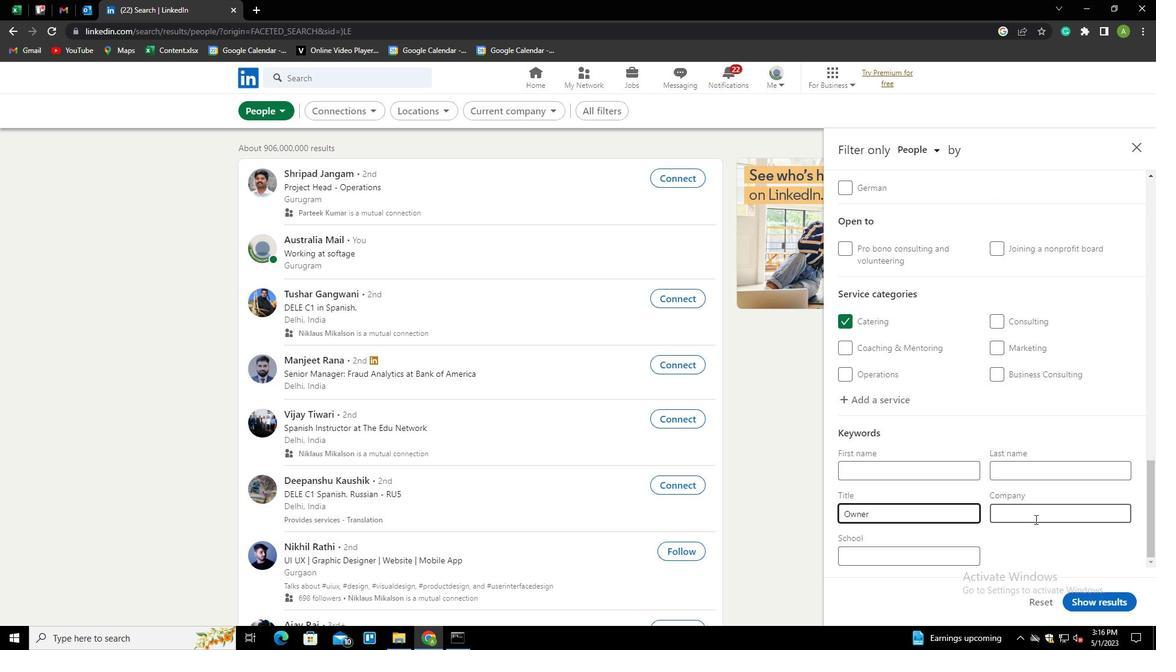 
Action: Mouse pressed left at (1051, 543)
Screenshot: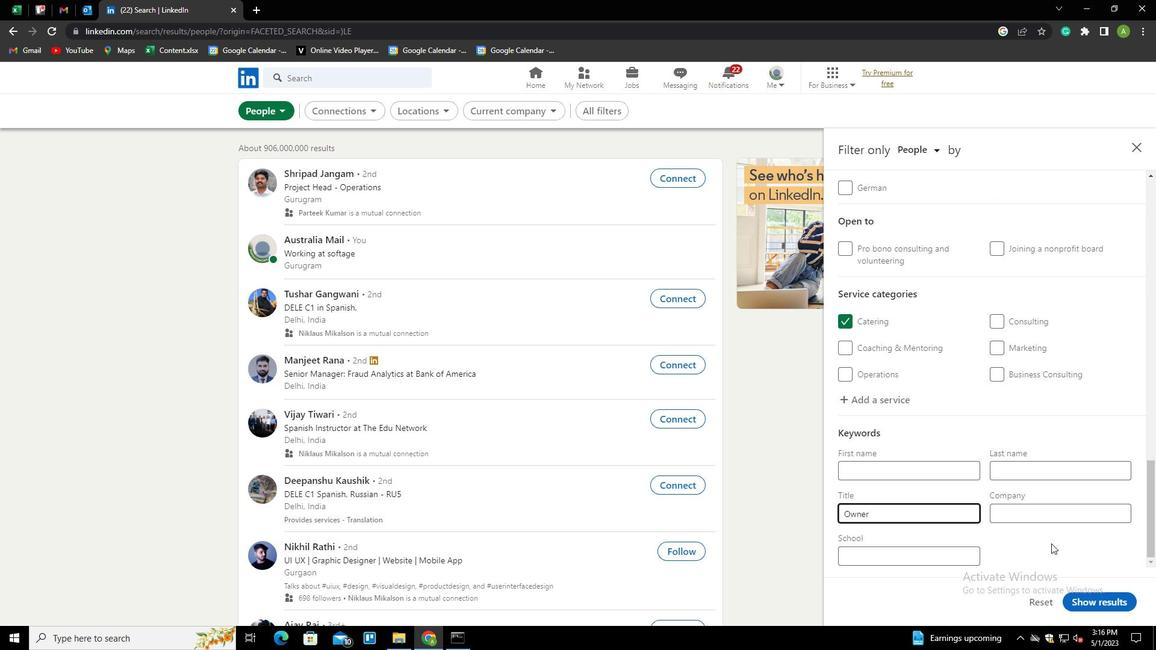 
Action: Mouse moved to (1086, 599)
Screenshot: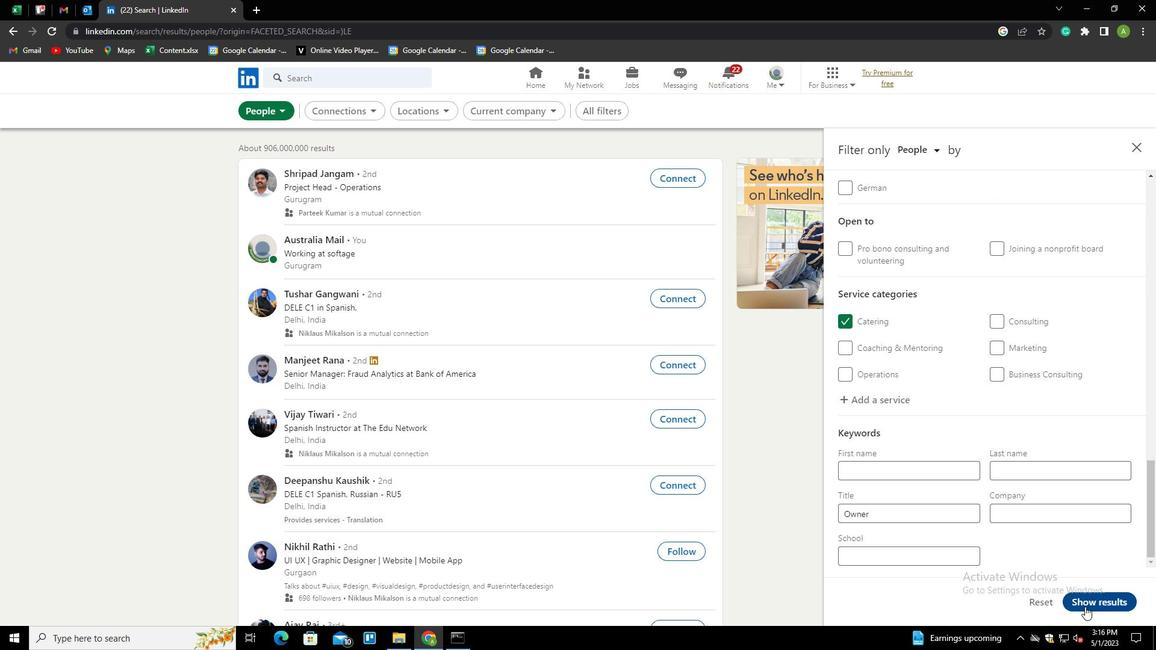 
Action: Mouse pressed left at (1086, 599)
Screenshot: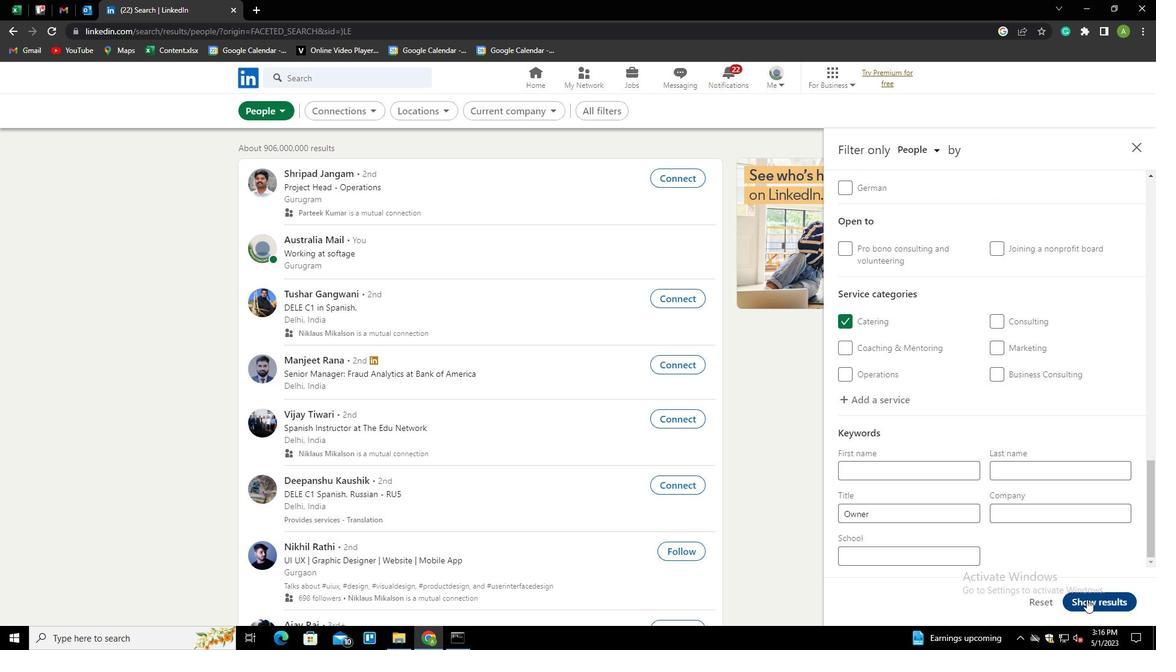 
